 Task: Update the Trello board with detailed descriptions for each marketing campaign task.
Action: Mouse moved to (367, 29)
Screenshot: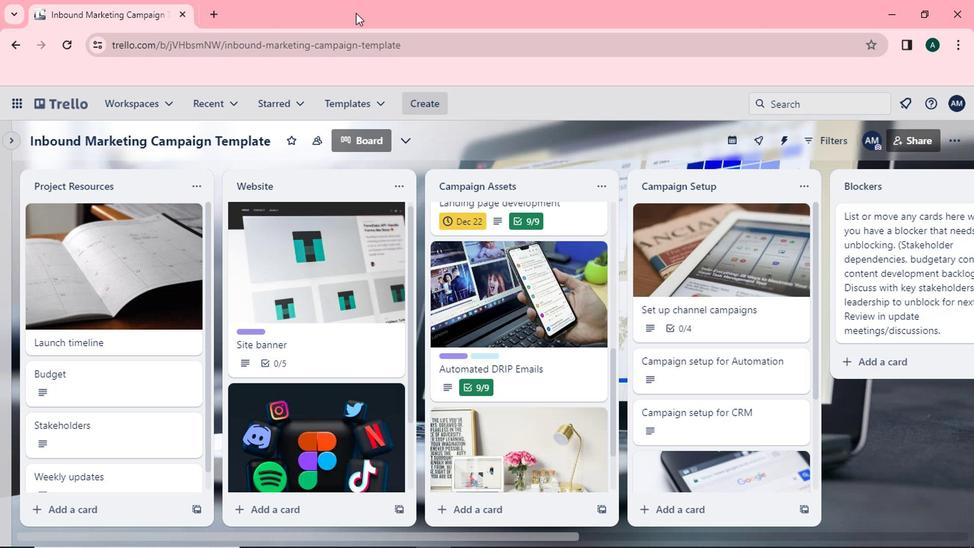 
Action: Key pressed <Key.f11>
Screenshot: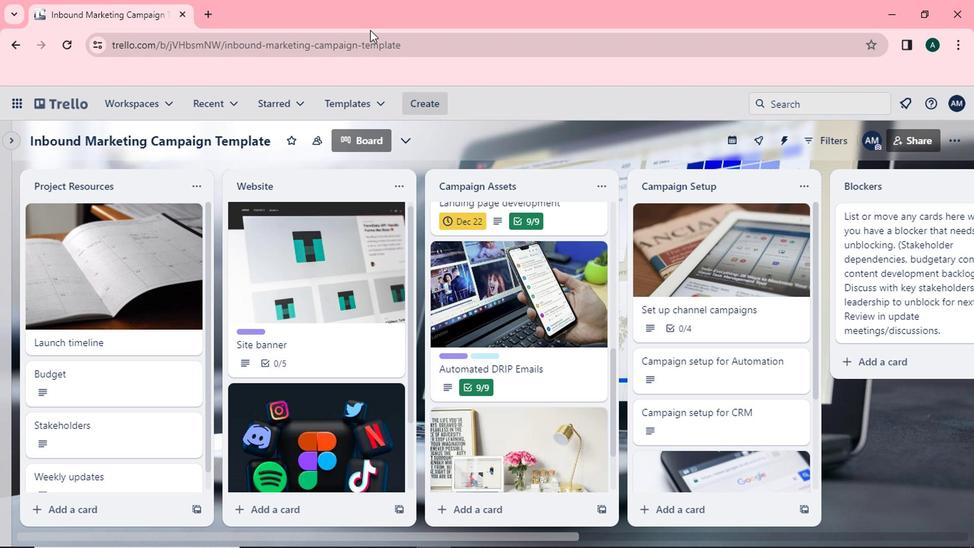
Action: Mouse moved to (450, 384)
Screenshot: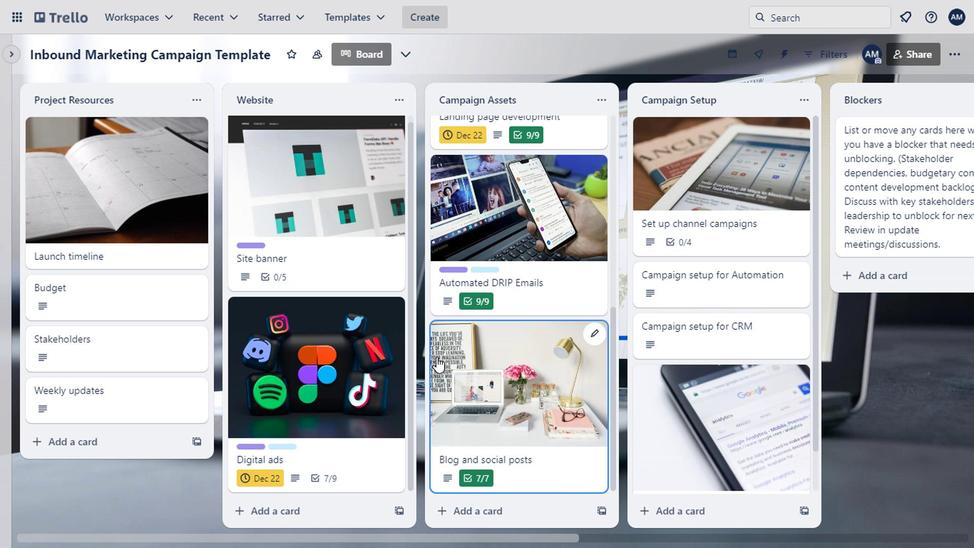 
Action: Mouse scrolled (450, 383) with delta (0, -1)
Screenshot: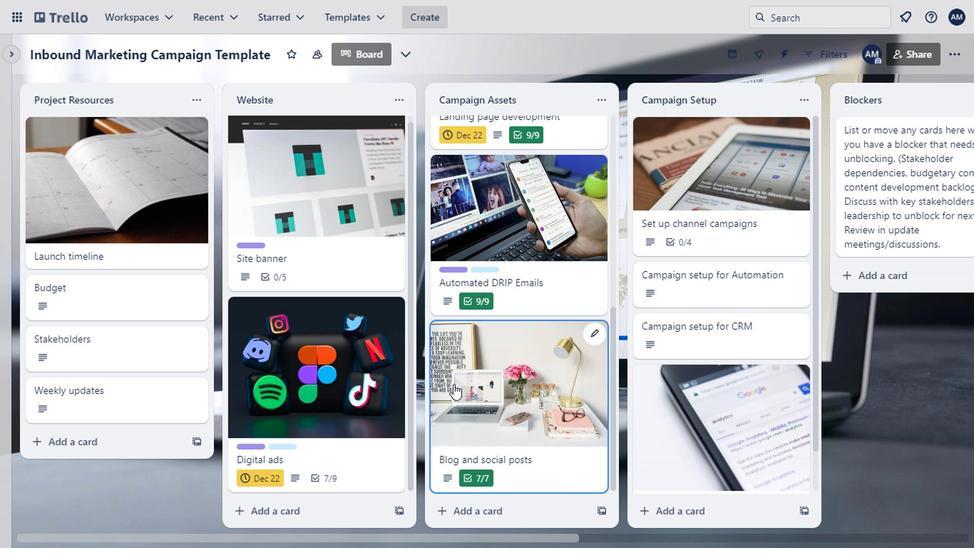 
Action: Mouse moved to (523, 410)
Screenshot: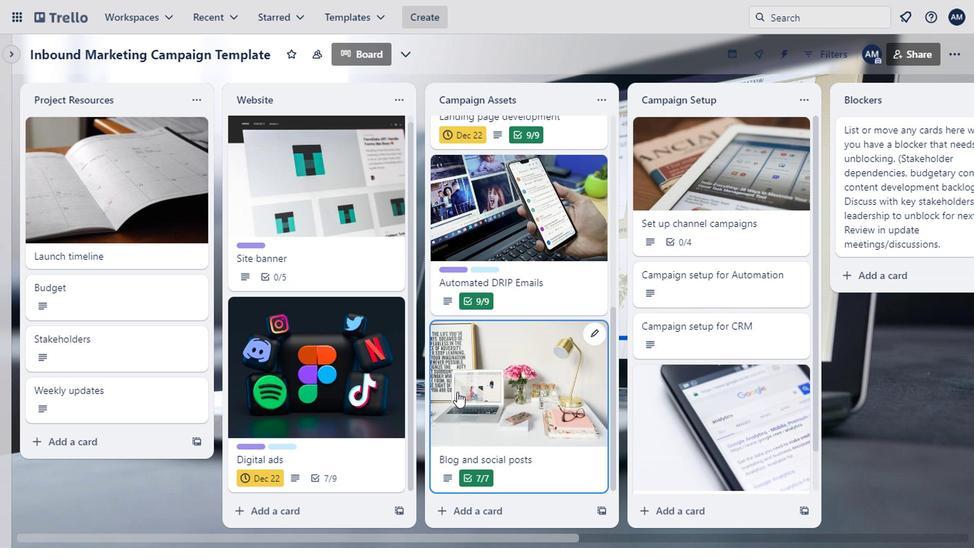 
Action: Mouse scrolled (523, 409) with delta (0, -1)
Screenshot: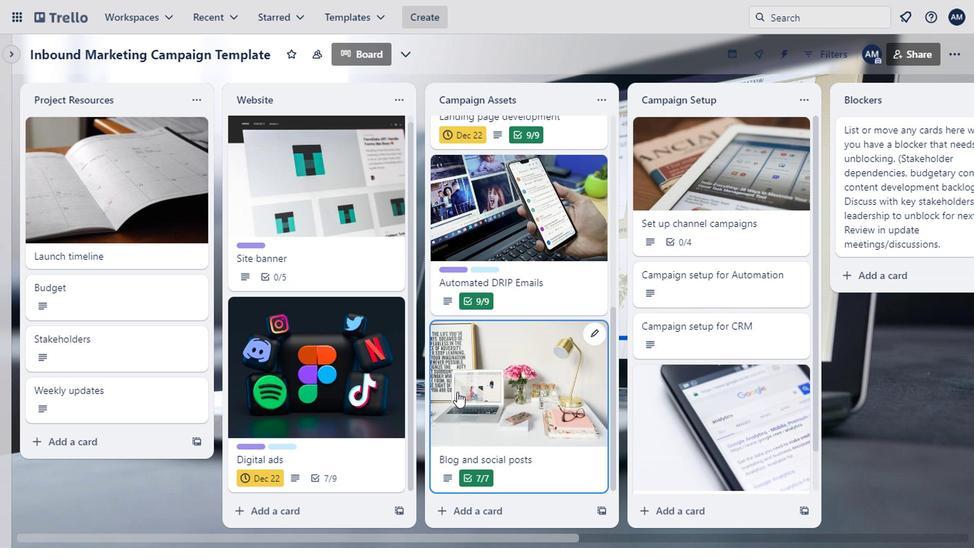 
Action: Mouse moved to (527, 419)
Screenshot: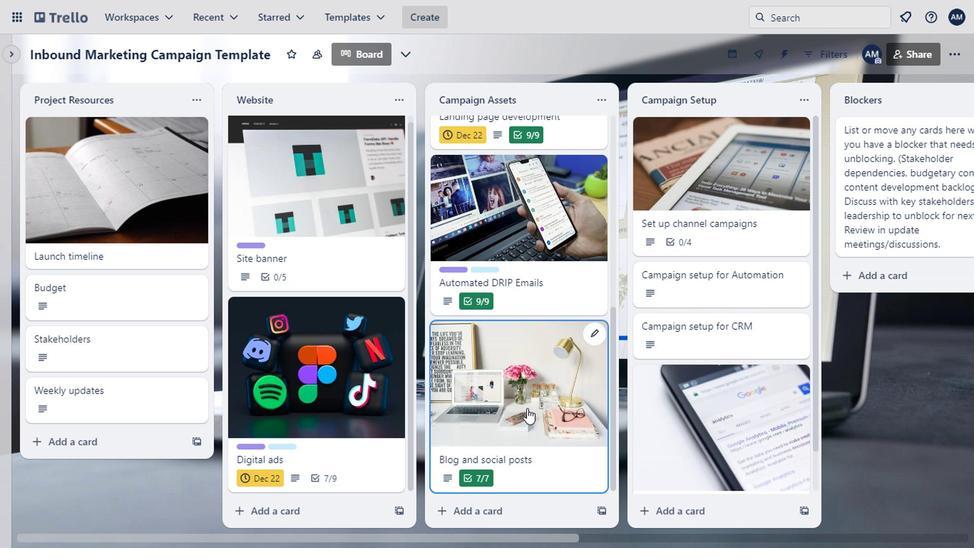 
Action: Mouse scrolled (527, 418) with delta (0, -1)
Screenshot: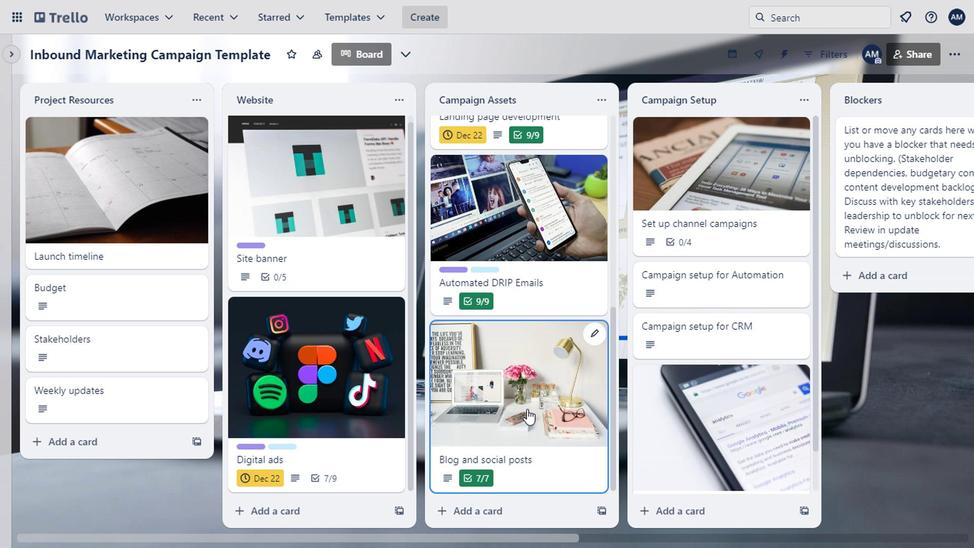 
Action: Mouse moved to (565, 289)
Screenshot: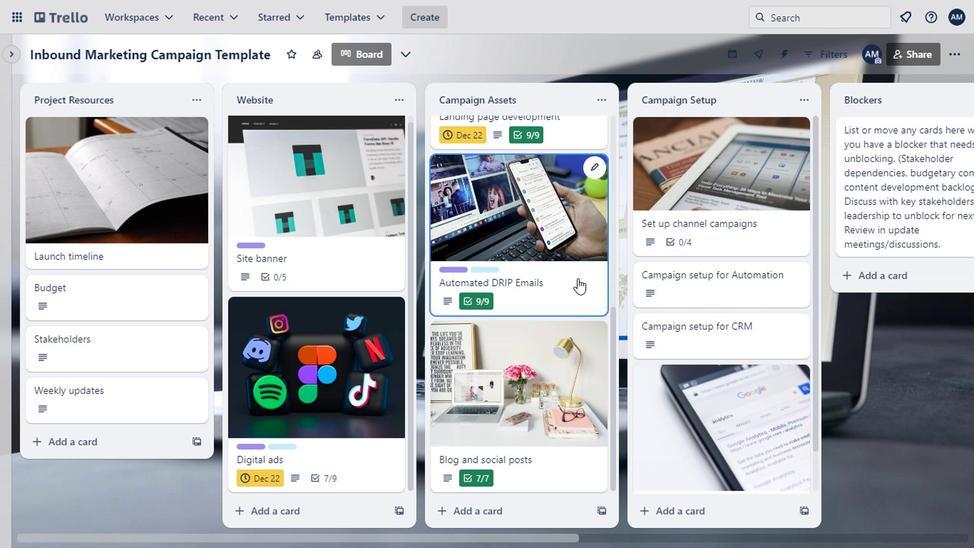 
Action: Mouse scrolled (565, 288) with delta (0, 0)
Screenshot: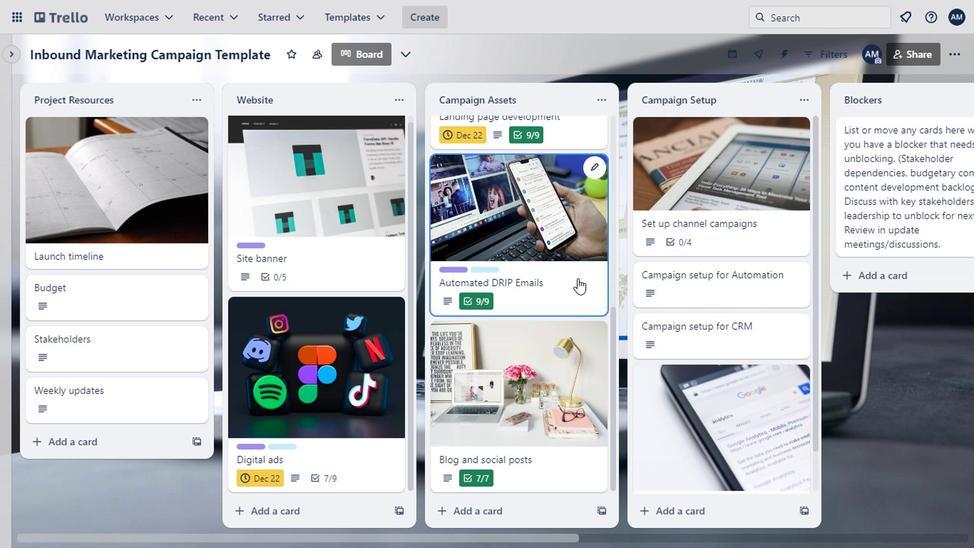 
Action: Mouse moved to (562, 294)
Screenshot: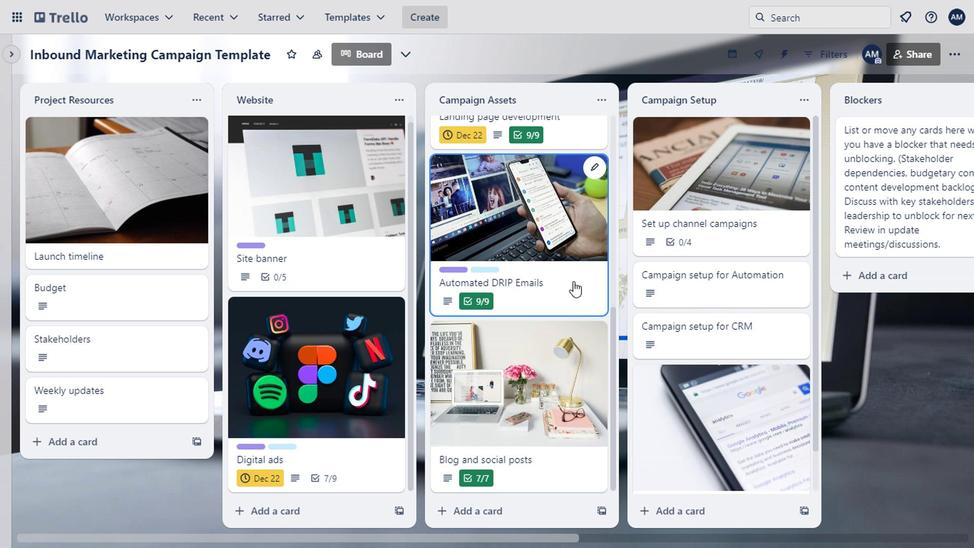 
Action: Mouse scrolled (562, 293) with delta (0, -1)
Screenshot: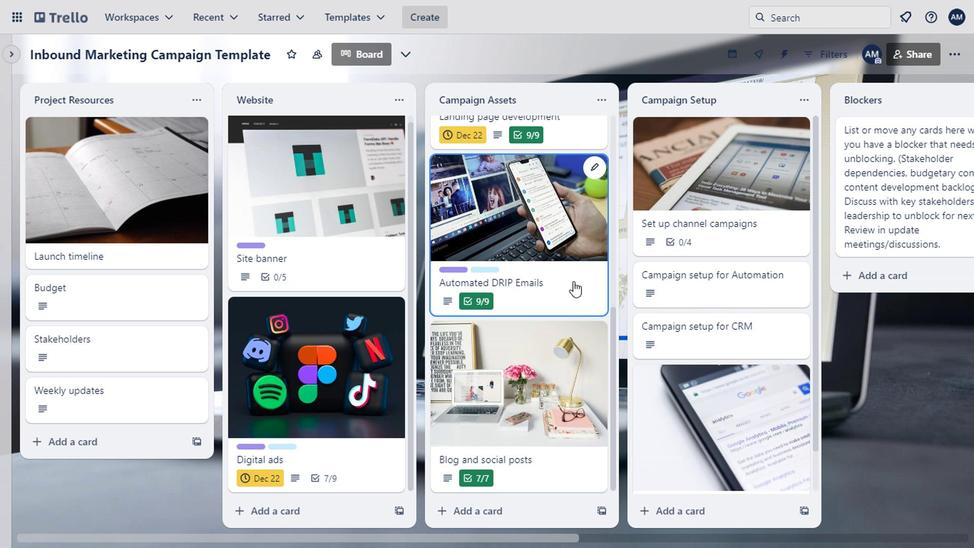 
Action: Mouse moved to (561, 296)
Screenshot: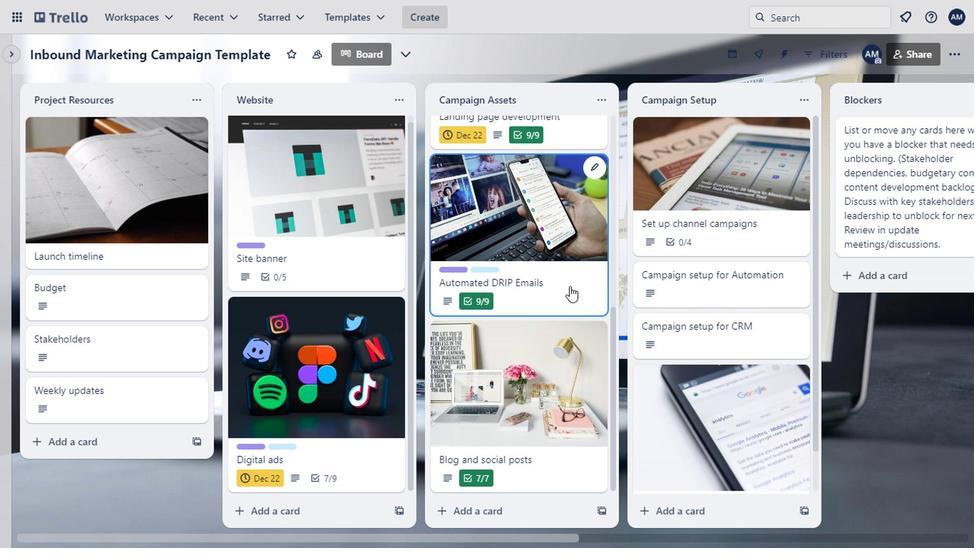 
Action: Mouse scrolled (561, 296) with delta (0, 0)
Screenshot: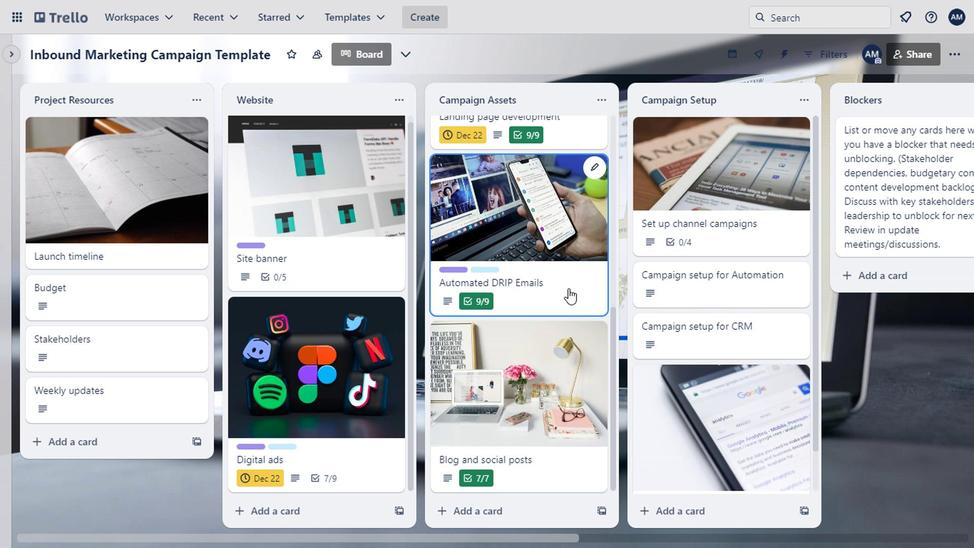 
Action: Mouse moved to (553, 289)
Screenshot: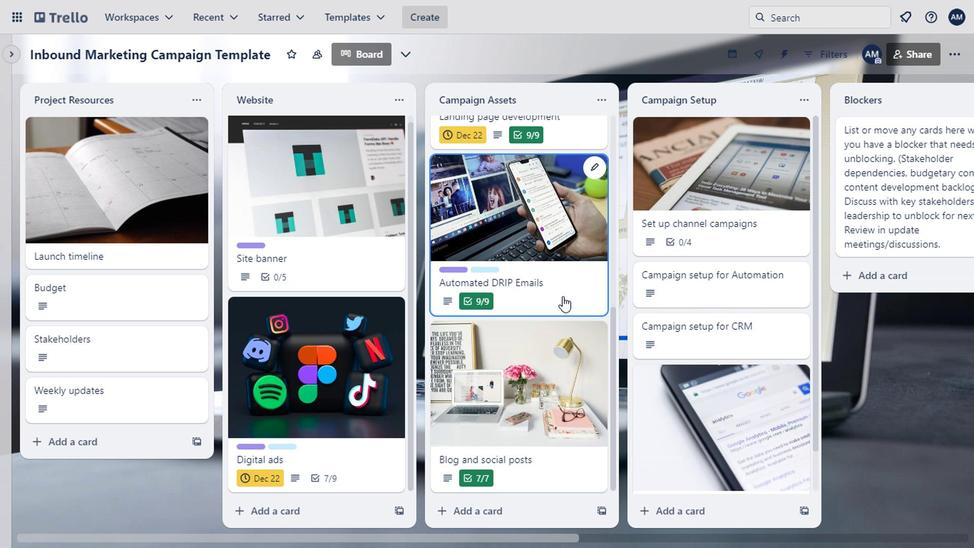 
Action: Mouse scrolled (553, 290) with delta (0, 1)
Screenshot: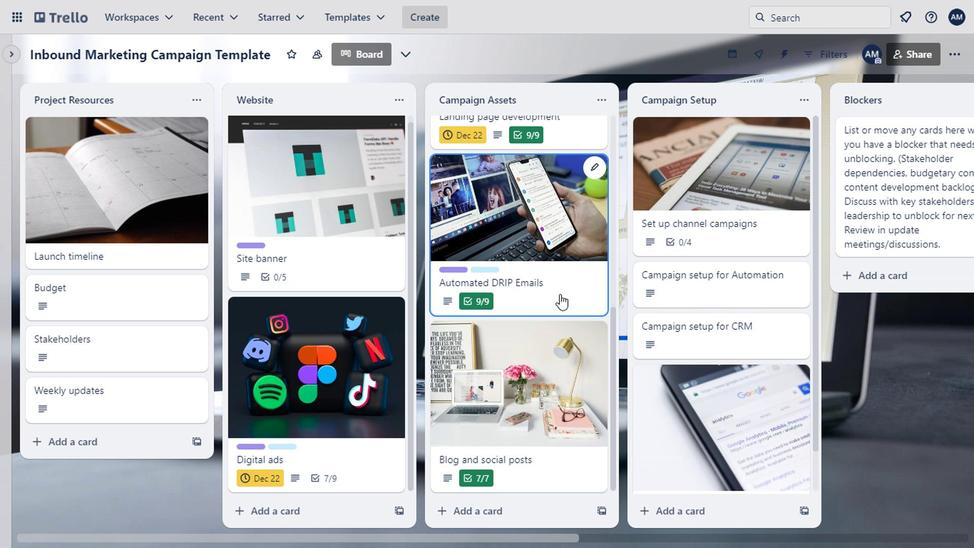 
Action: Mouse scrolled (553, 290) with delta (0, 1)
Screenshot: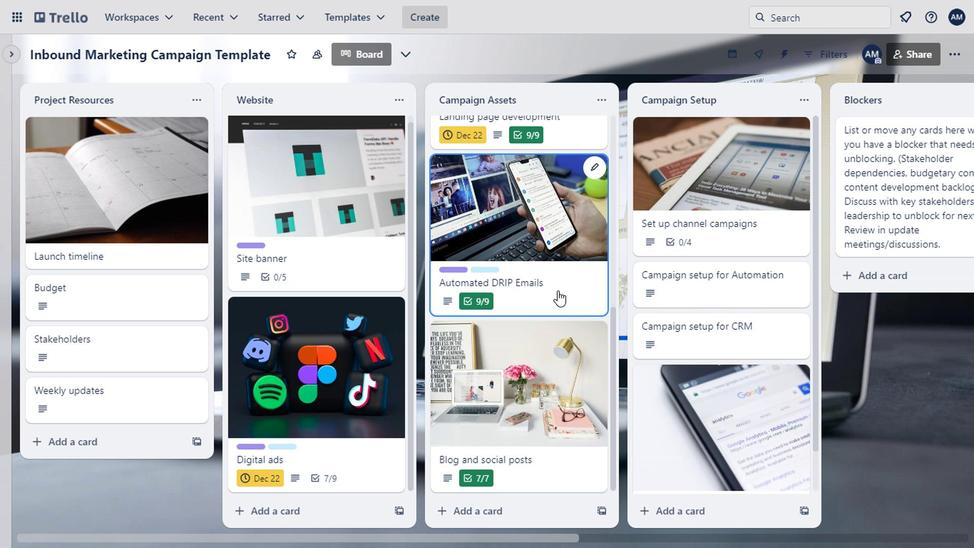 
Action: Mouse scrolled (553, 290) with delta (0, 1)
Screenshot: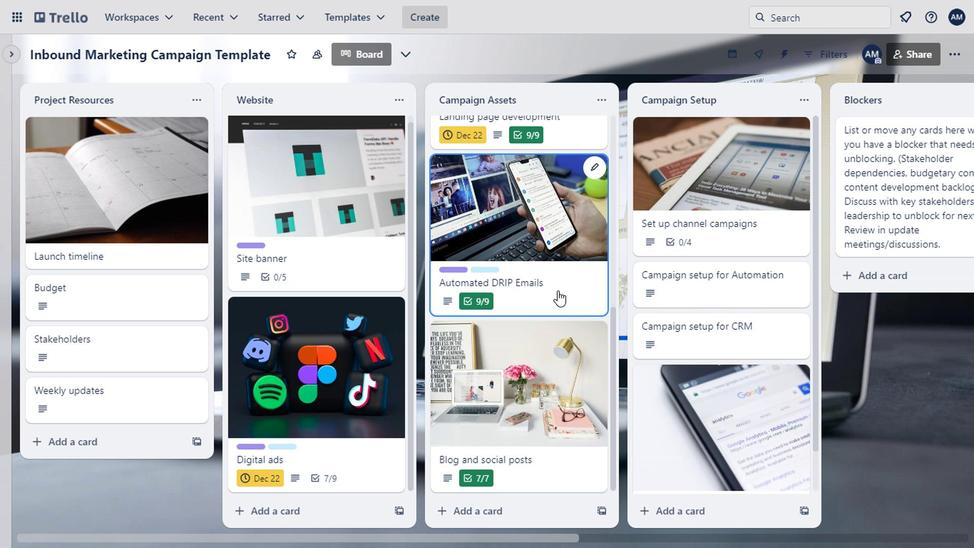 
Action: Mouse scrolled (553, 290) with delta (0, 1)
Screenshot: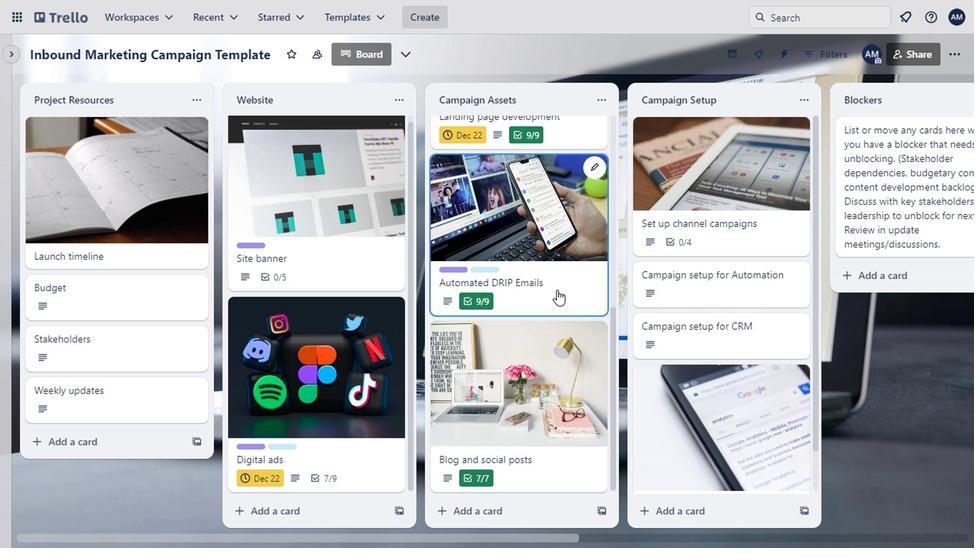 
Action: Mouse scrolled (553, 290) with delta (0, 1)
Screenshot: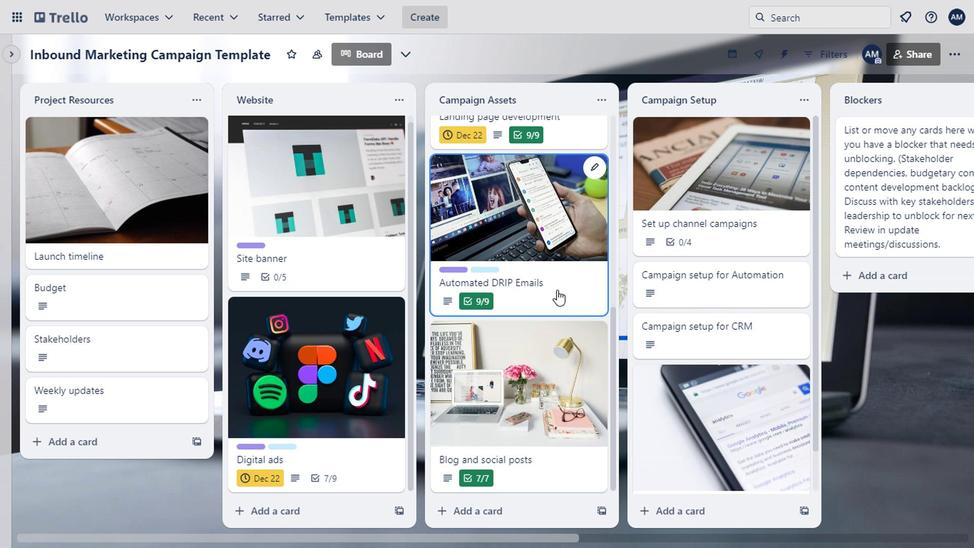 
Action: Mouse scrolled (553, 289) with delta (0, 0)
Screenshot: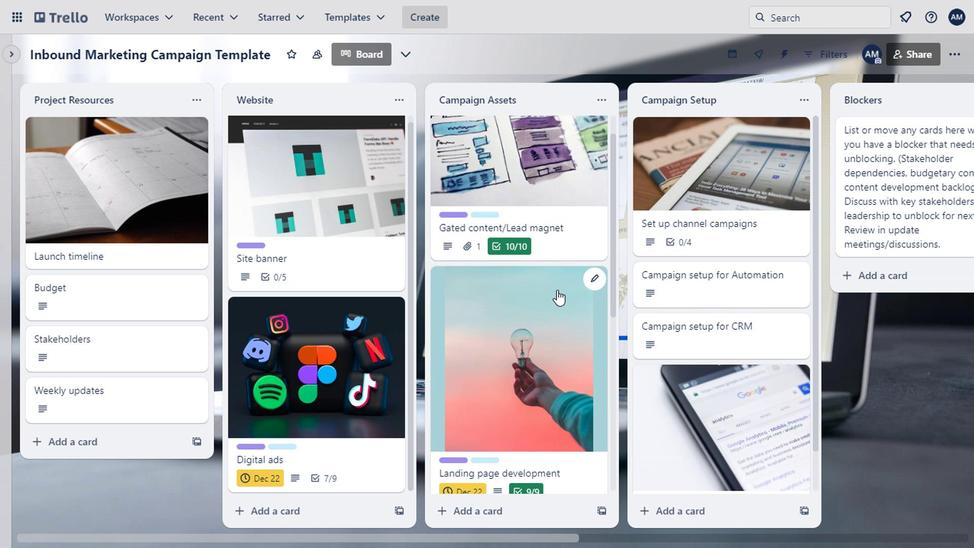 
Action: Mouse scrolled (553, 289) with delta (0, 0)
Screenshot: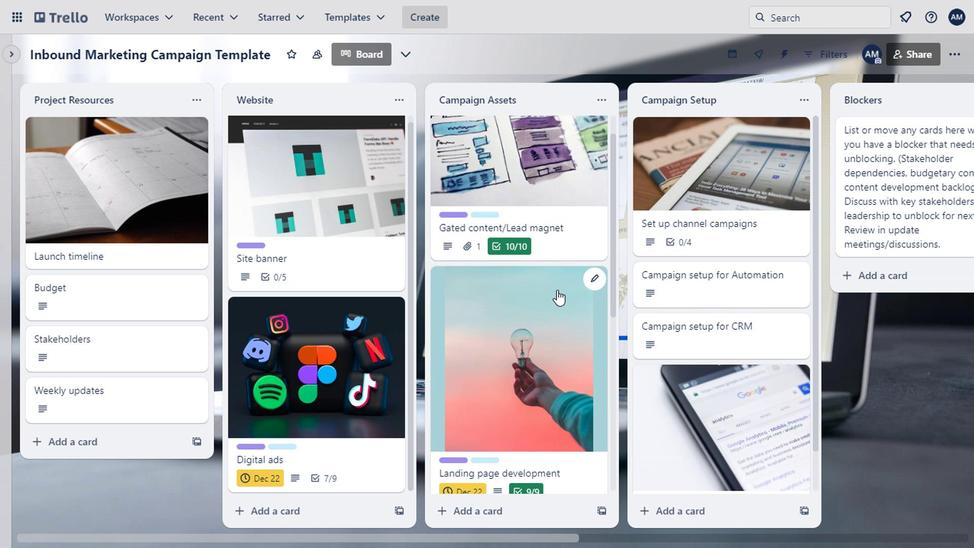 
Action: Mouse scrolled (553, 289) with delta (0, 0)
Screenshot: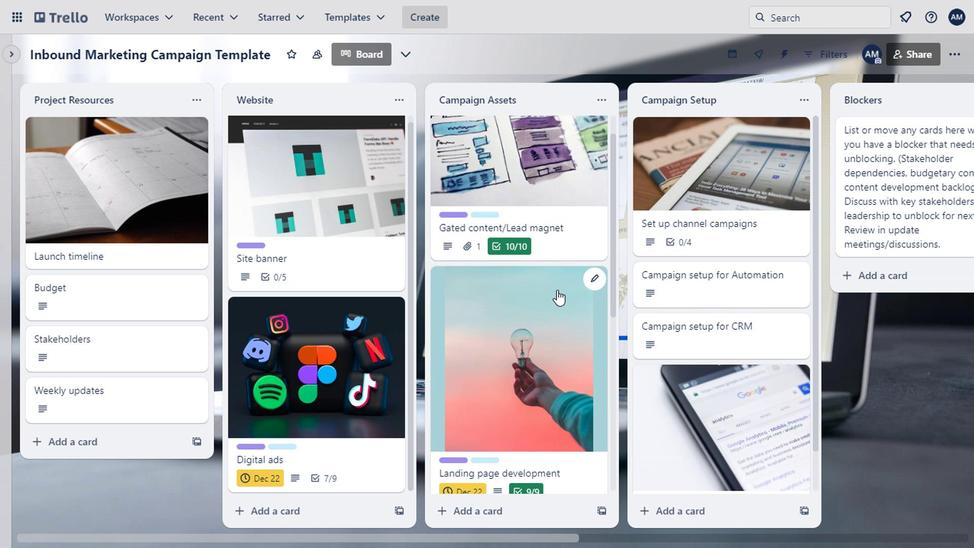 
Action: Mouse scrolled (553, 289) with delta (0, 0)
Screenshot: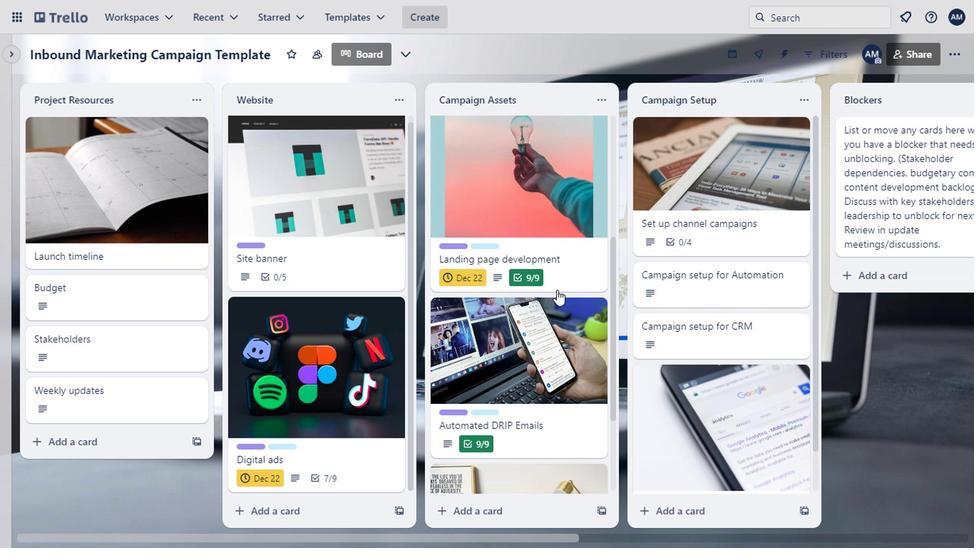
Action: Mouse scrolled (553, 289) with delta (0, 0)
Screenshot: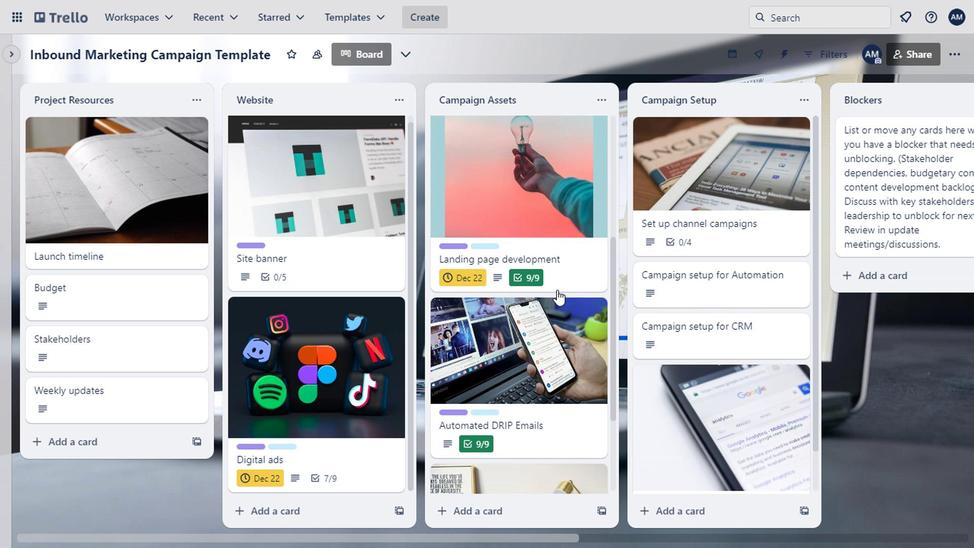 
Action: Mouse scrolled (553, 289) with delta (0, 0)
Screenshot: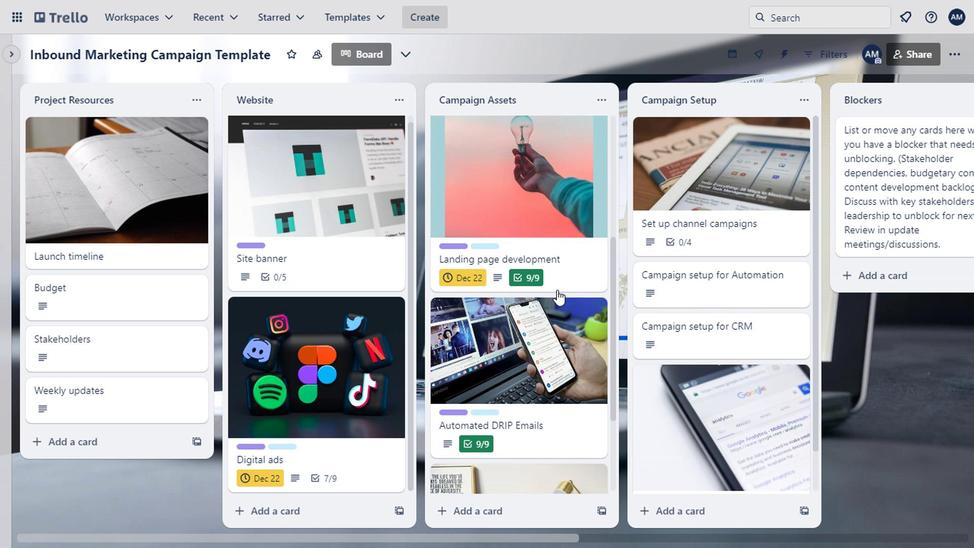 
Action: Mouse moved to (666, 214)
Screenshot: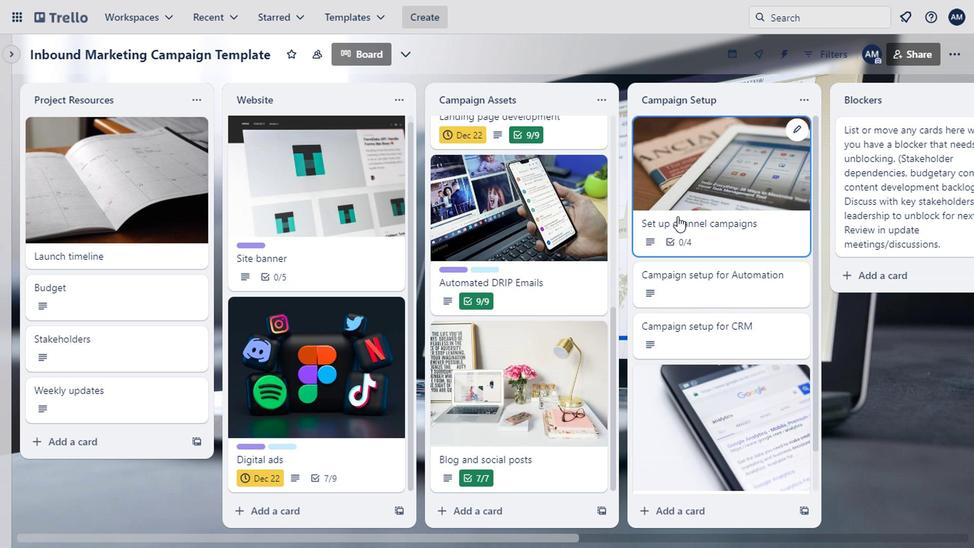 
Action: Mouse scrolled (666, 215) with delta (0, 1)
Screenshot: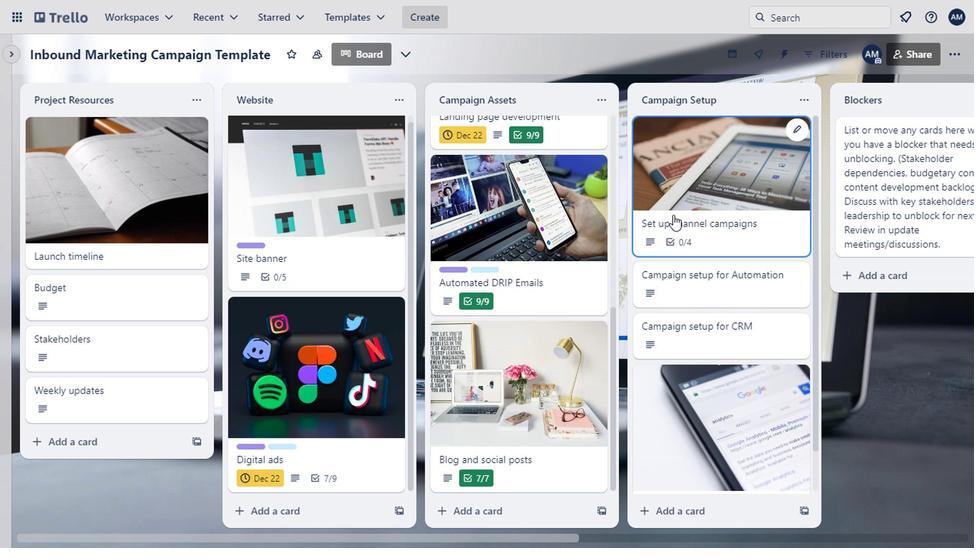 
Action: Mouse scrolled (666, 215) with delta (0, 1)
Screenshot: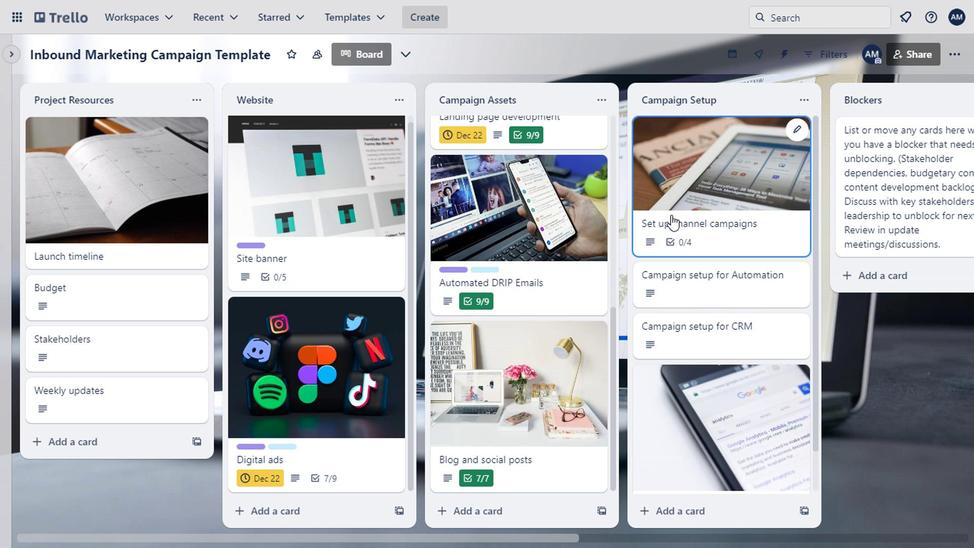 
Action: Mouse moved to (689, 184)
Screenshot: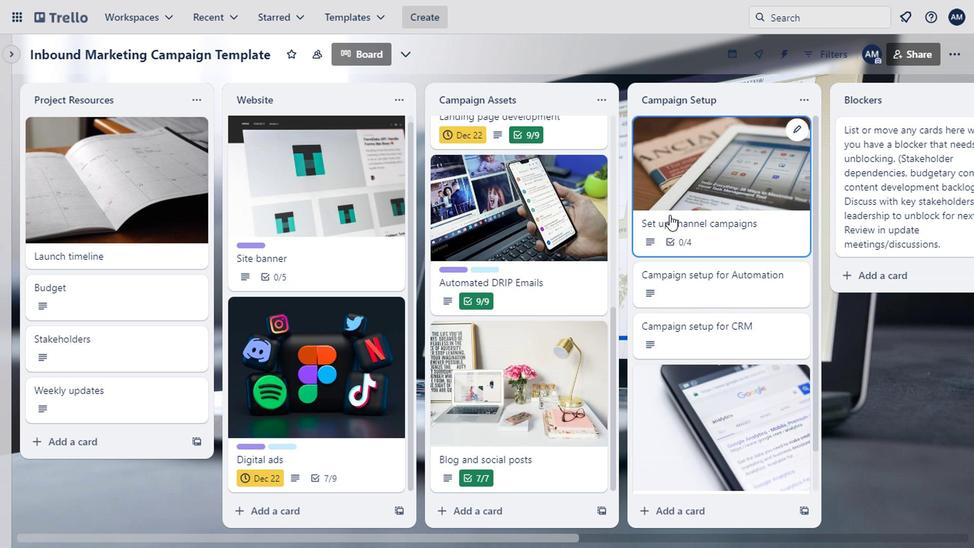 
Action: Mouse pressed left at (689, 184)
Screenshot: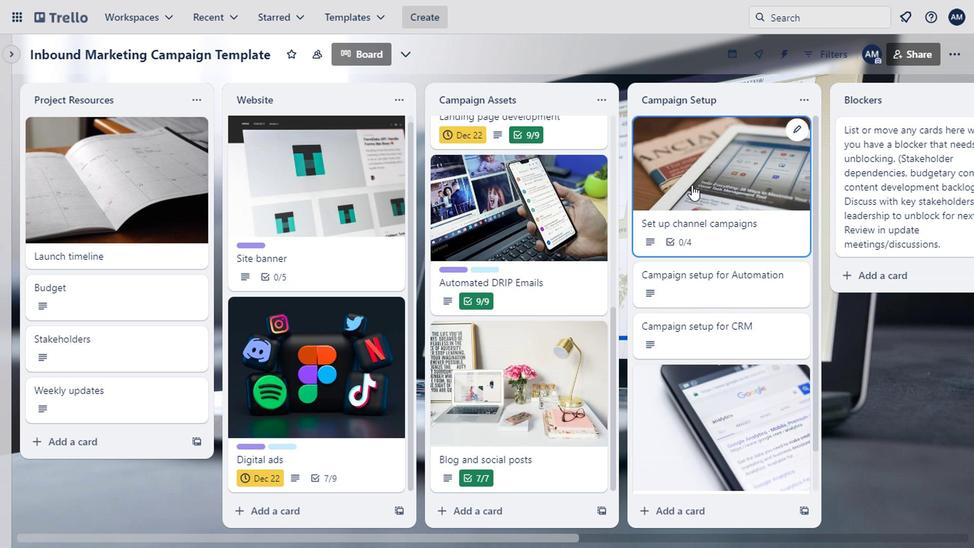
Action: Mouse moved to (360, 308)
Screenshot: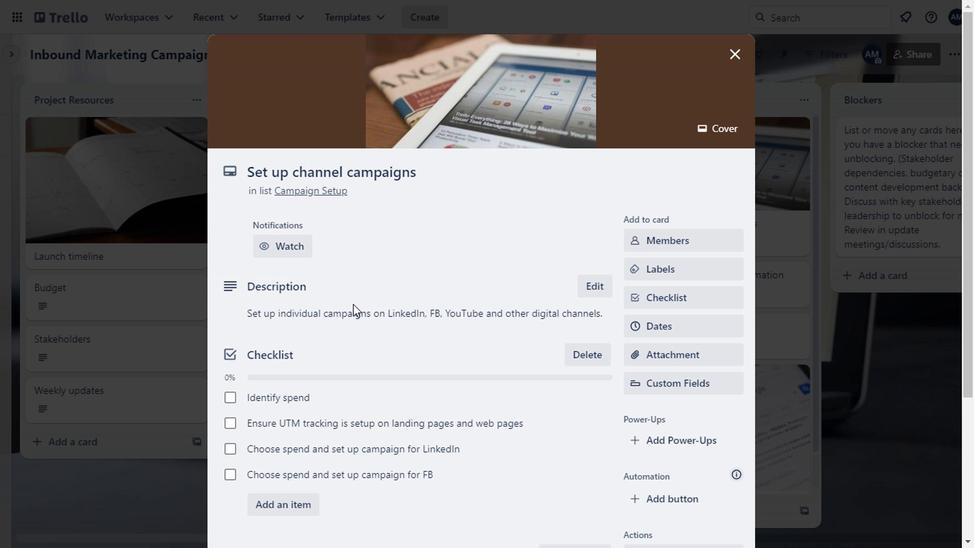 
Action: Mouse pressed left at (360, 308)
Screenshot: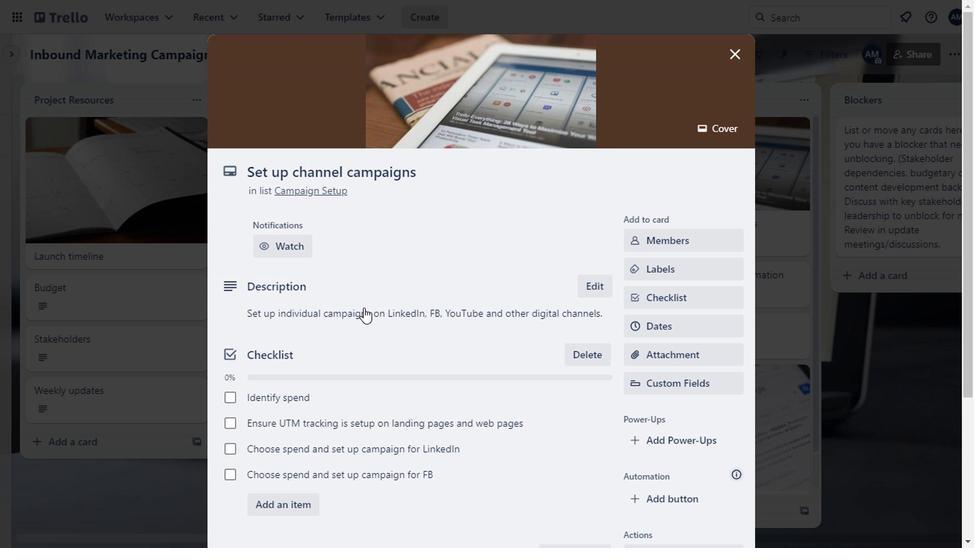
Action: Mouse moved to (345, 388)
Screenshot: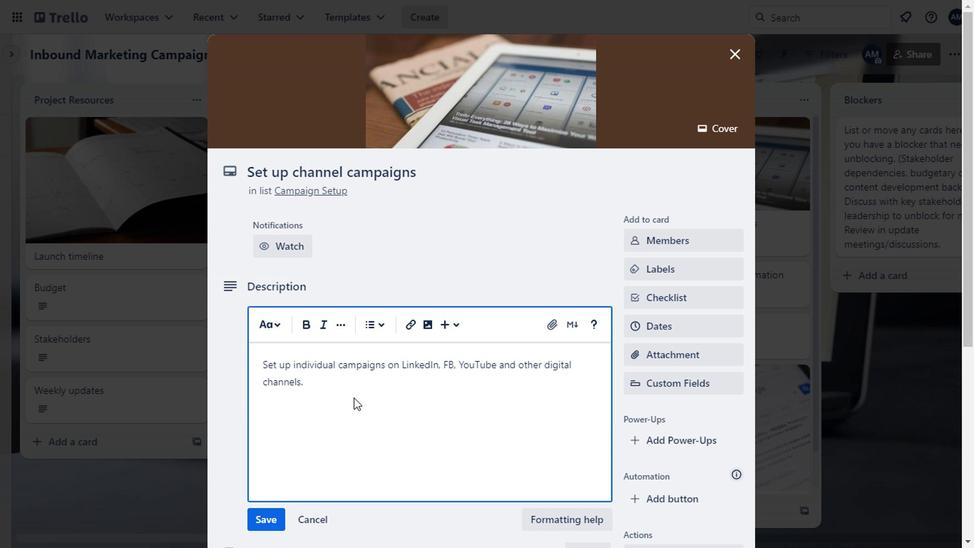 
Action: Mouse pressed left at (345, 388)
Screenshot: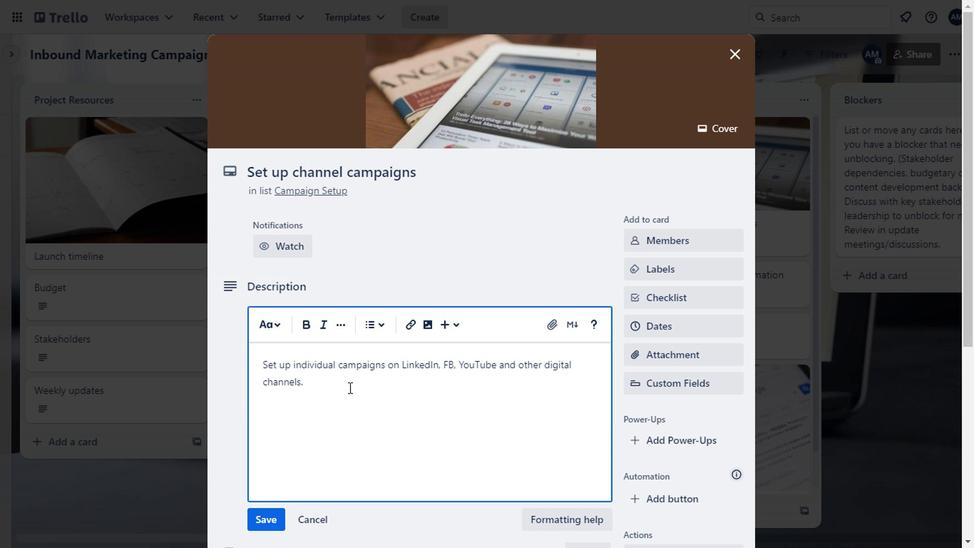 
Action: Key pressed <Key.space><Key.enter>marketing<Key.space>channels<Key.space>ae<Key.backspace>re<Key.space>the<Key.space>difrent<Key.space><Key.backspace><Key.backspace><Key.backspace><Key.backspace>reny<Key.backspace>t<Key.space><Key.backspace><Key.backspace><Key.backspace><Key.backspace><Key.backspace><Key.backspace><Key.backspace><Key.backspace>fi<Key.backspace><Key.backspace>ifferent<Key.space>platform<Key.space><Key.backspace>s<Key.space>that<Key.space>you<Key.space>can<Key.space>use<Key.space>to<Key.space>connect
Screenshot: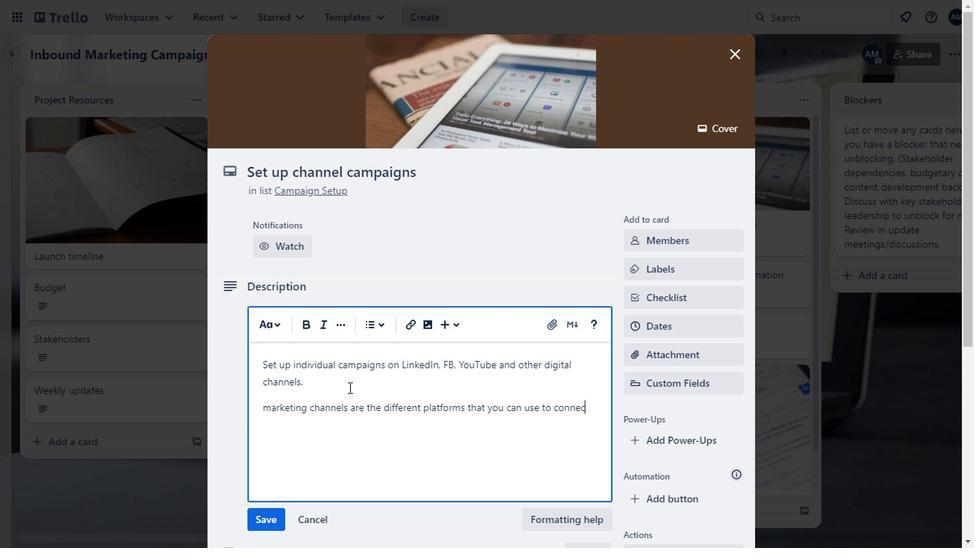 
Action: Mouse moved to (246, 522)
Screenshot: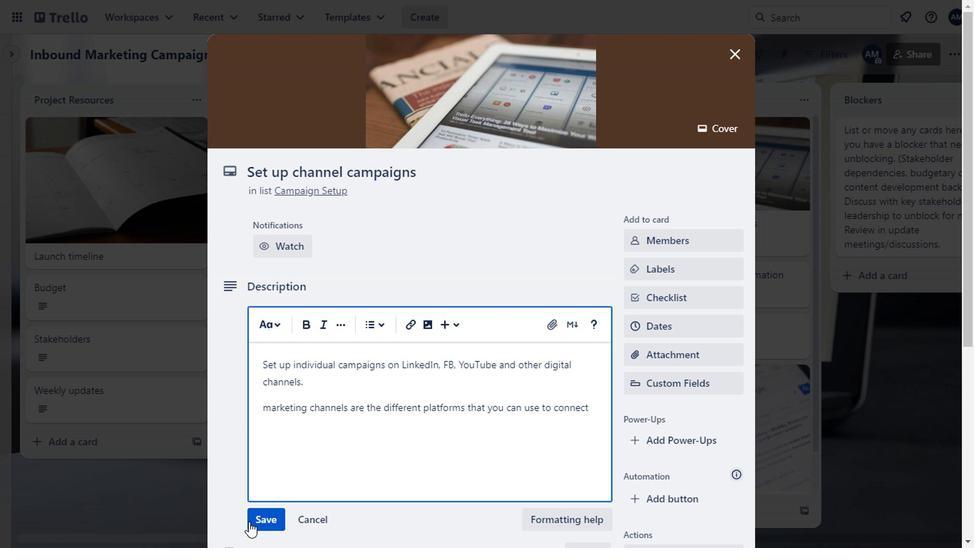 
Action: Mouse pressed left at (246, 522)
Screenshot: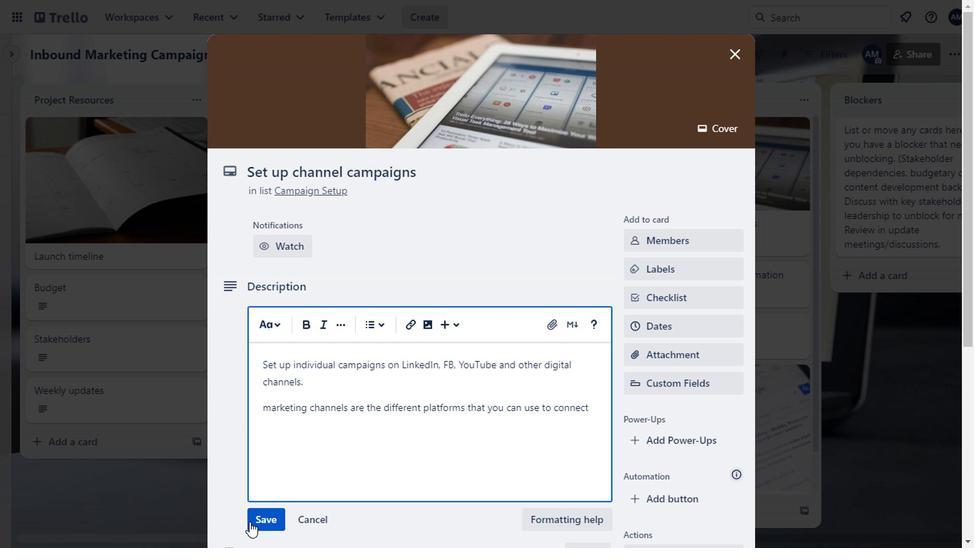 
Action: Mouse moved to (347, 375)
Screenshot: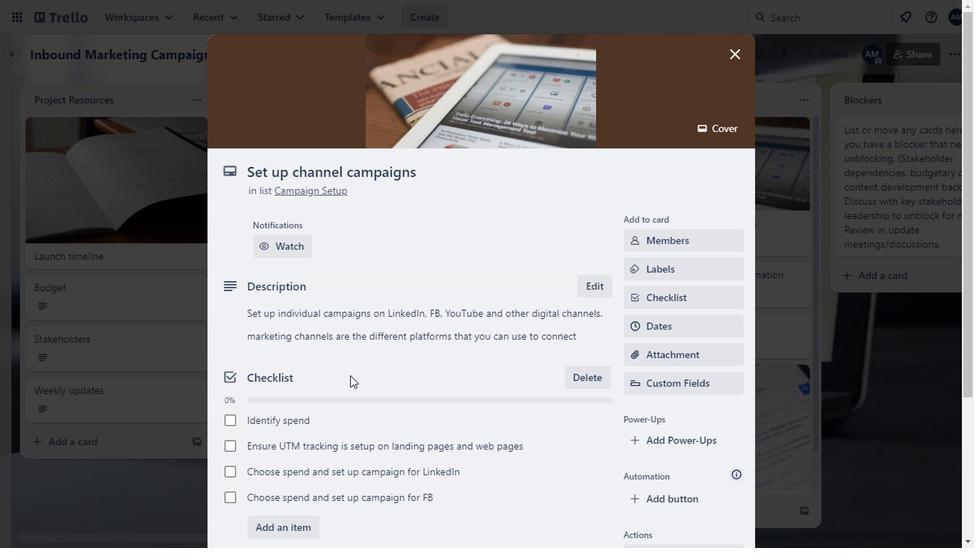 
Action: Mouse scrolled (347, 376) with delta (0, 1)
Screenshot: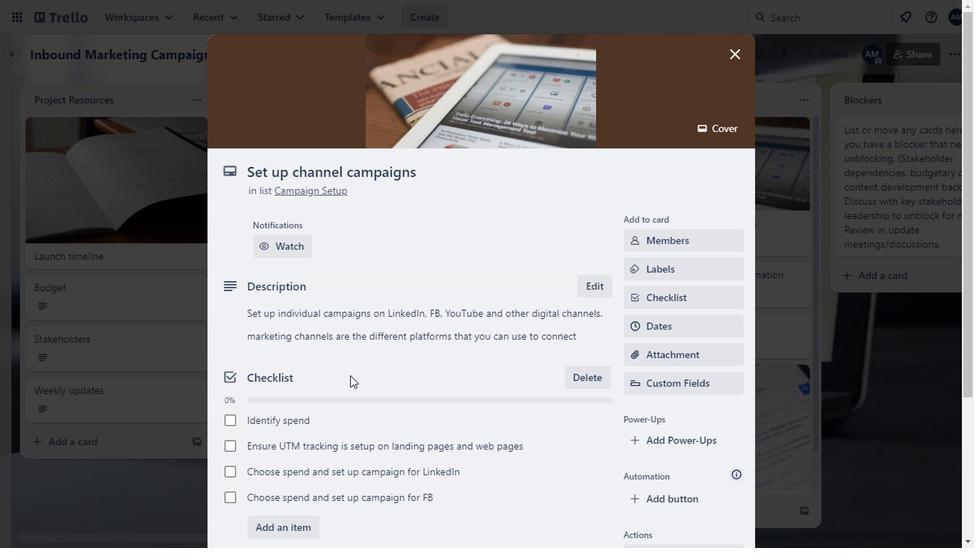 
Action: Mouse scrolled (347, 376) with delta (0, 1)
Screenshot: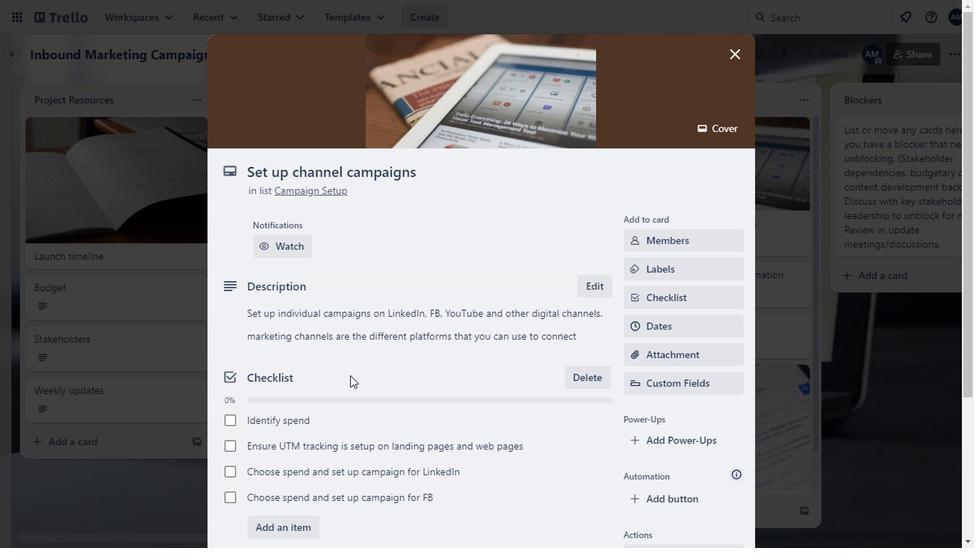 
Action: Mouse scrolled (347, 376) with delta (0, 1)
Screenshot: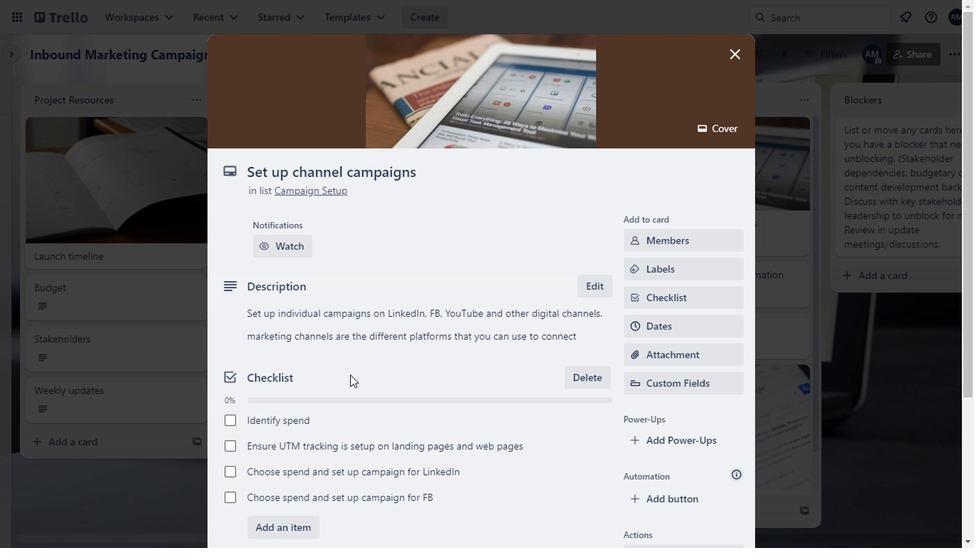 
Action: Mouse scrolled (347, 376) with delta (0, 1)
Screenshot: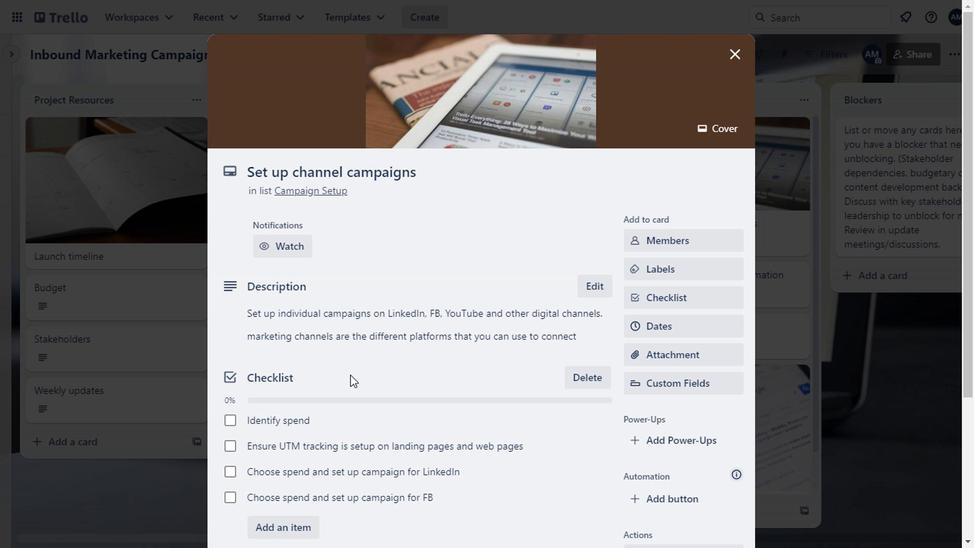 
Action: Mouse moved to (715, 121)
Screenshot: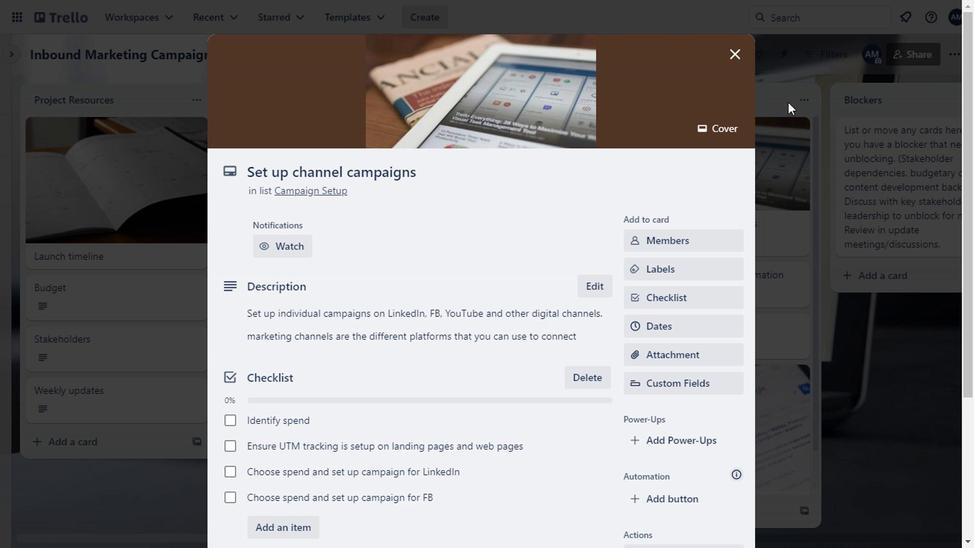 
Action: Mouse pressed left at (715, 121)
Screenshot: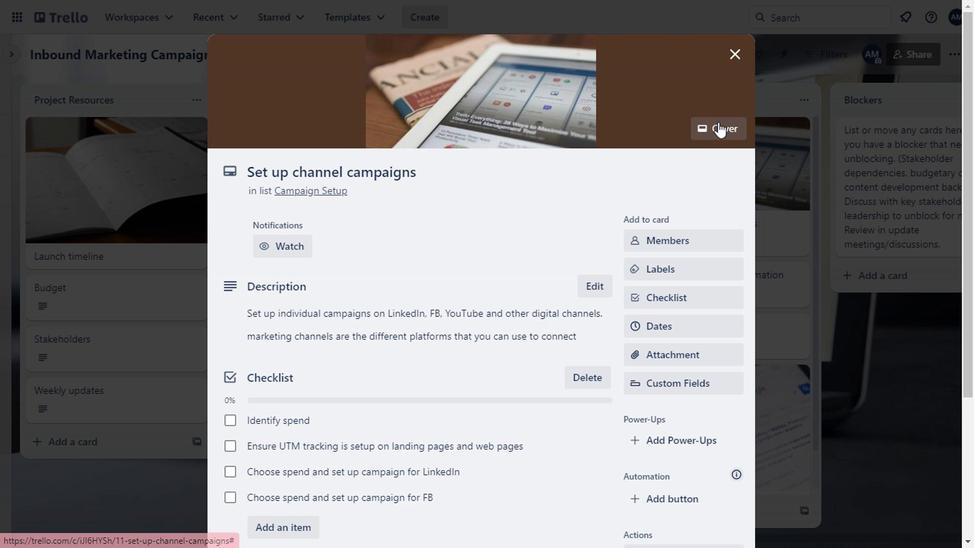 
Action: Mouse moved to (793, 433)
Screenshot: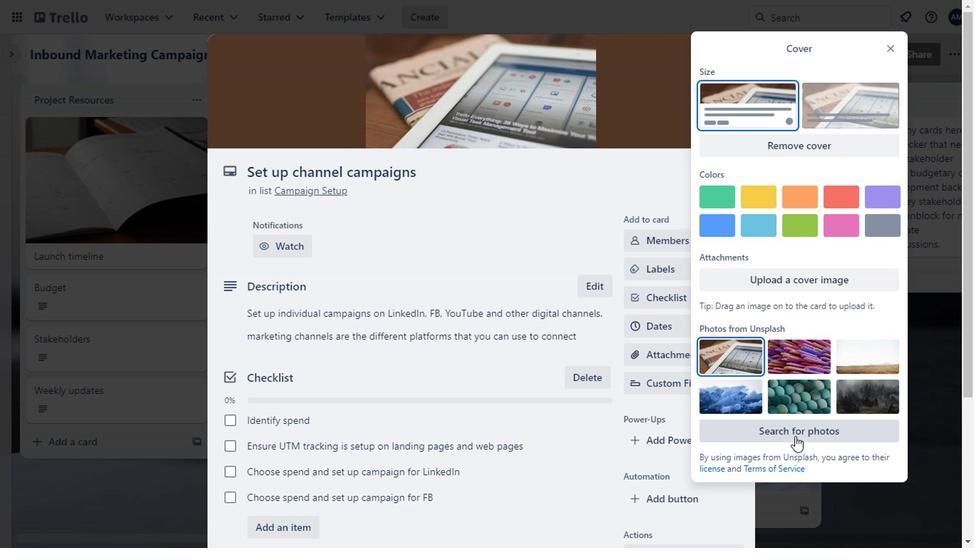 
Action: Mouse pressed left at (793, 433)
Screenshot: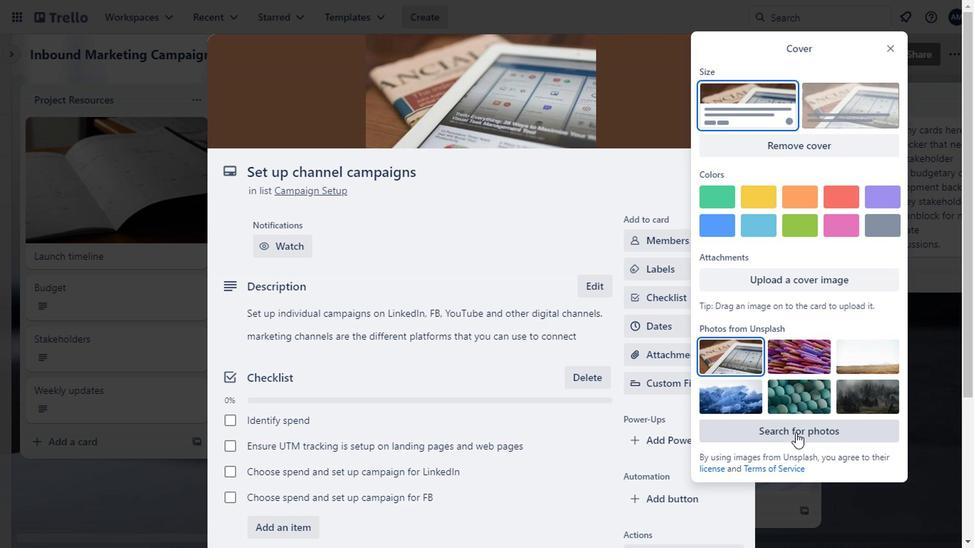 
Action: Mouse moved to (783, 82)
Screenshot: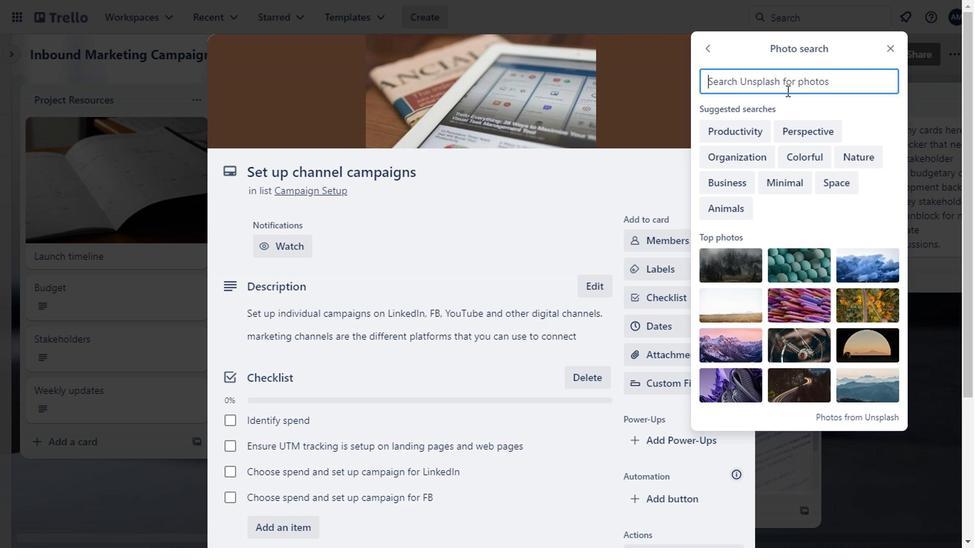 
Action: Mouse pressed left at (783, 82)
Screenshot: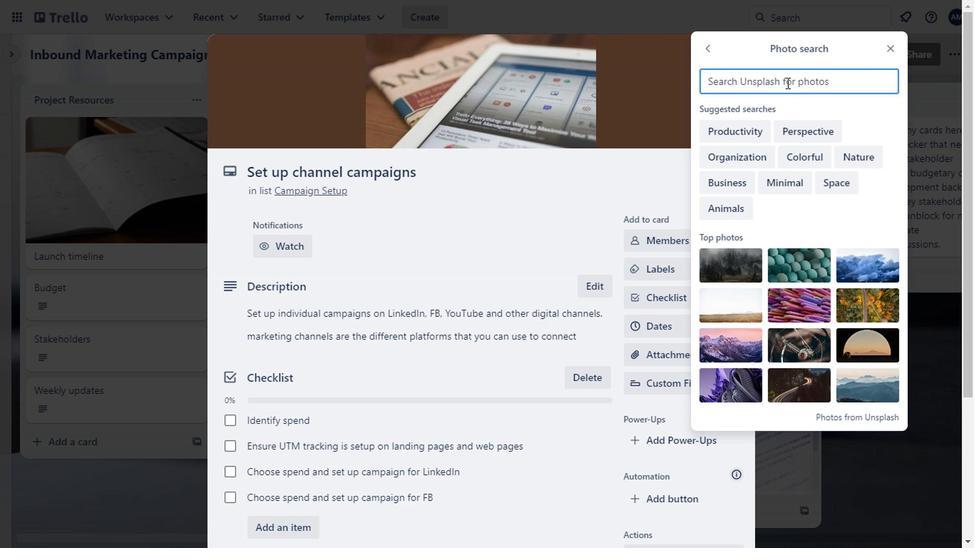 
Action: Key pressed campaign
Screenshot: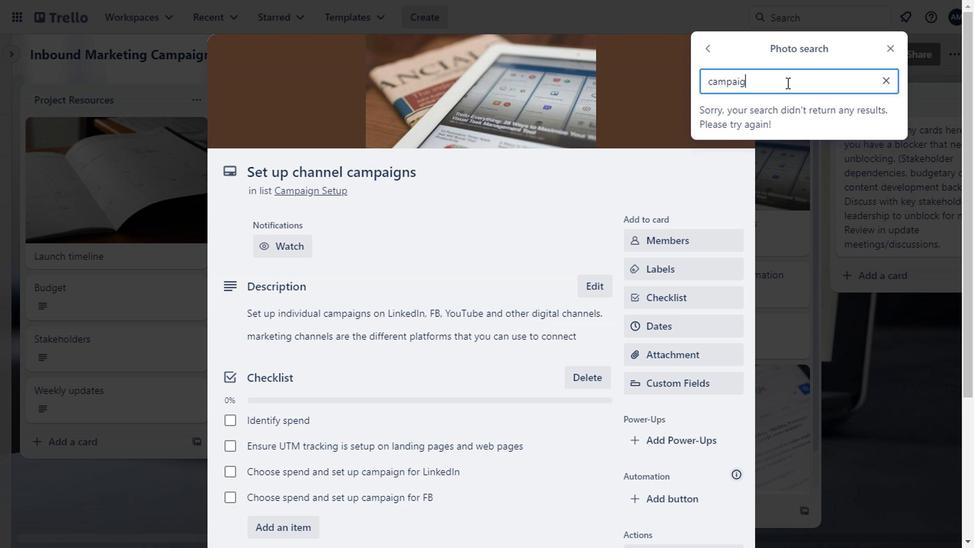 
Action: Mouse moved to (823, 383)
Screenshot: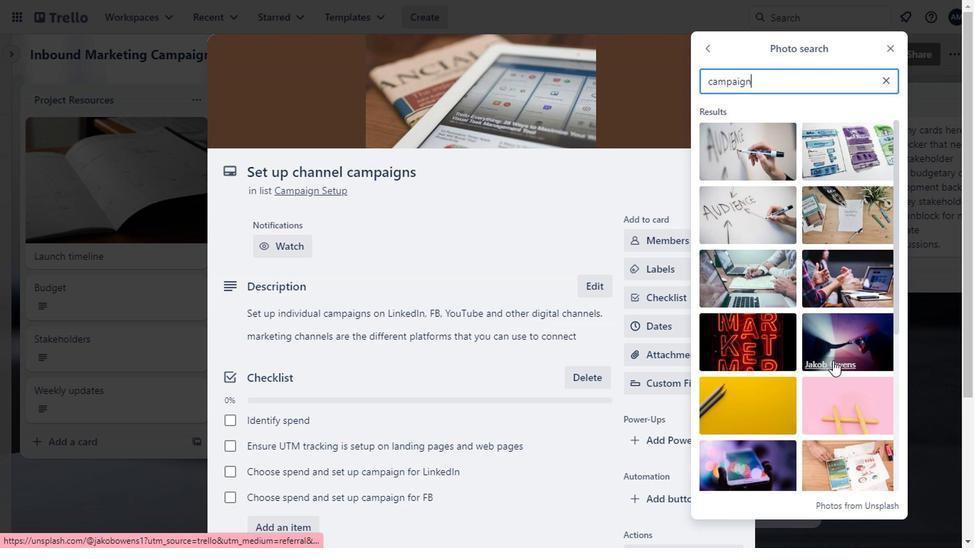 
Action: Mouse scrolled (823, 383) with delta (0, 0)
Screenshot: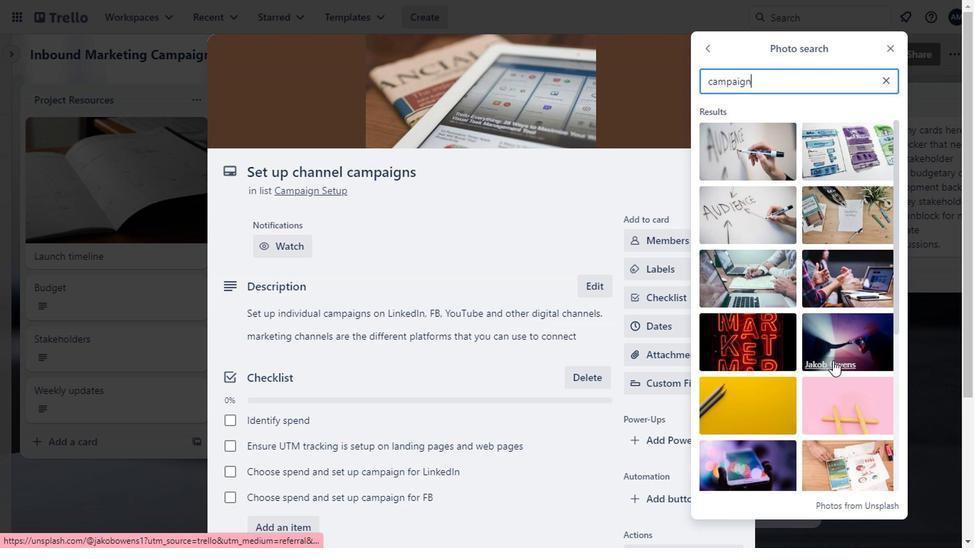 
Action: Mouse moved to (822, 385)
Screenshot: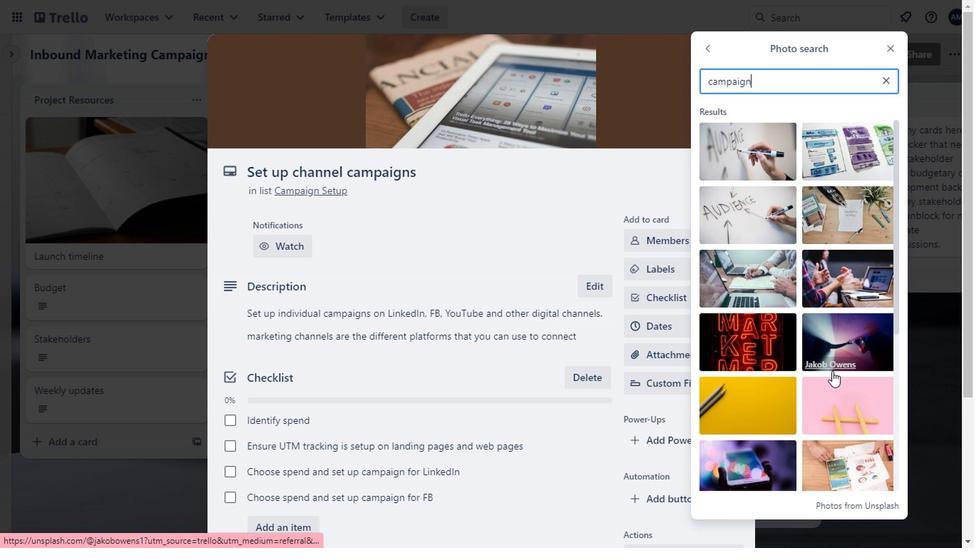 
Action: Mouse scrolled (822, 384) with delta (0, 0)
Screenshot: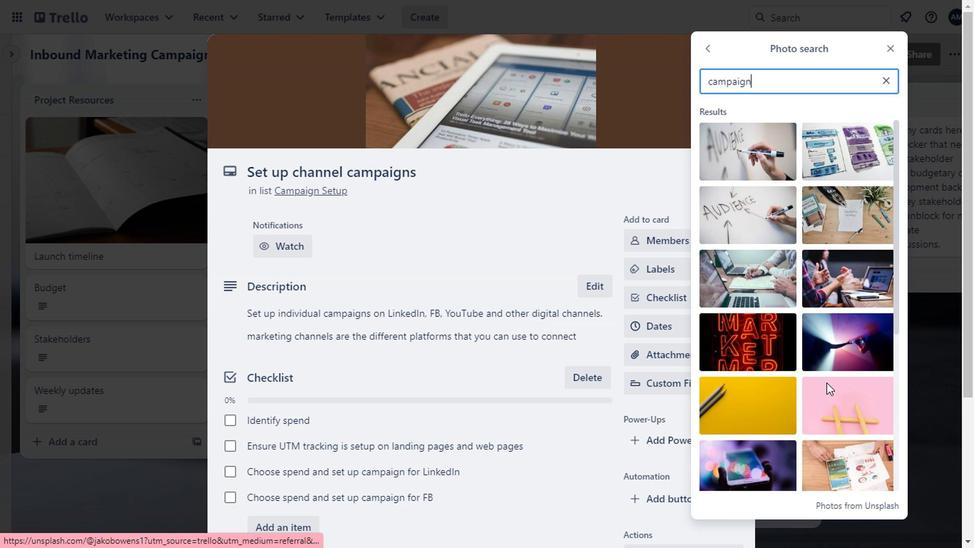 
Action: Mouse moved to (831, 318)
Screenshot: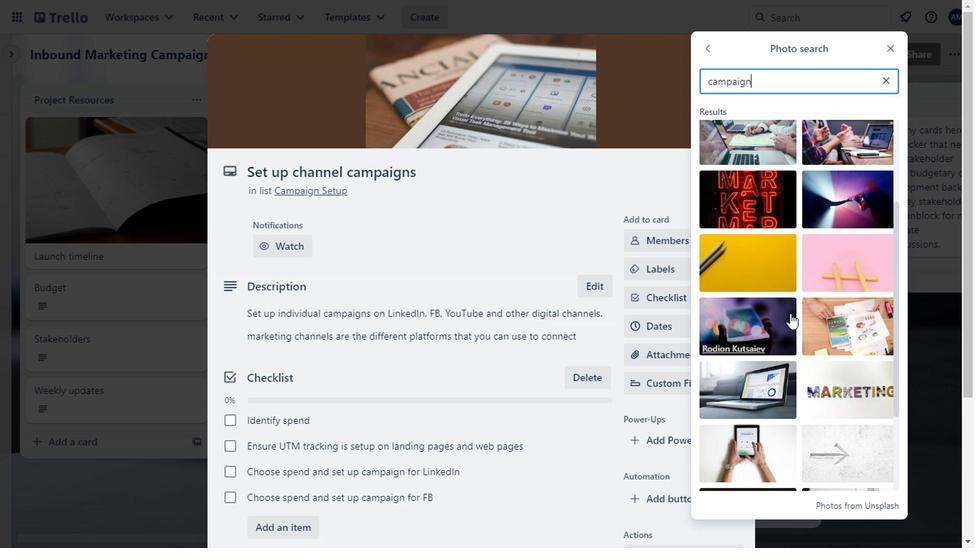 
Action: Mouse pressed left at (831, 318)
Screenshot: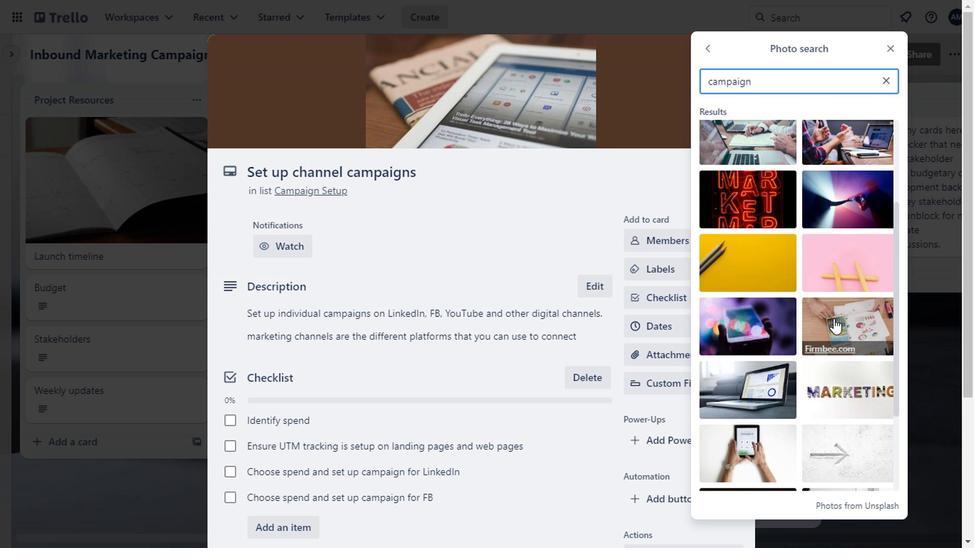 
Action: Mouse moved to (834, 378)
Screenshot: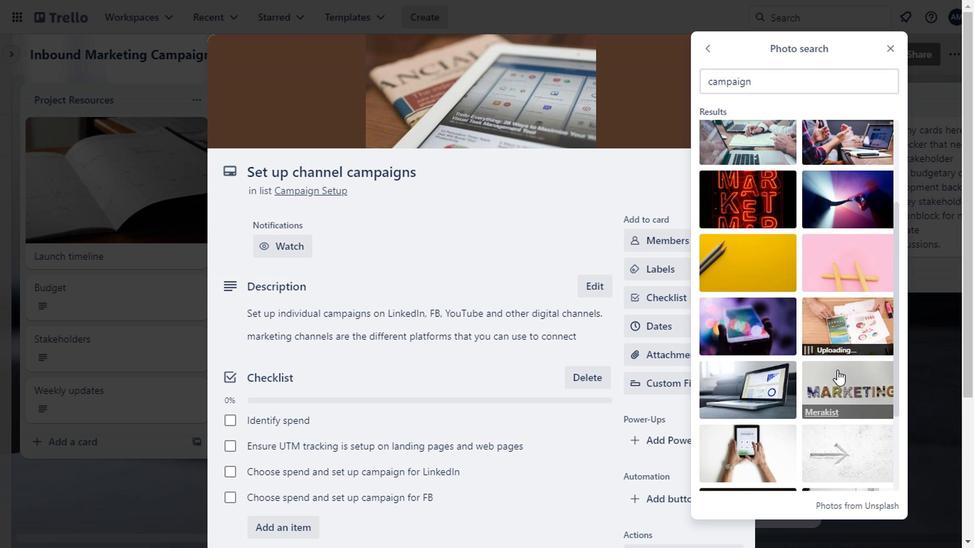 
Action: Mouse pressed left at (834, 378)
Screenshot: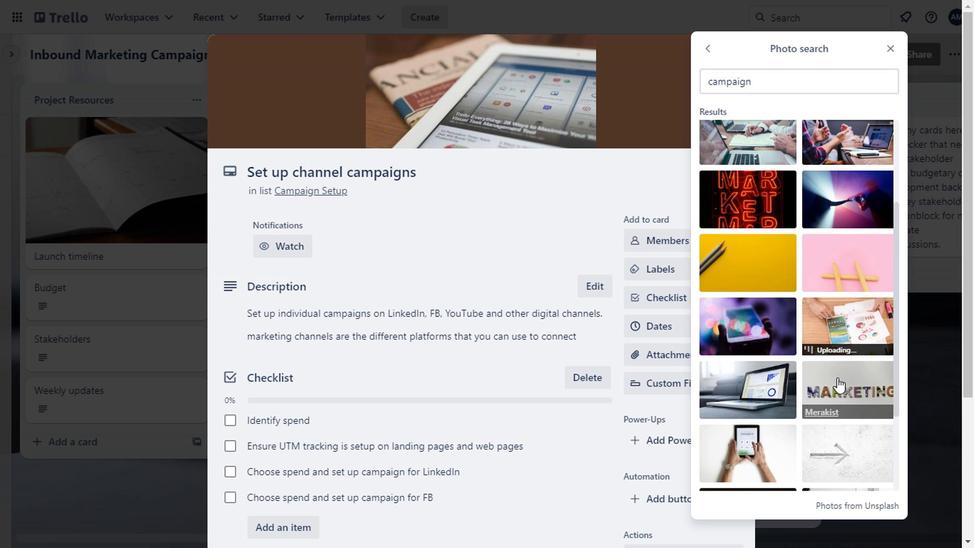 
Action: Mouse moved to (538, 320)
Screenshot: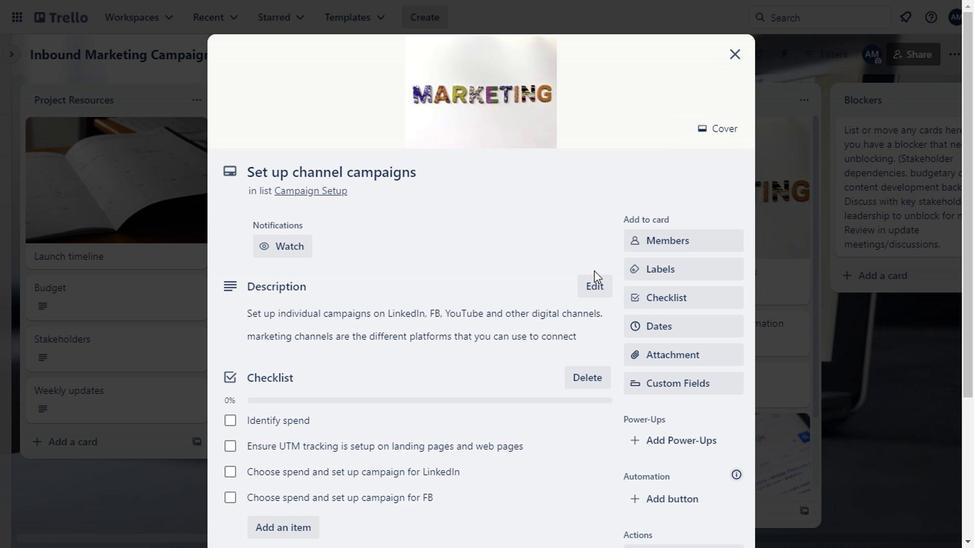 
Action: Mouse scrolled (538, 320) with delta (0, 0)
Screenshot: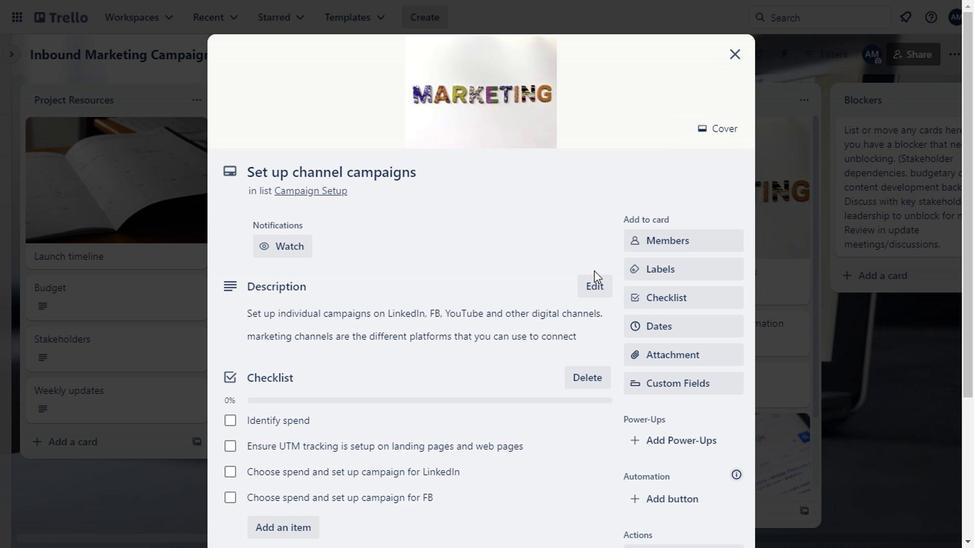 
Action: Mouse moved to (537, 320)
Screenshot: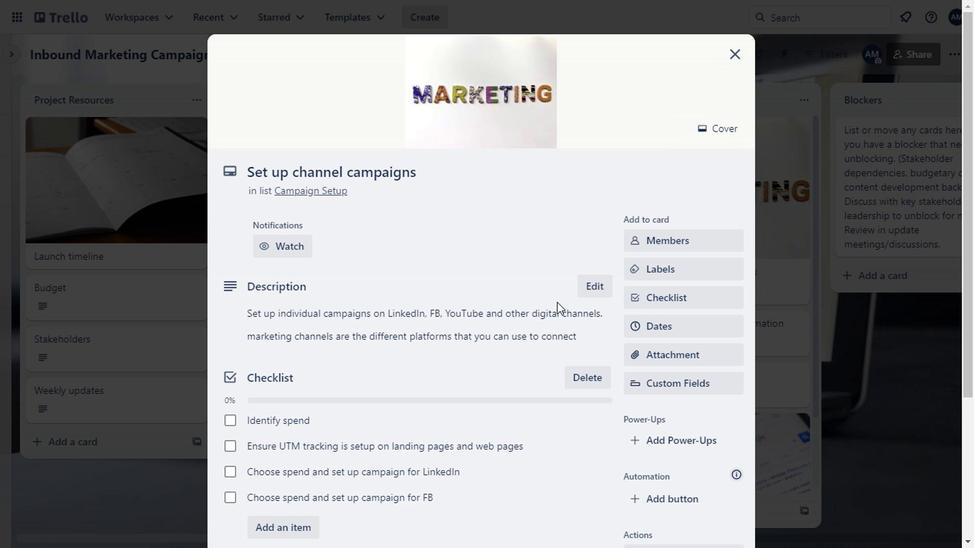 
Action: Mouse scrolled (537, 320) with delta (0, 0)
Screenshot: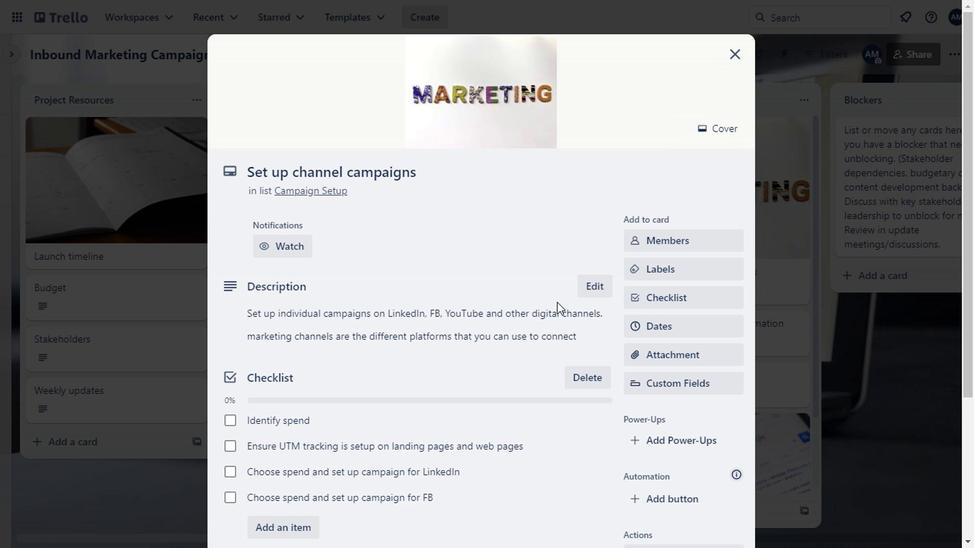 
Action: Mouse moved to (275, 390)
Screenshot: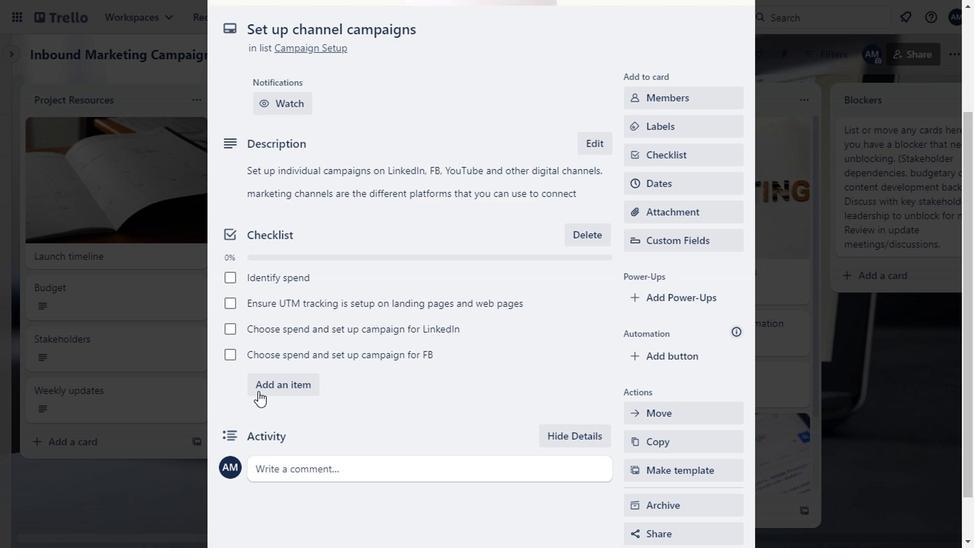 
Action: Mouse pressed left at (275, 390)
Screenshot: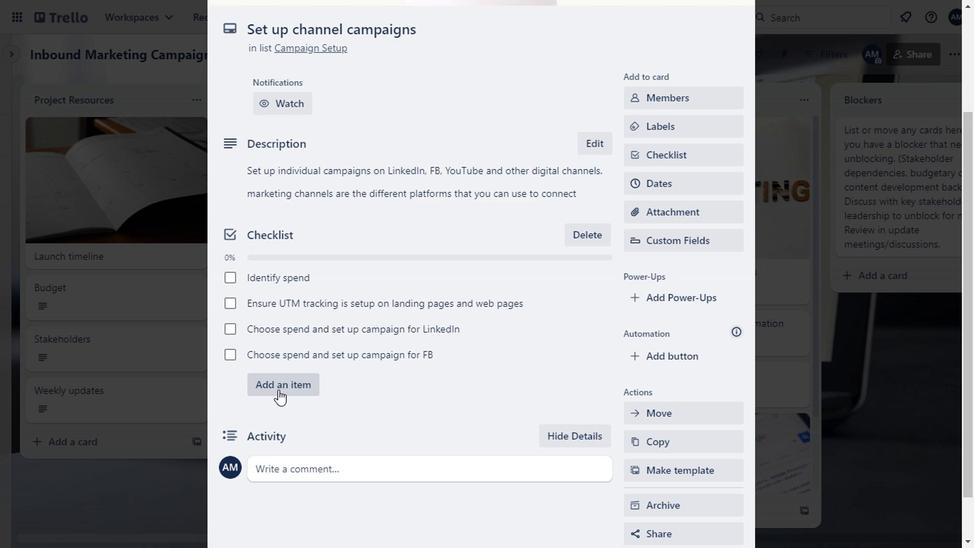 
Action: Key pressed gather<Key.space>yor<Key.backspace>ur<Key.space>parten<Key.backspace>rnet<Key.backspace>r<Key.space><Key.backspace><Key.backspace><Key.backspace><Key.backspace><Key.backspace><Key.backspace>ner<Key.space><Key.backspace><Key.backspace><Key.backspace><Key.backspace><Key.backspace><Key.backspace><Key.backspace><Key.backspace>internal<Key.space>team<Key.enter>
Screenshot: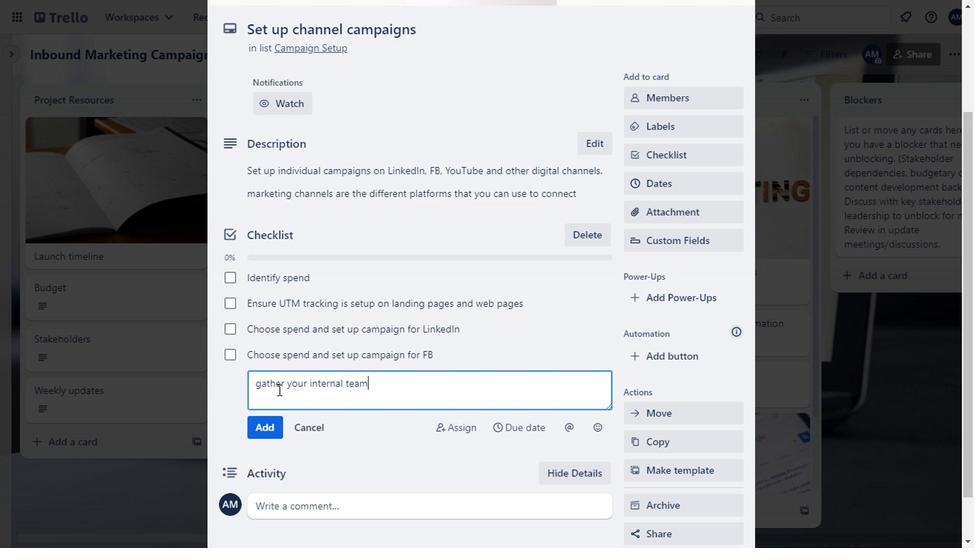 
Action: Mouse moved to (229, 383)
Screenshot: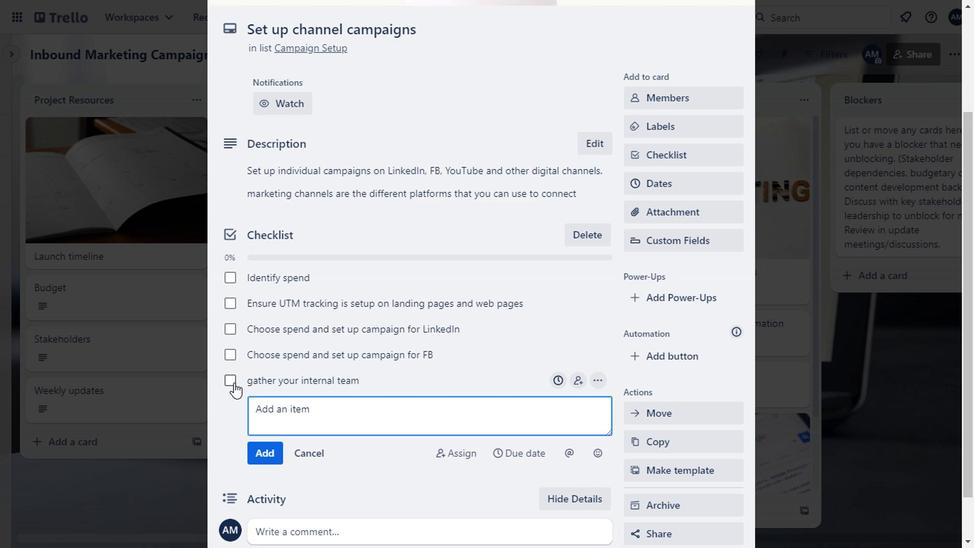 
Action: Mouse pressed left at (229, 383)
Screenshot: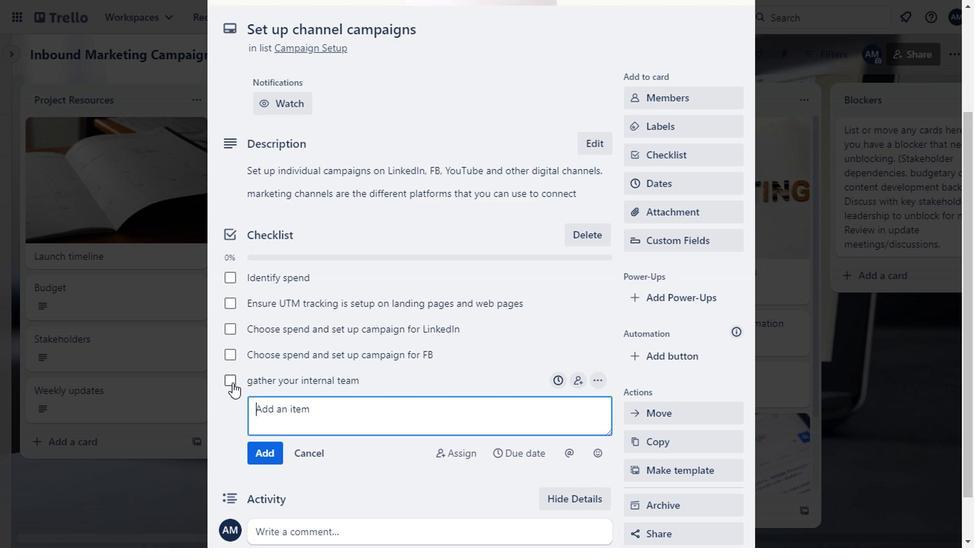 
Action: Mouse moved to (224, 361)
Screenshot: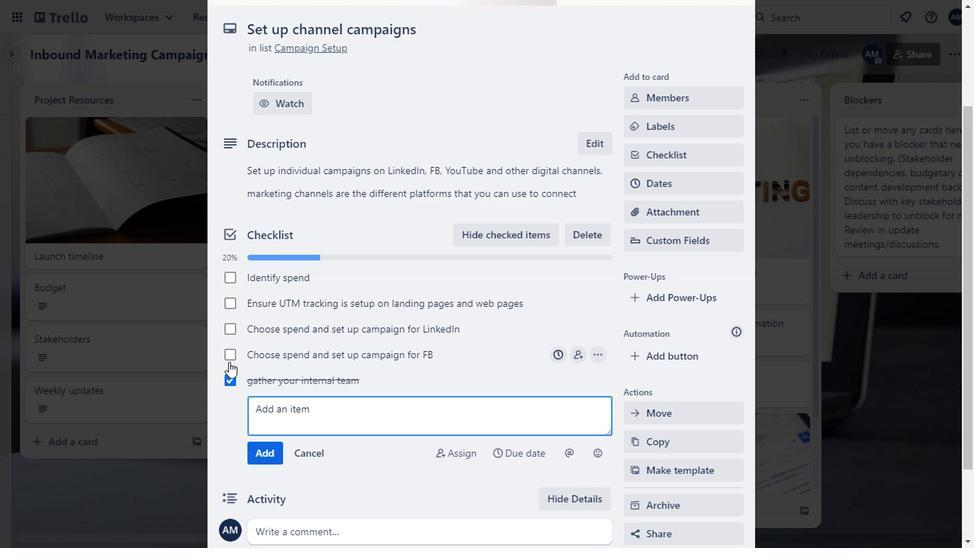 
Action: Mouse pressed left at (224, 361)
Screenshot: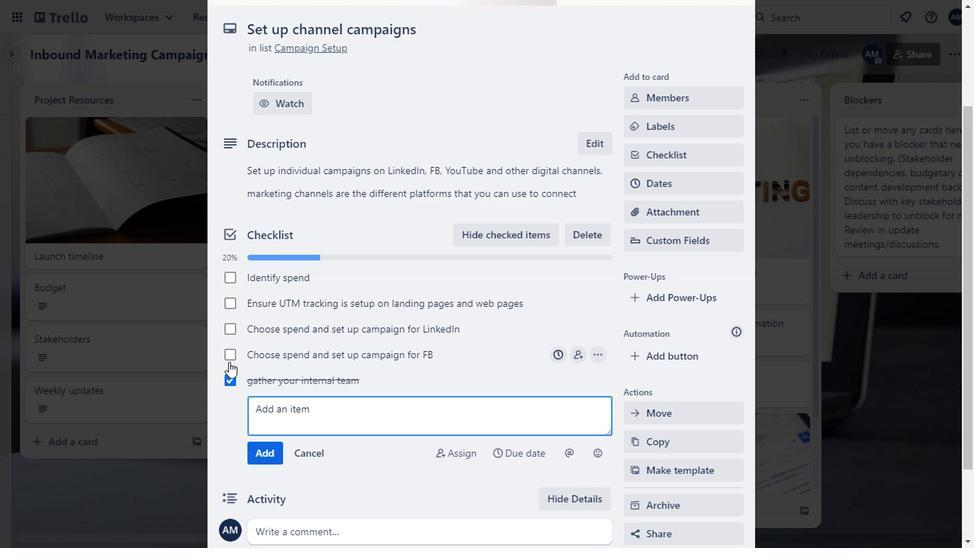 
Action: Mouse moved to (228, 325)
Screenshot: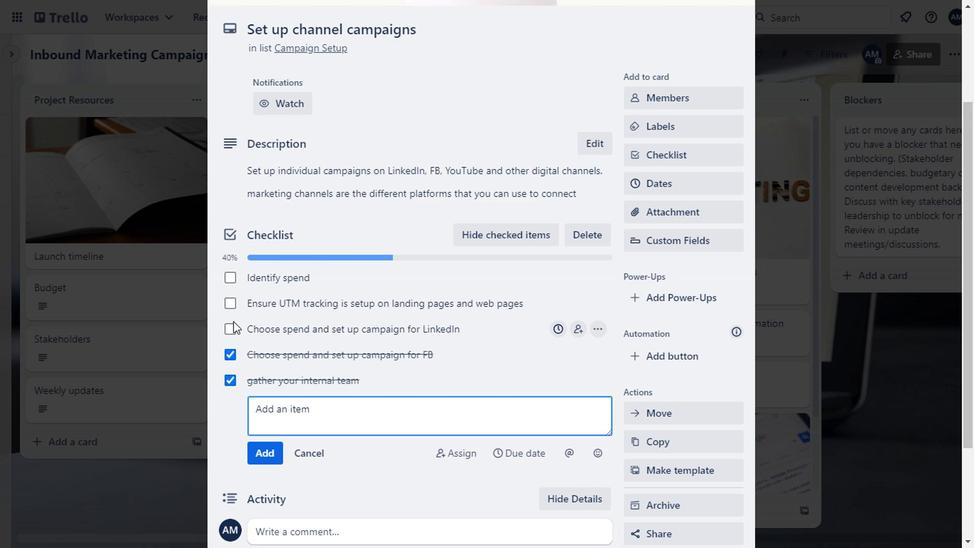 
Action: Mouse pressed left at (228, 325)
Screenshot: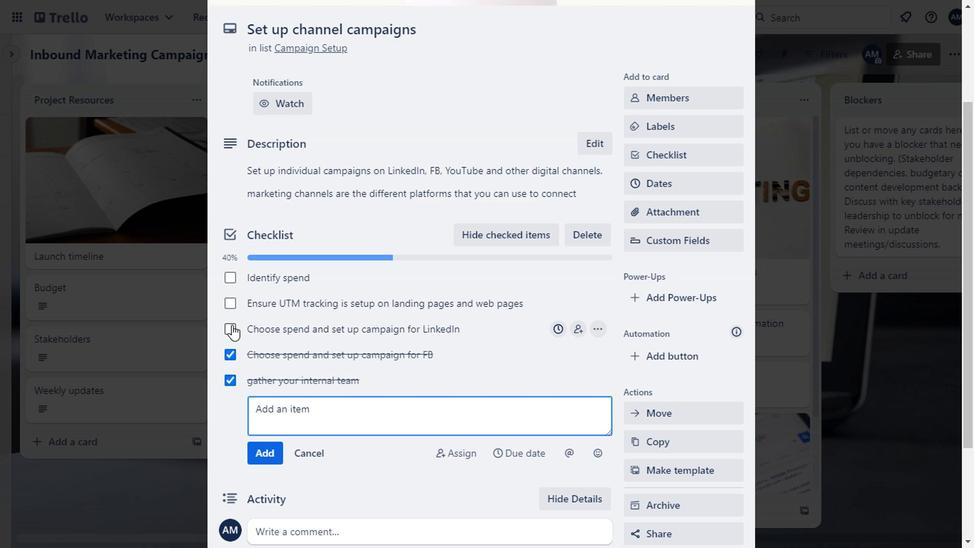 
Action: Mouse moved to (221, 305)
Screenshot: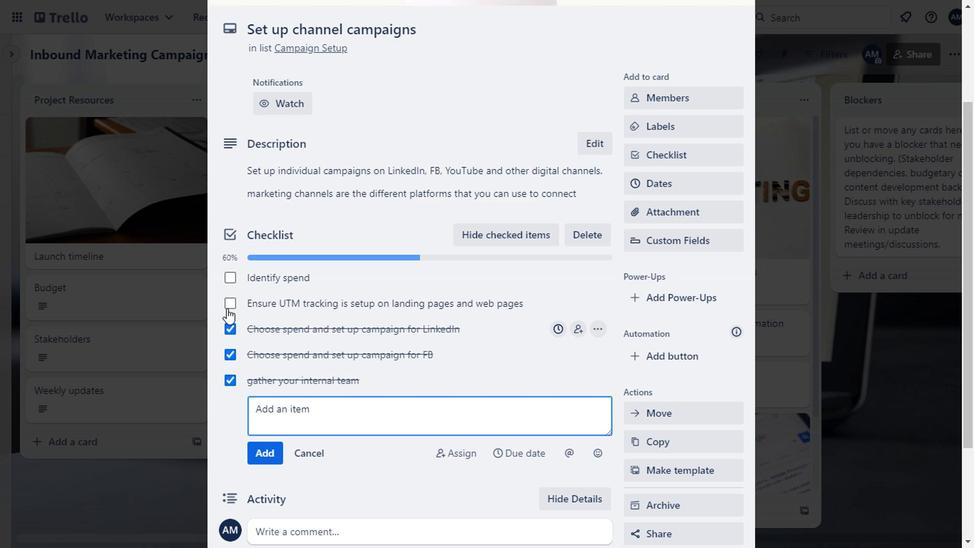 
Action: Mouse pressed left at (221, 305)
Screenshot: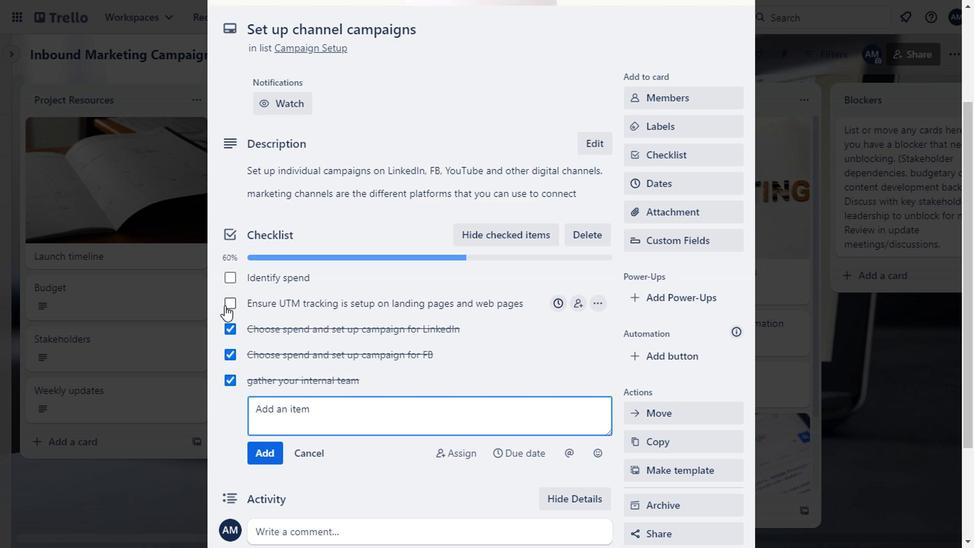 
Action: Mouse moved to (225, 280)
Screenshot: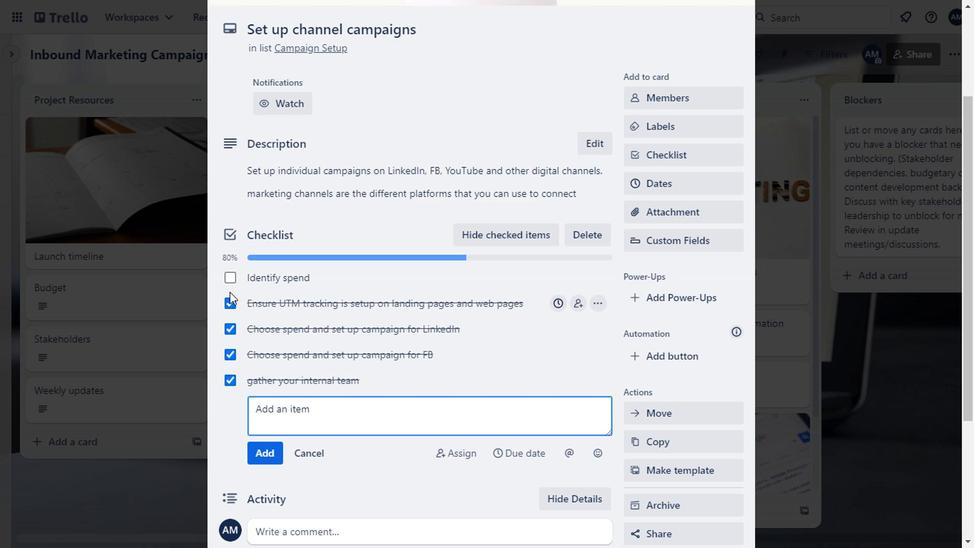 
Action: Mouse pressed left at (225, 280)
Screenshot: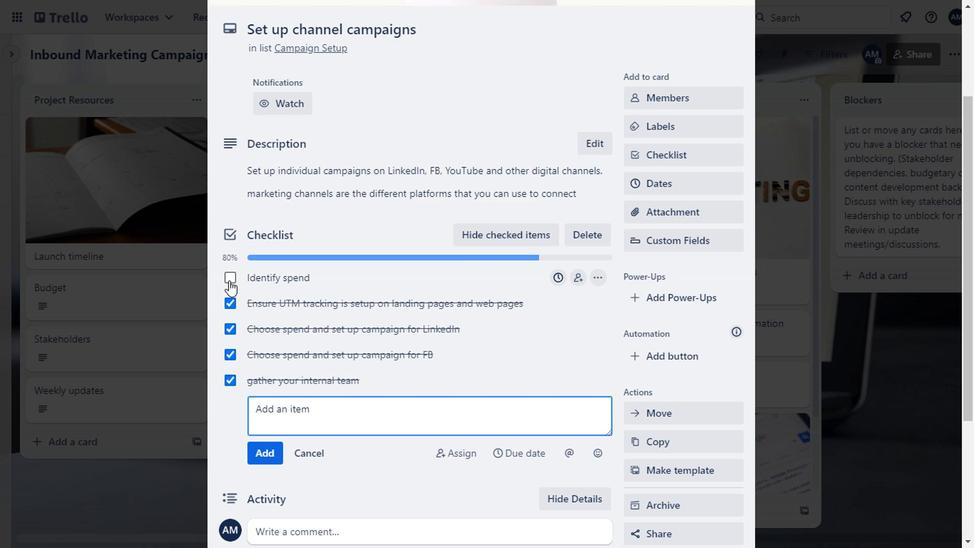 
Action: Mouse moved to (283, 425)
Screenshot: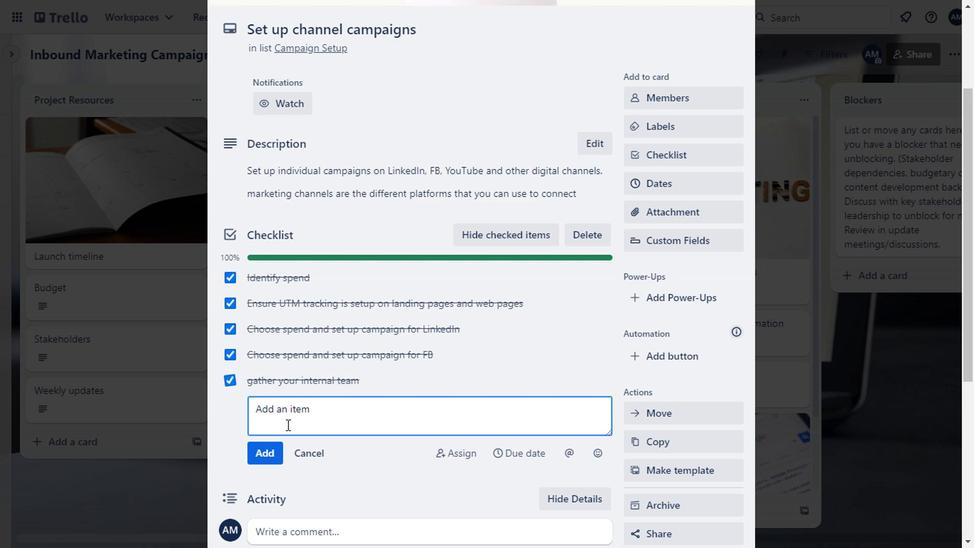 
Action: Mouse pressed left at (283, 425)
Screenshot: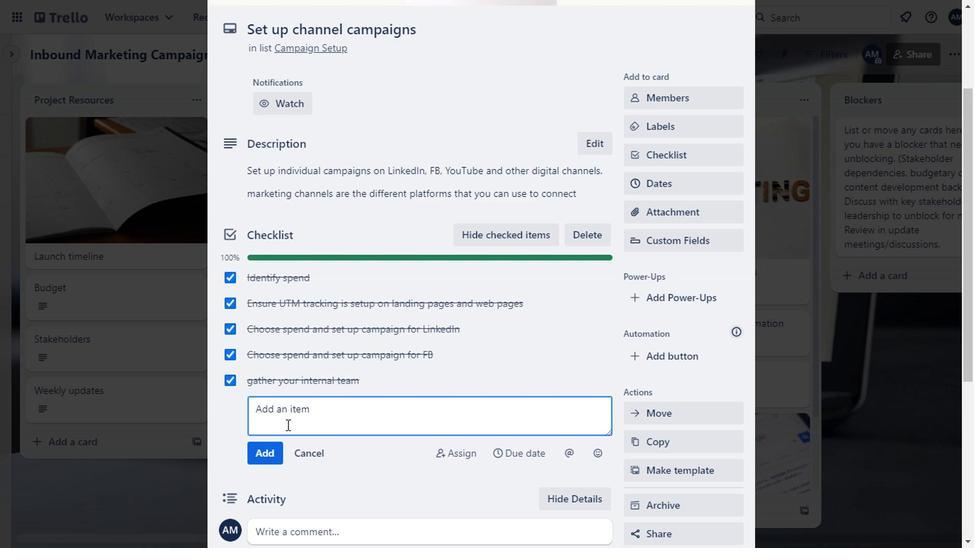 
Action: Mouse moved to (270, 455)
Screenshot: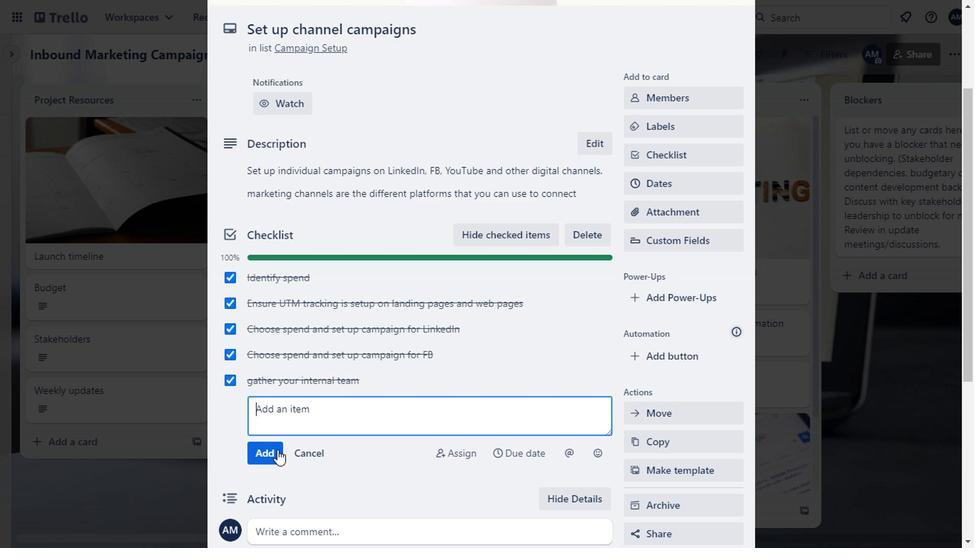 
Action: Mouse pressed left at (270, 455)
Screenshot: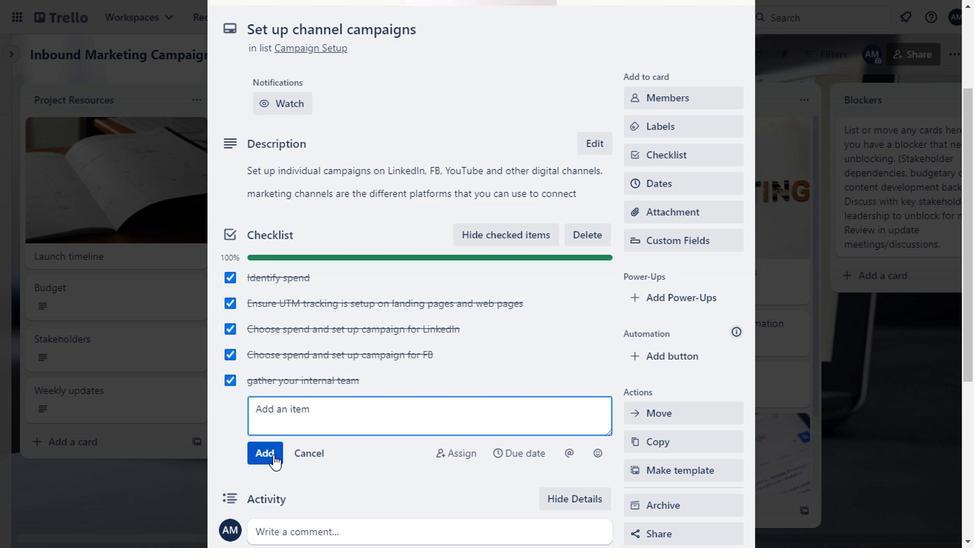 
Action: Mouse moved to (661, 127)
Screenshot: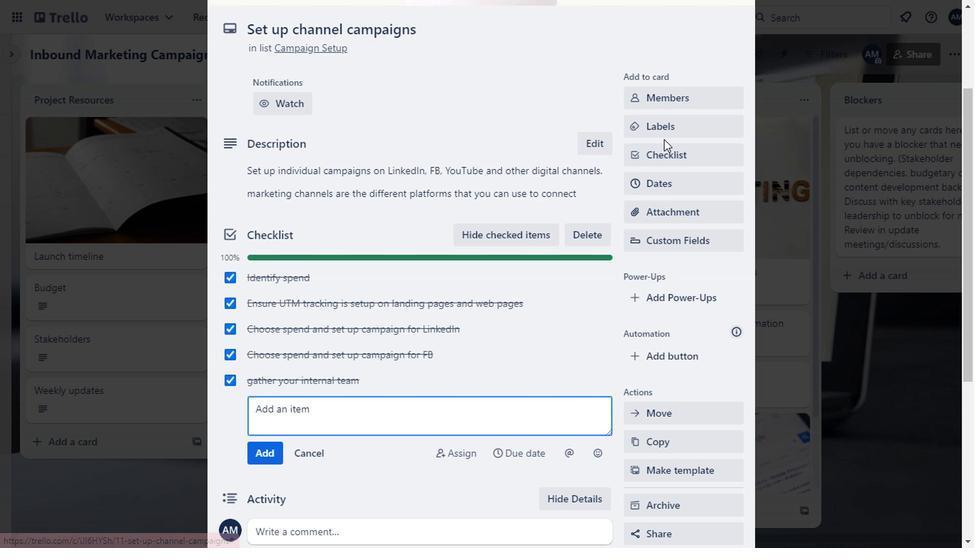 
Action: Mouse pressed left at (661, 127)
Screenshot: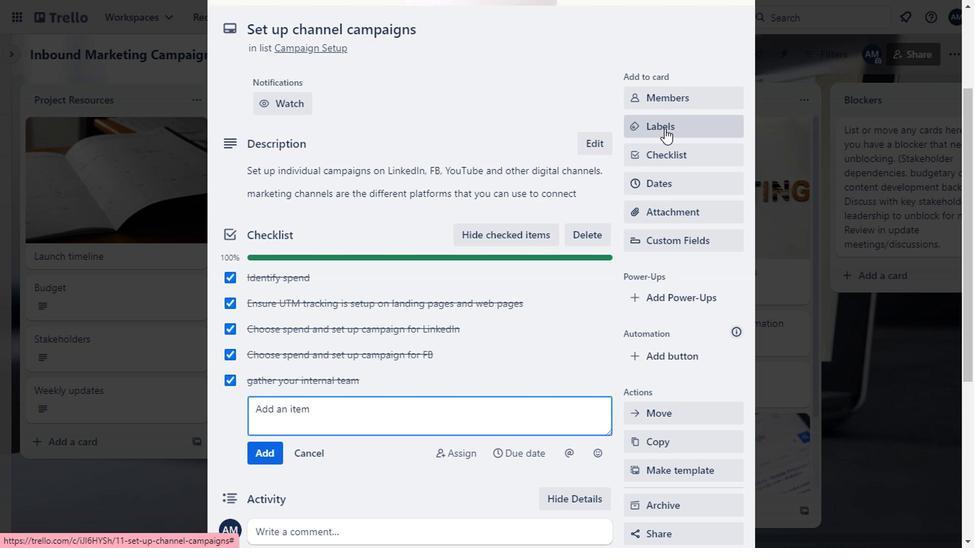 
Action: Mouse moved to (636, 350)
Screenshot: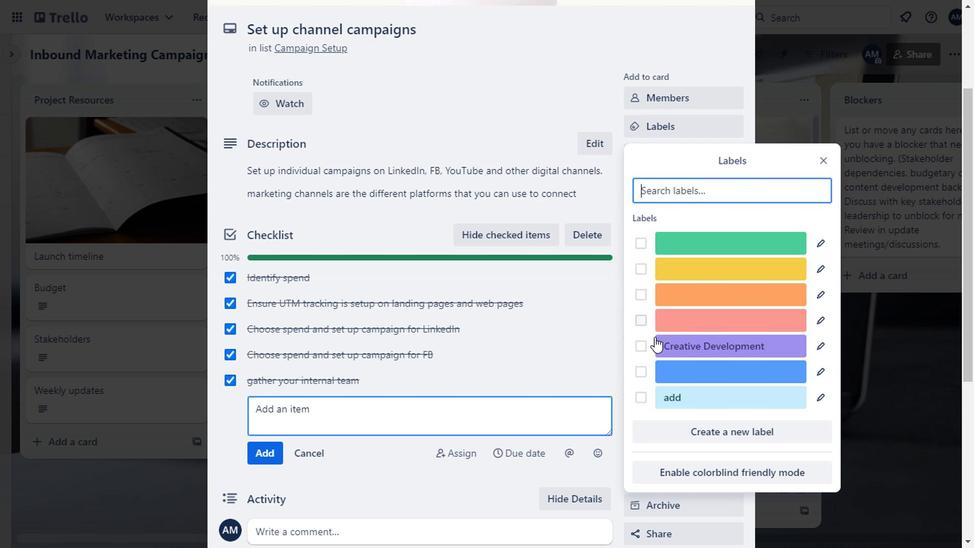 
Action: Mouse pressed left at (636, 350)
Screenshot: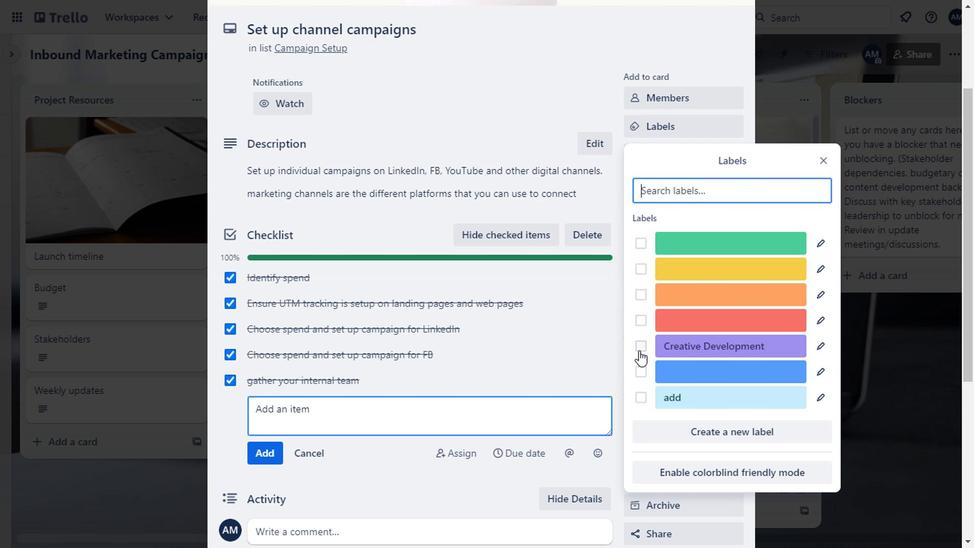 
Action: Mouse moved to (631, 398)
Screenshot: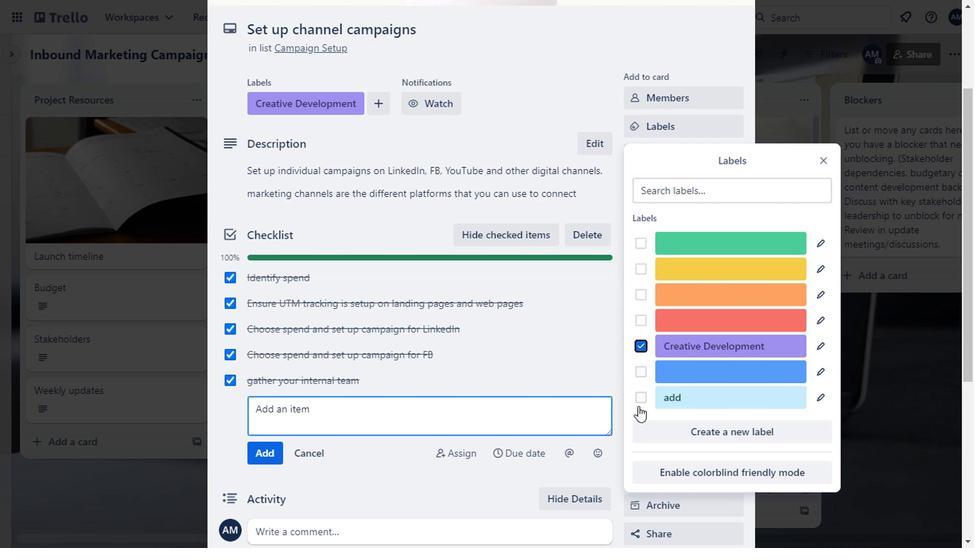 
Action: Mouse pressed left at (631, 398)
Screenshot: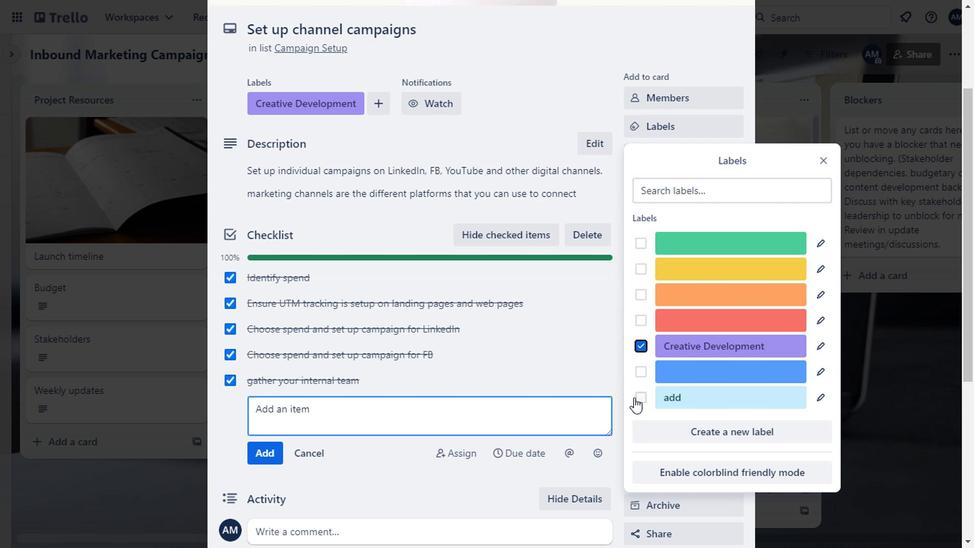 
Action: Mouse moved to (638, 344)
Screenshot: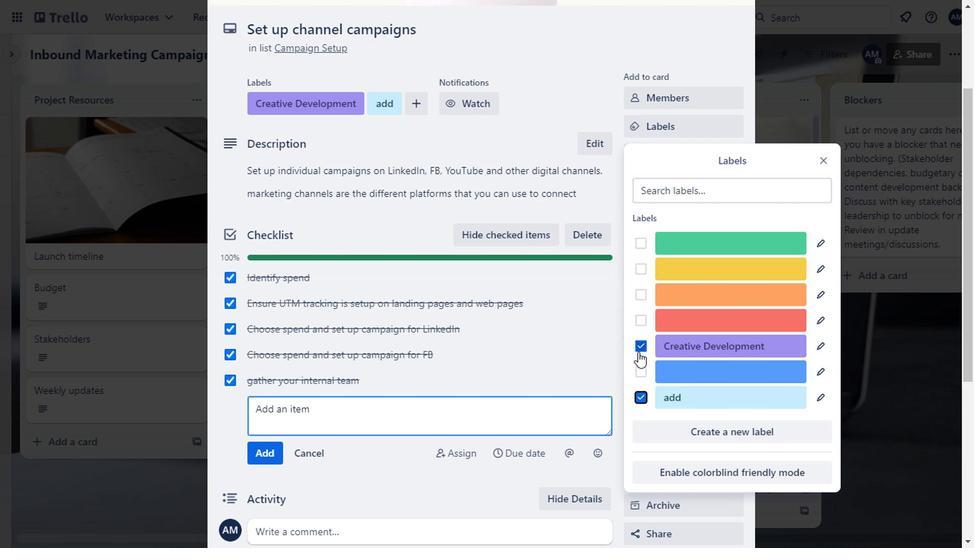 
Action: Mouse pressed left at (638, 344)
Screenshot: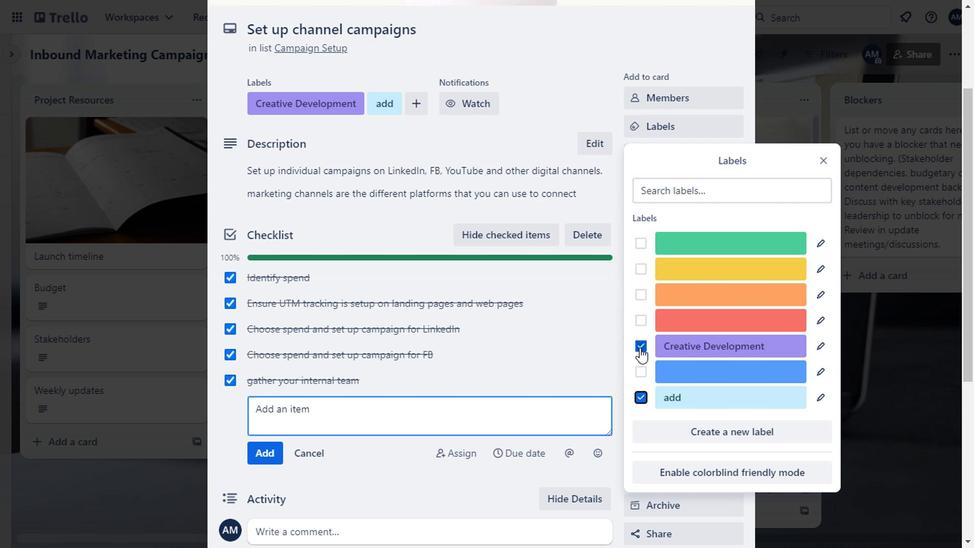 
Action: Mouse moved to (819, 376)
Screenshot: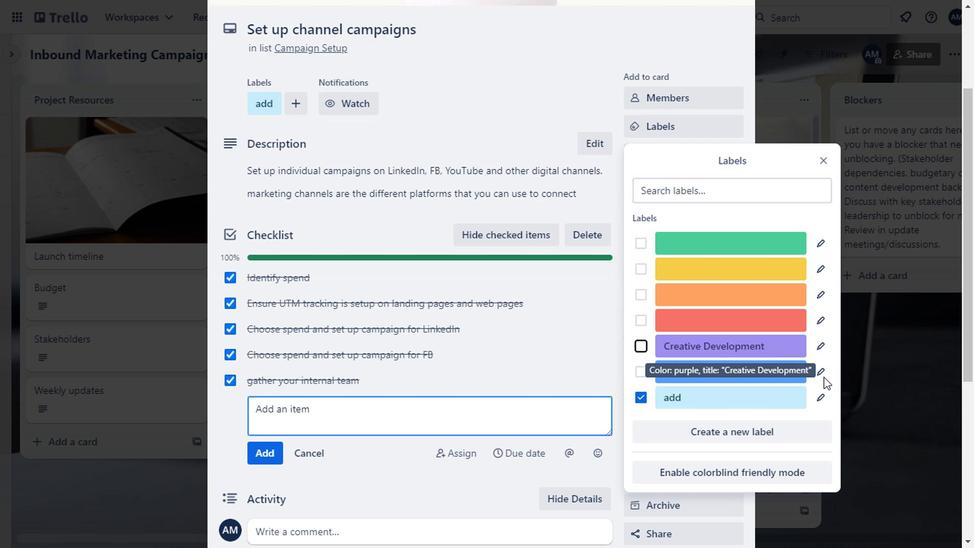 
Action: Mouse pressed left at (819, 376)
Screenshot: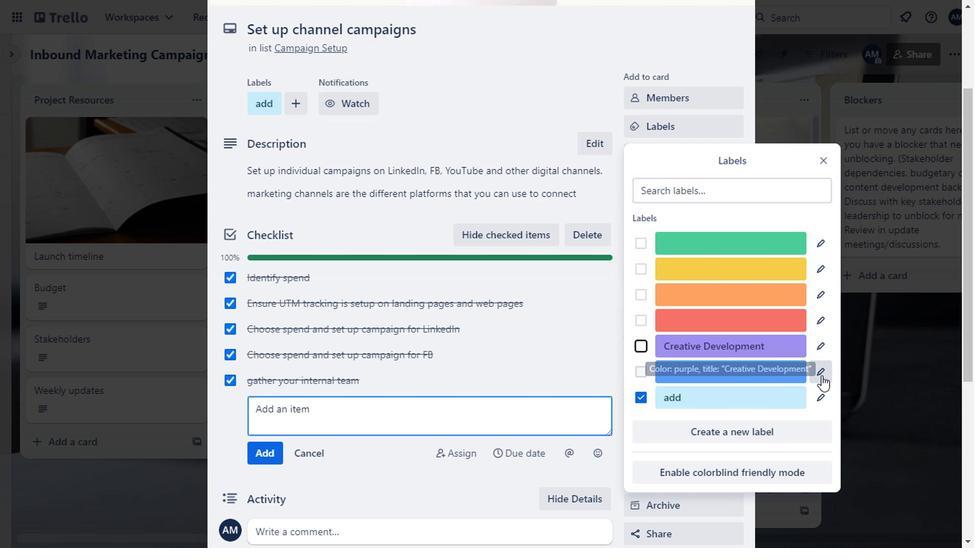 
Action: Mouse moved to (703, 257)
Screenshot: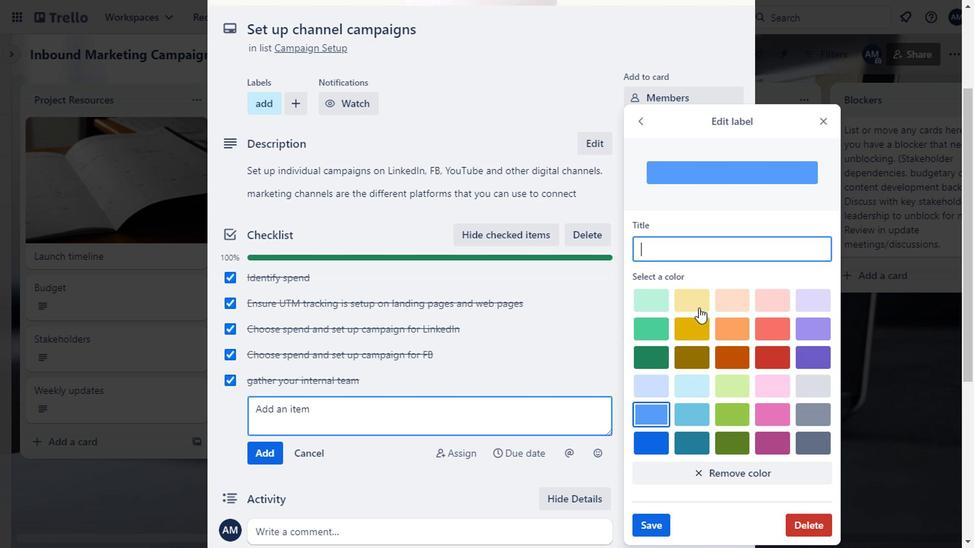 
Action: Key pressed chennel<Key.enter>
Screenshot: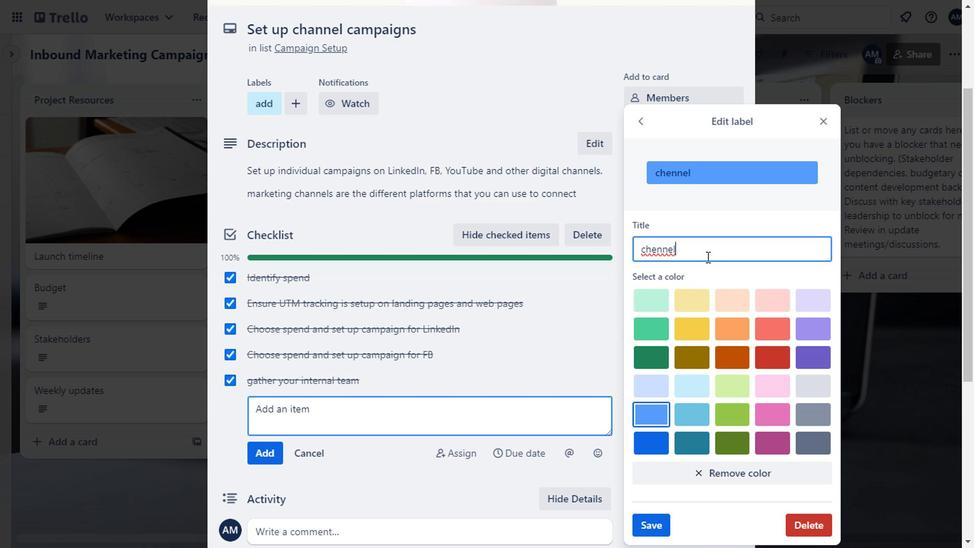 
Action: Mouse moved to (643, 372)
Screenshot: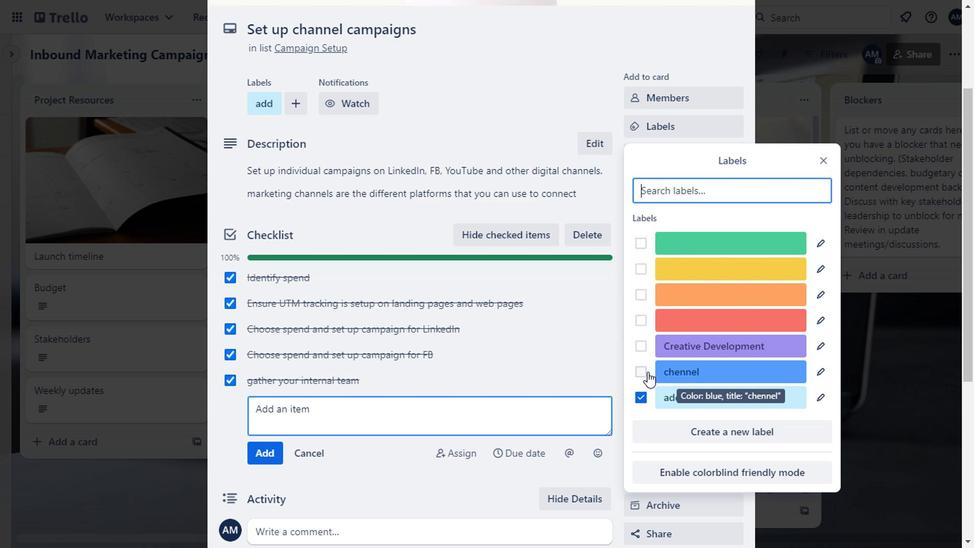 
Action: Mouse pressed left at (643, 372)
Screenshot: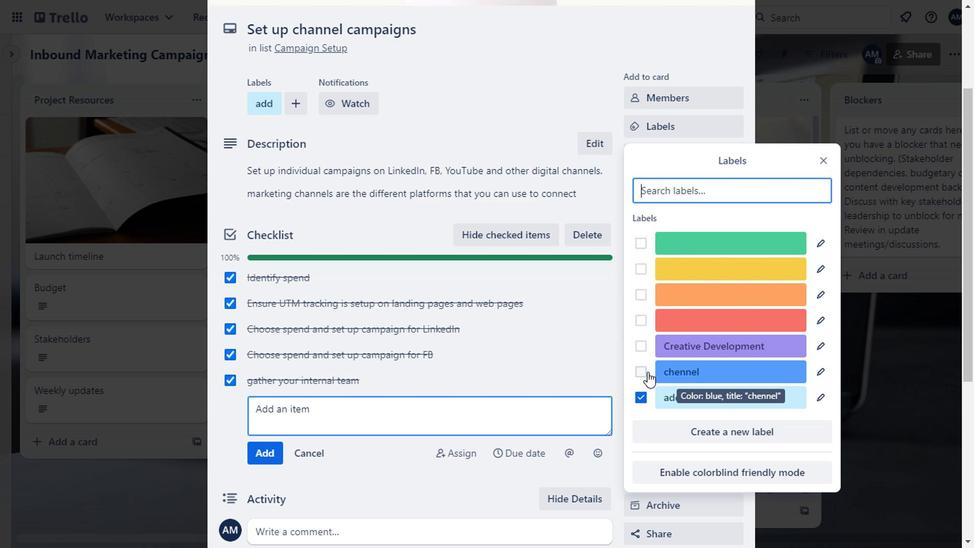
Action: Mouse moved to (828, 150)
Screenshot: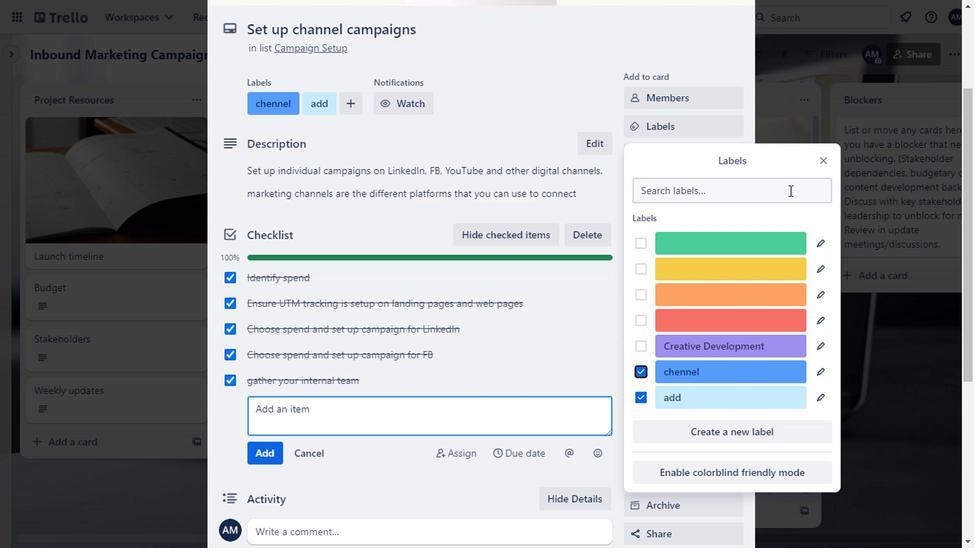
Action: Mouse pressed left at (828, 150)
Screenshot: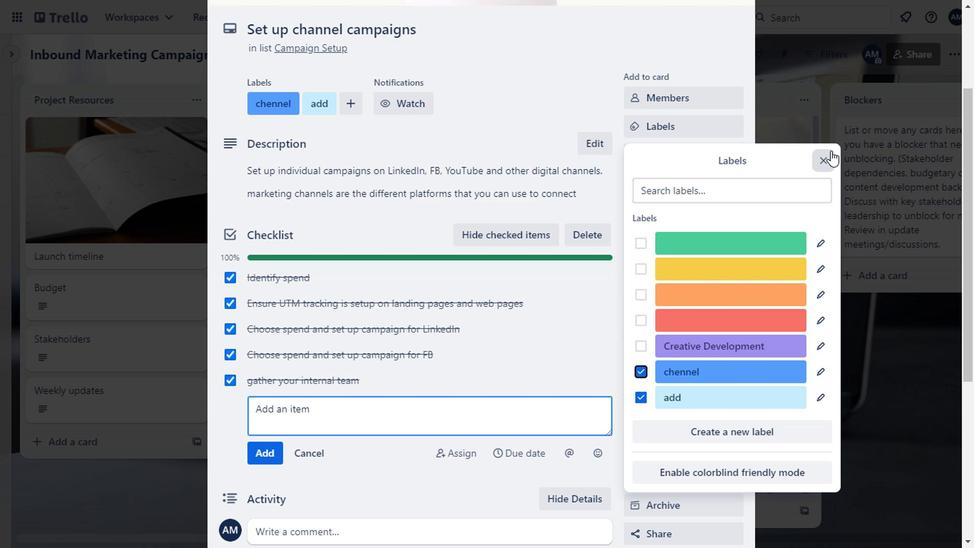 
Action: Mouse moved to (501, 291)
Screenshot: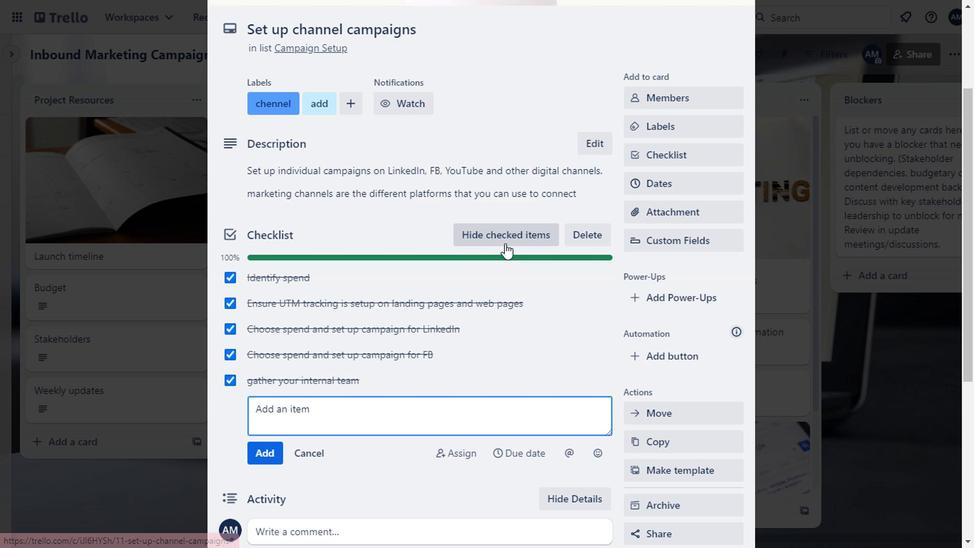 
Action: Mouse scrolled (501, 290) with delta (0, 0)
Screenshot: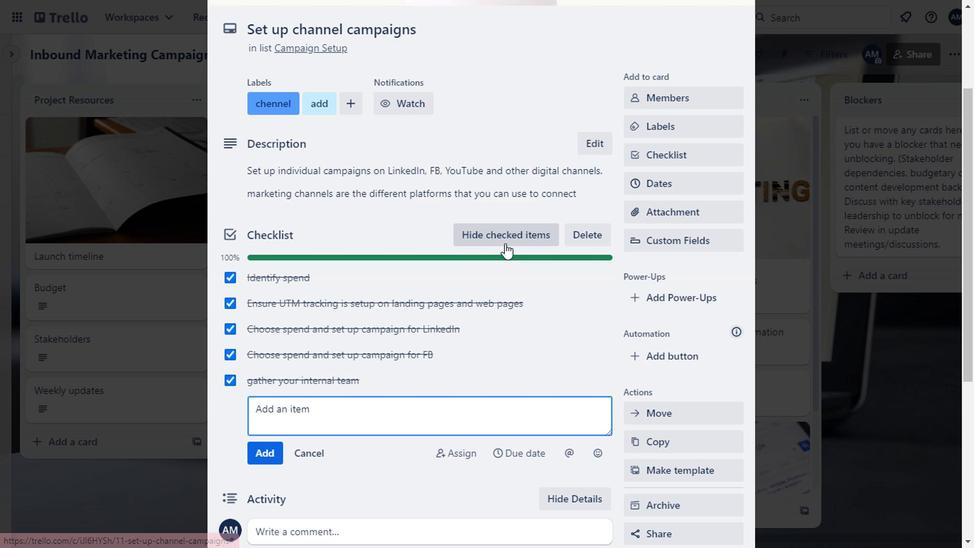 
Action: Mouse scrolled (501, 290) with delta (0, 0)
Screenshot: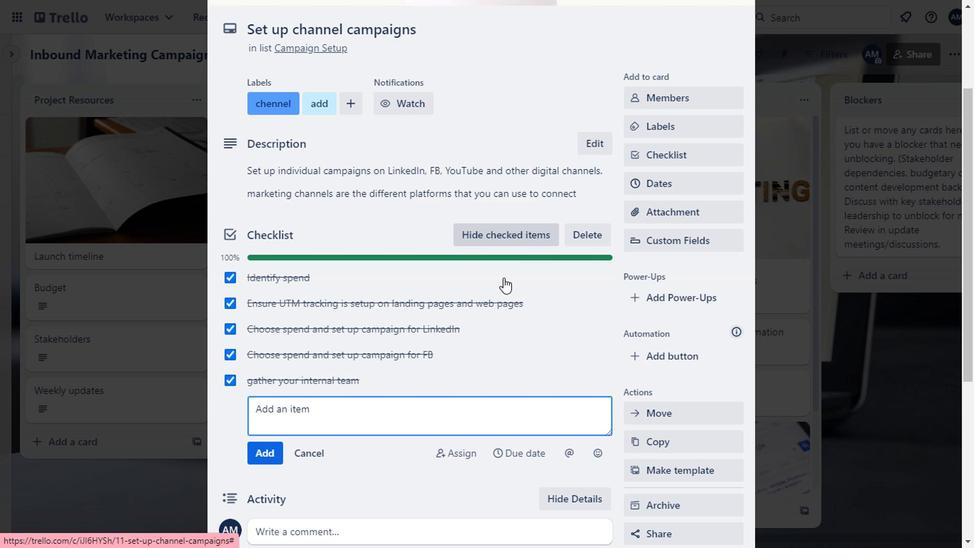 
Action: Mouse scrolled (501, 290) with delta (0, 0)
Screenshot: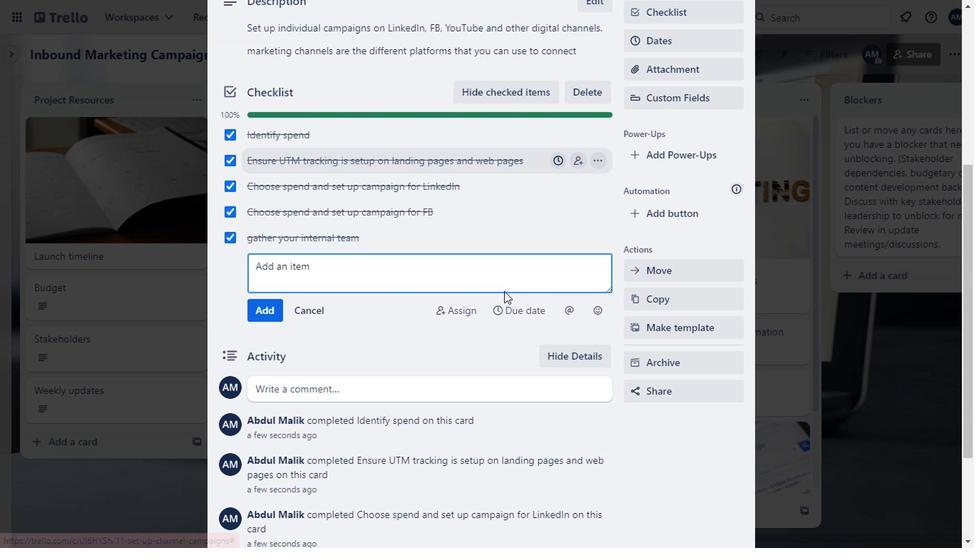 
Action: Mouse scrolled (501, 290) with delta (0, 0)
Screenshot: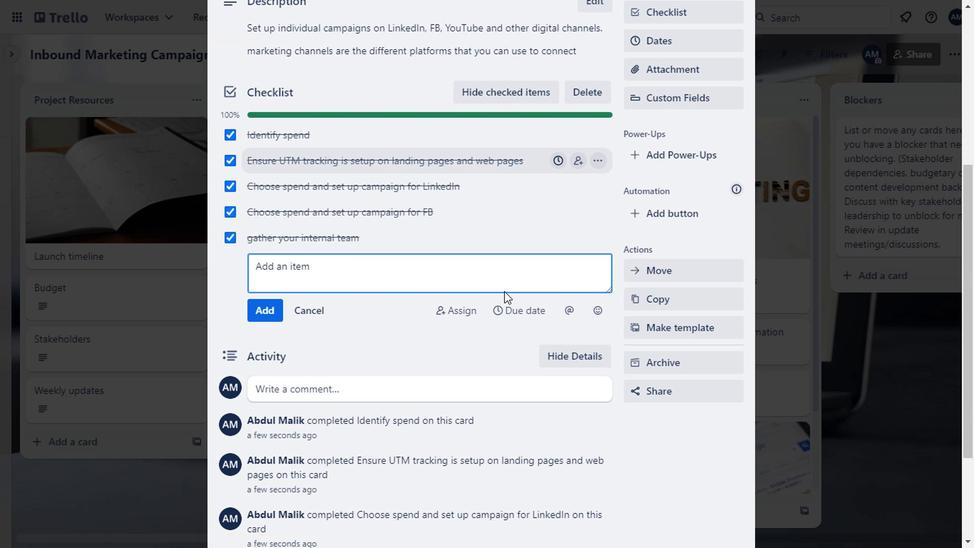 
Action: Mouse moved to (501, 286)
Screenshot: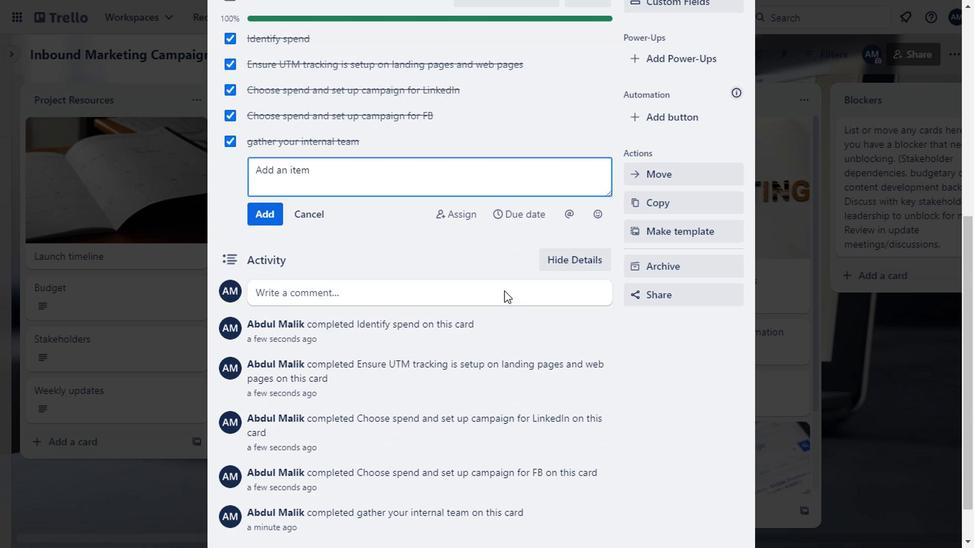 
Action: Mouse scrolled (501, 287) with delta (0, 1)
Screenshot: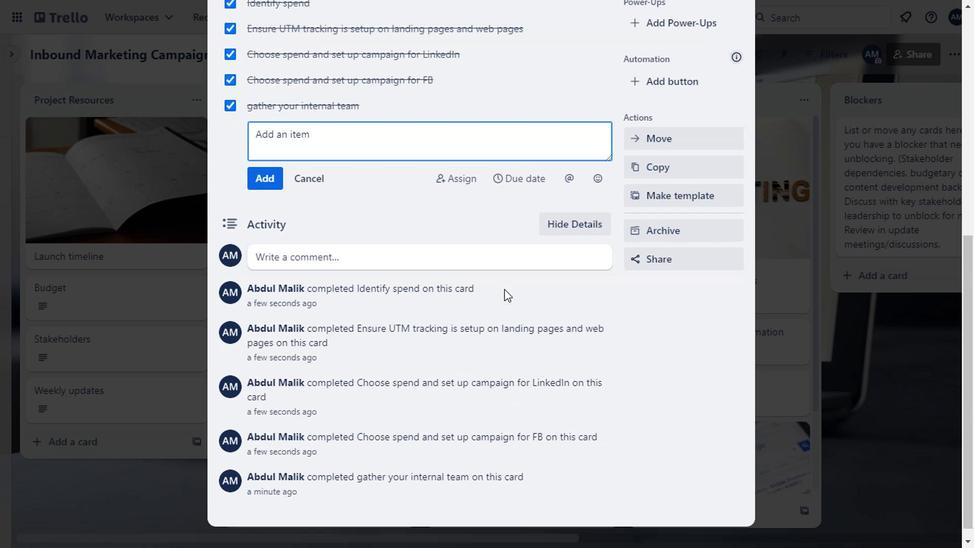 
Action: Mouse scrolled (501, 287) with delta (0, 1)
Screenshot: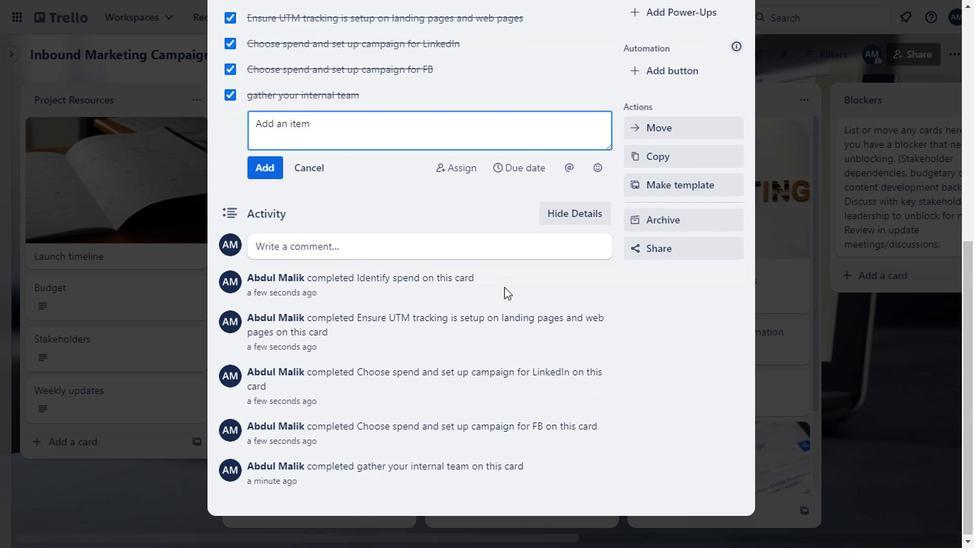 
Action: Mouse scrolled (501, 287) with delta (0, 1)
Screenshot: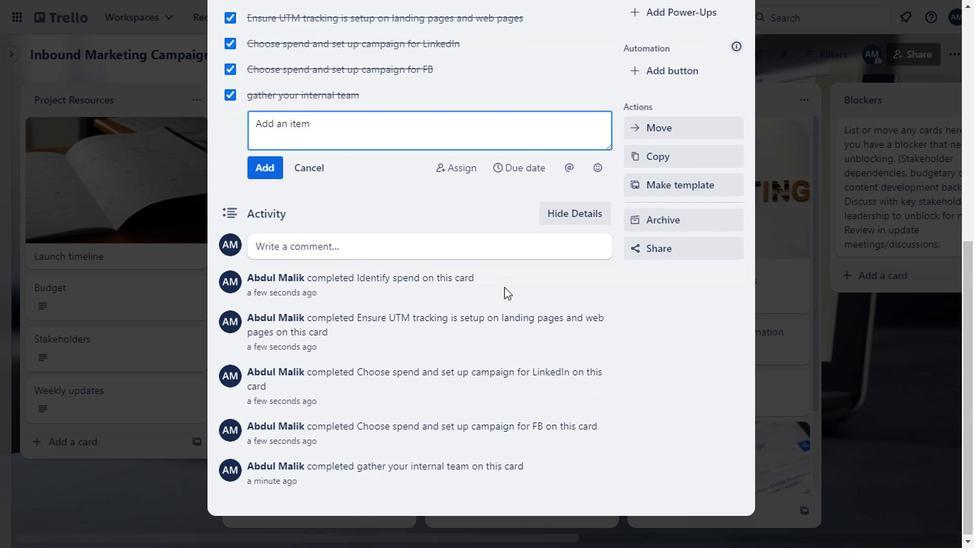 
Action: Mouse scrolled (501, 287) with delta (0, 1)
Screenshot: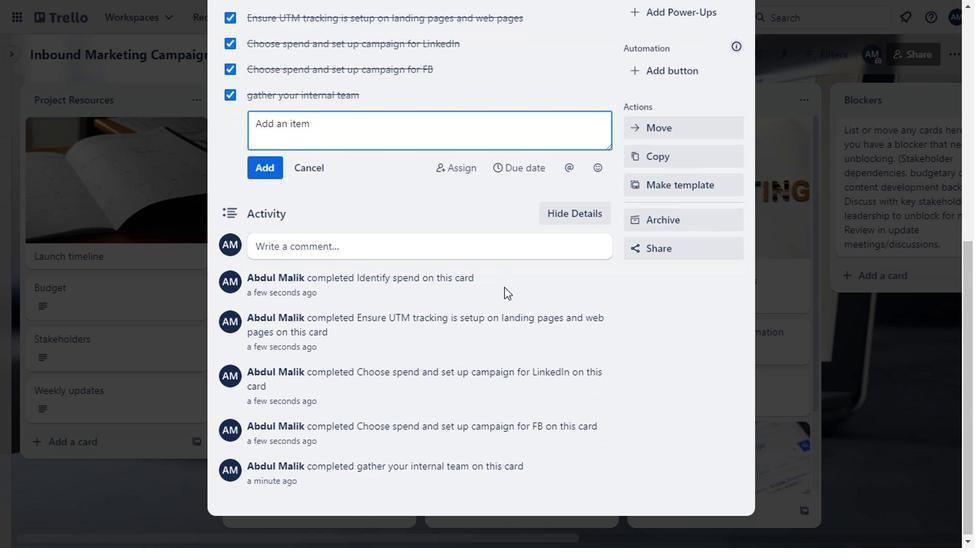 
Action: Mouse scrolled (501, 287) with delta (0, 1)
Screenshot: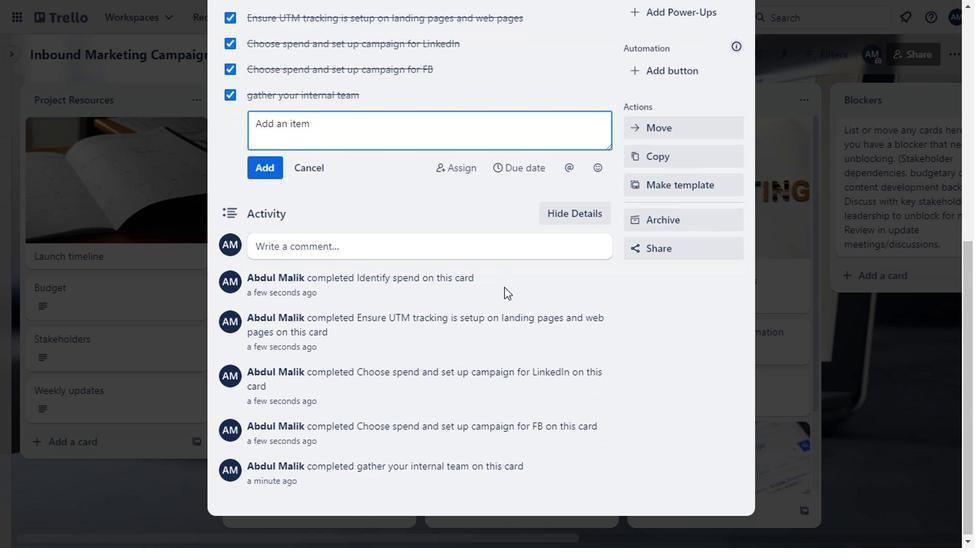 
Action: Mouse moved to (669, 76)
Screenshot: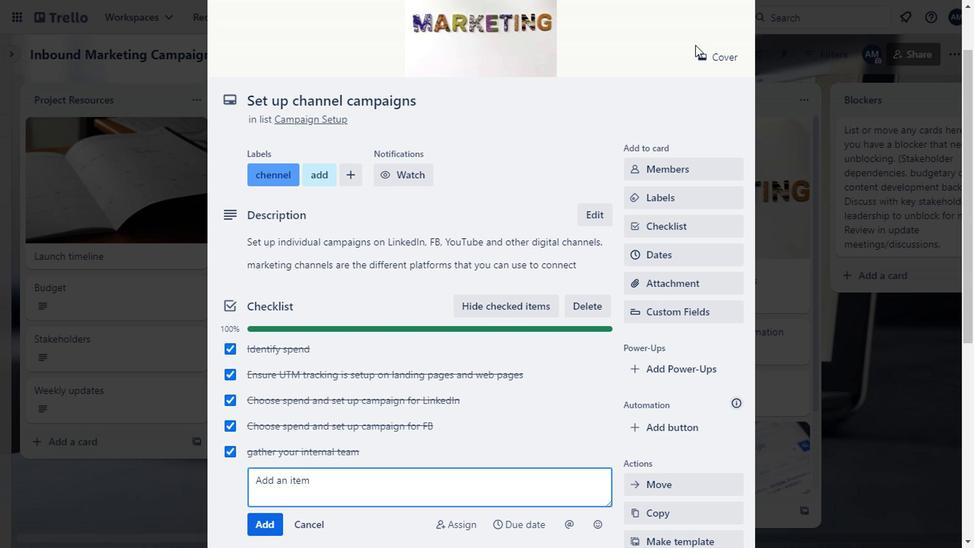 
Action: Mouse scrolled (669, 77) with delta (0, 0)
Screenshot: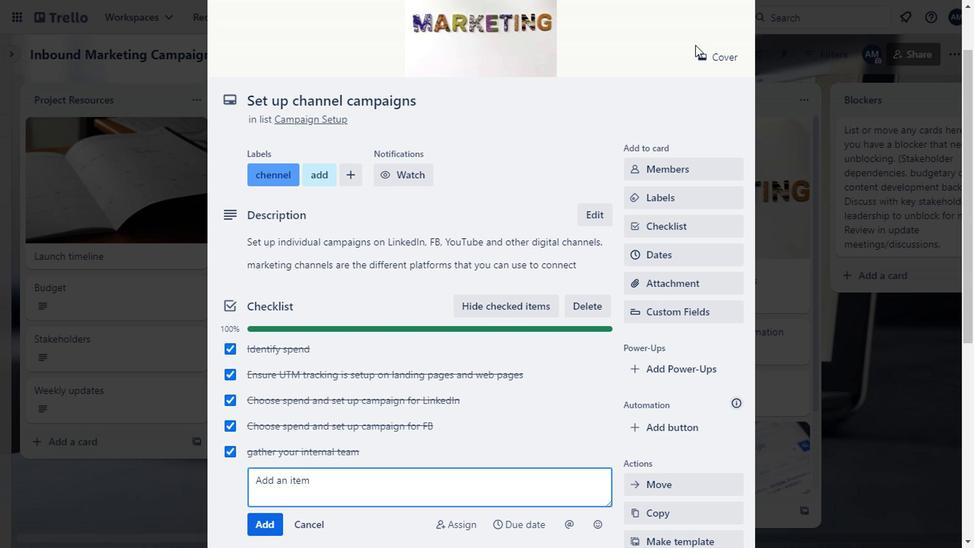 
Action: Mouse moved to (669, 77)
Screenshot: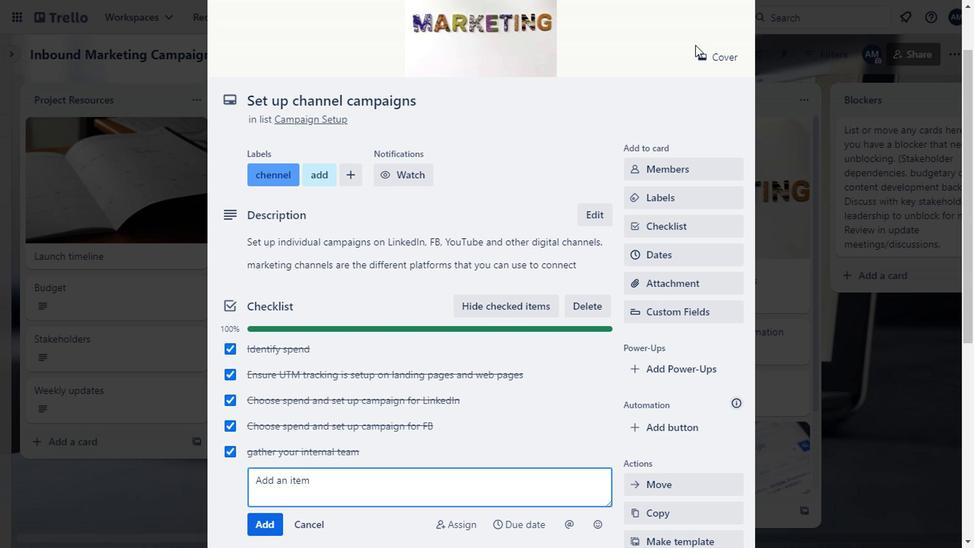 
Action: Mouse scrolled (669, 78) with delta (0, 1)
Screenshot: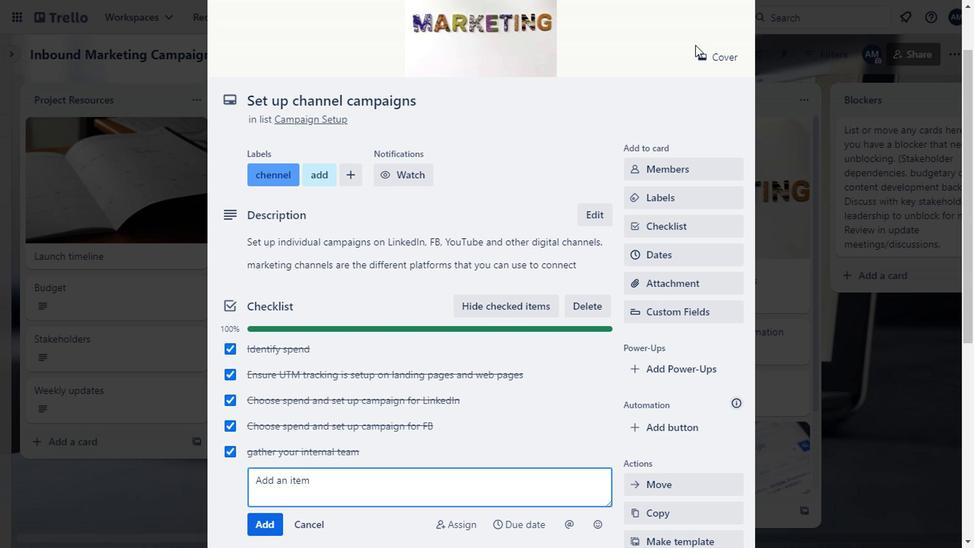 
Action: Mouse moved to (669, 77)
Screenshot: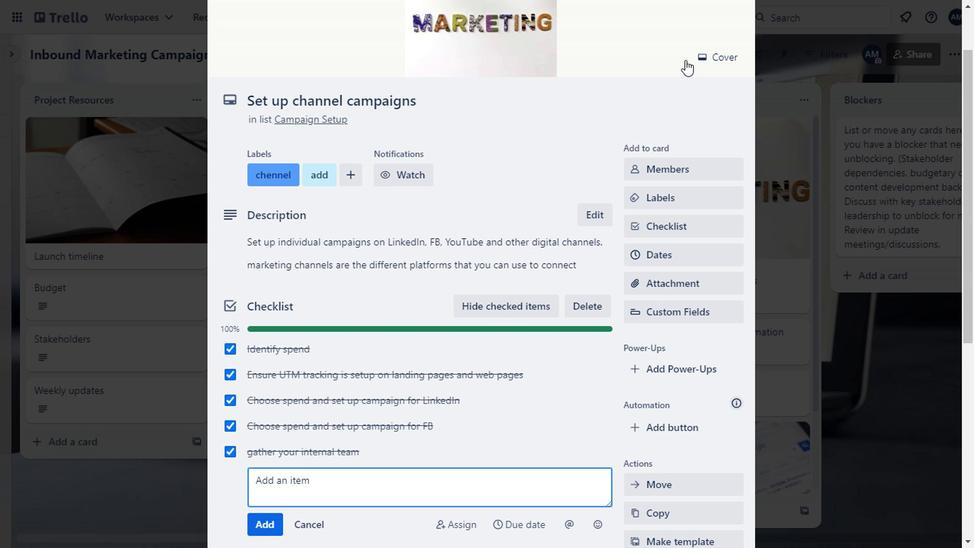 
Action: Mouse scrolled (669, 78) with delta (0, 1)
Screenshot: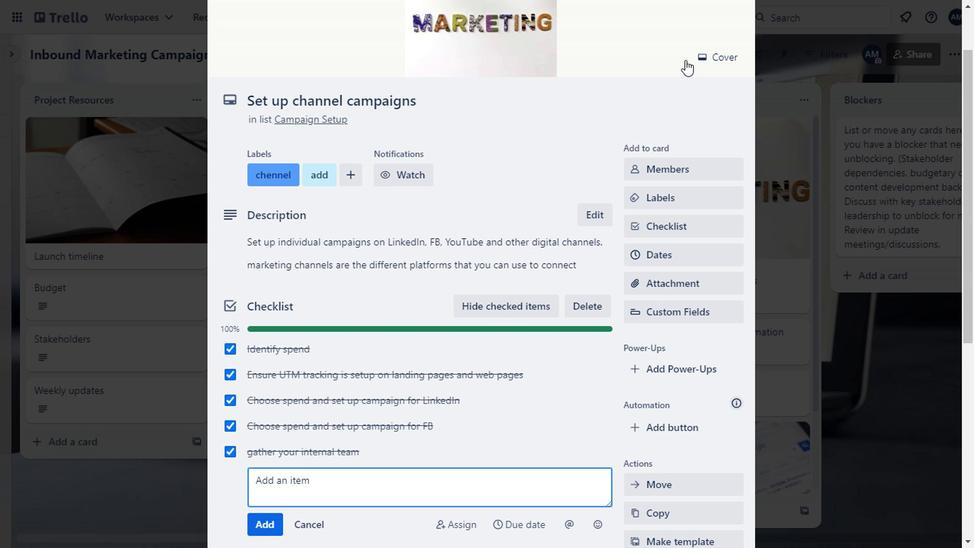 
Action: Mouse moved to (668, 78)
Screenshot: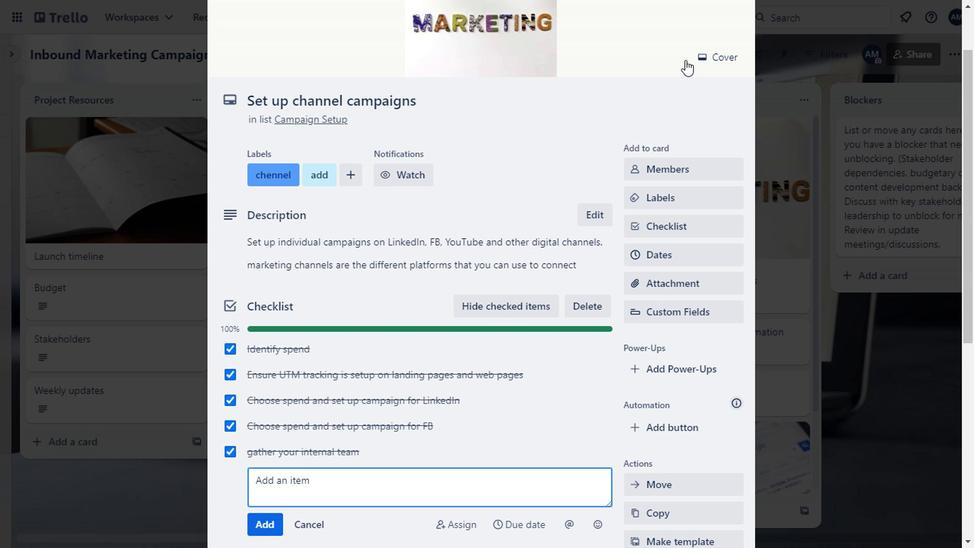 
Action: Mouse scrolled (668, 78) with delta (0, 0)
Screenshot: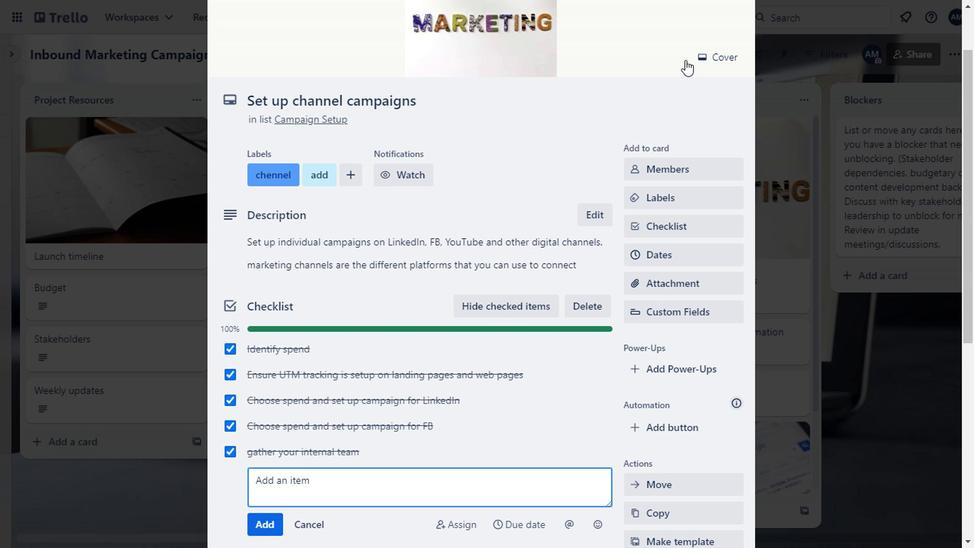
Action: Mouse scrolled (668, 78) with delta (0, 0)
Screenshot: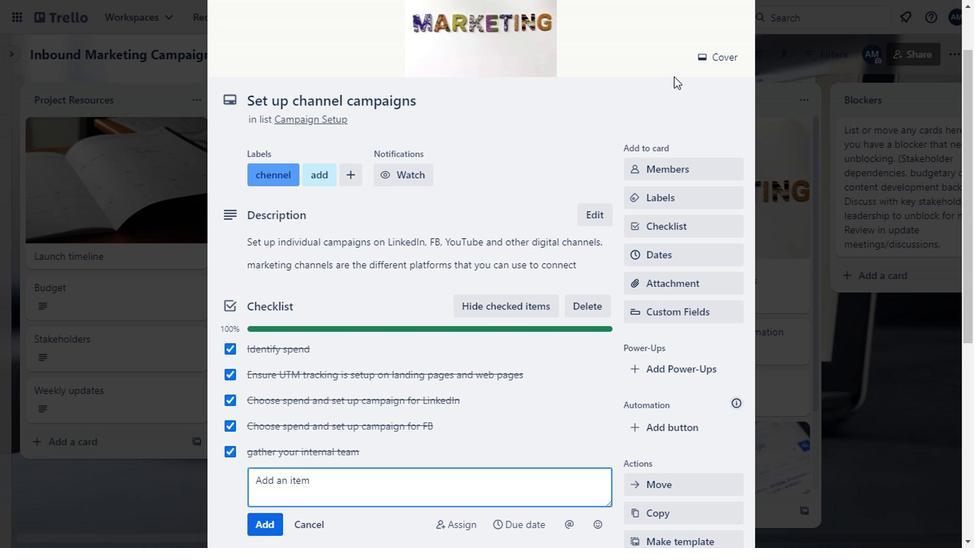
Action: Mouse moved to (724, 55)
Screenshot: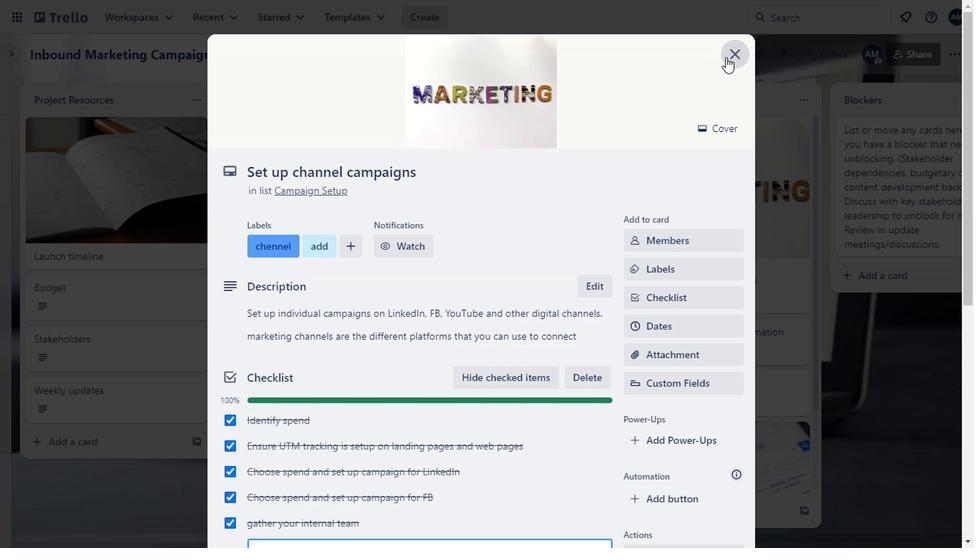 
Action: Mouse pressed left at (724, 55)
Screenshot: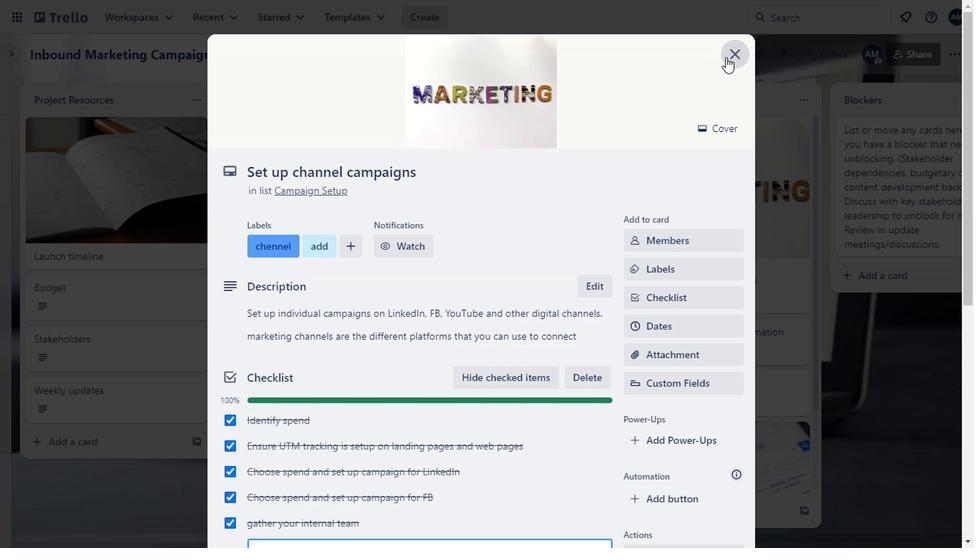 
Action: Mouse moved to (506, 256)
Screenshot: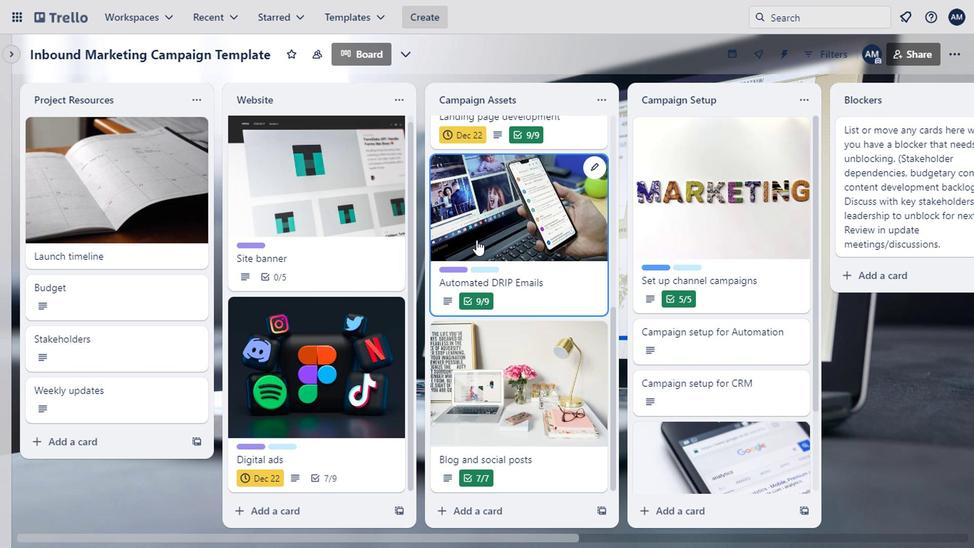 
Action: Mouse scrolled (506, 255) with delta (0, 0)
Screenshot: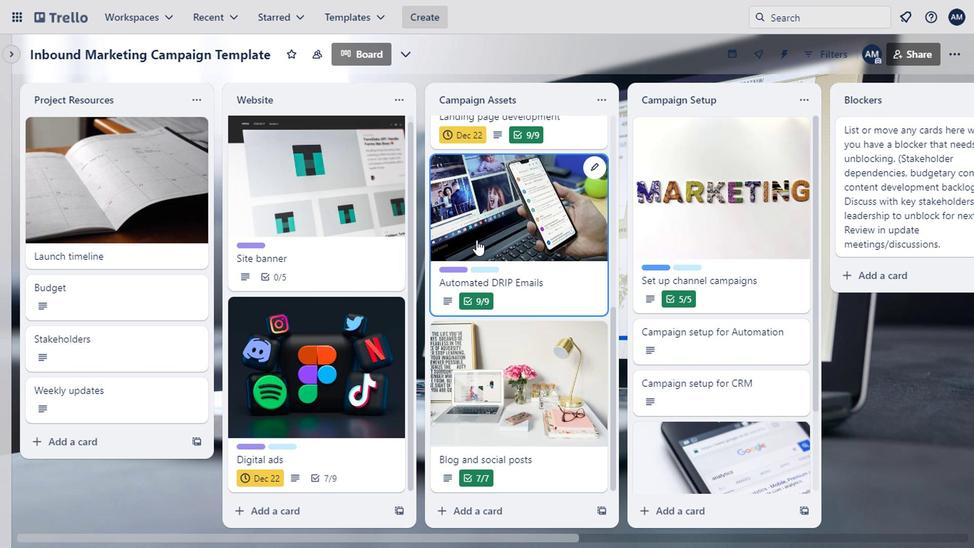 
Action: Mouse moved to (528, 272)
Screenshot: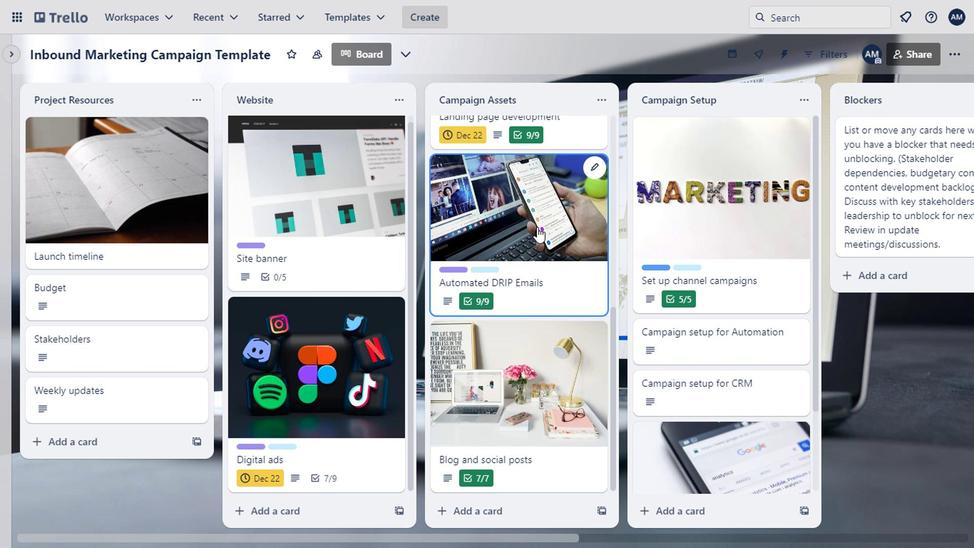 
Action: Mouse scrolled (528, 271) with delta (0, 0)
Screenshot: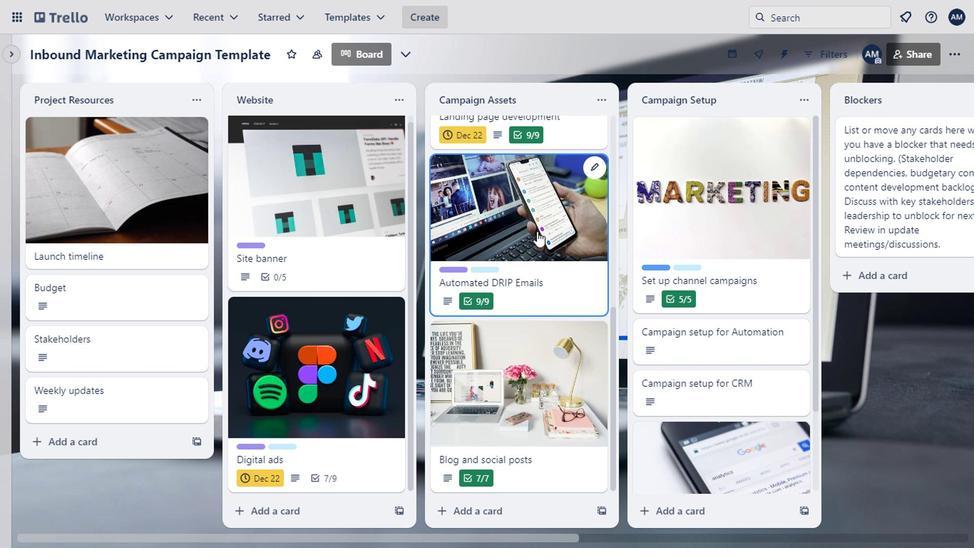 
Action: Mouse scrolled (528, 271) with delta (0, 0)
Screenshot: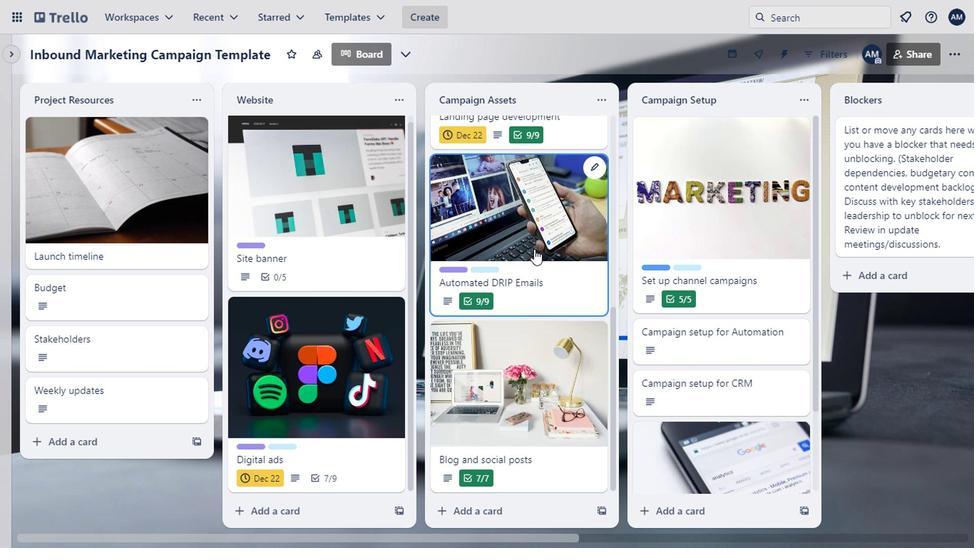 
Action: Mouse moved to (664, 343)
Screenshot: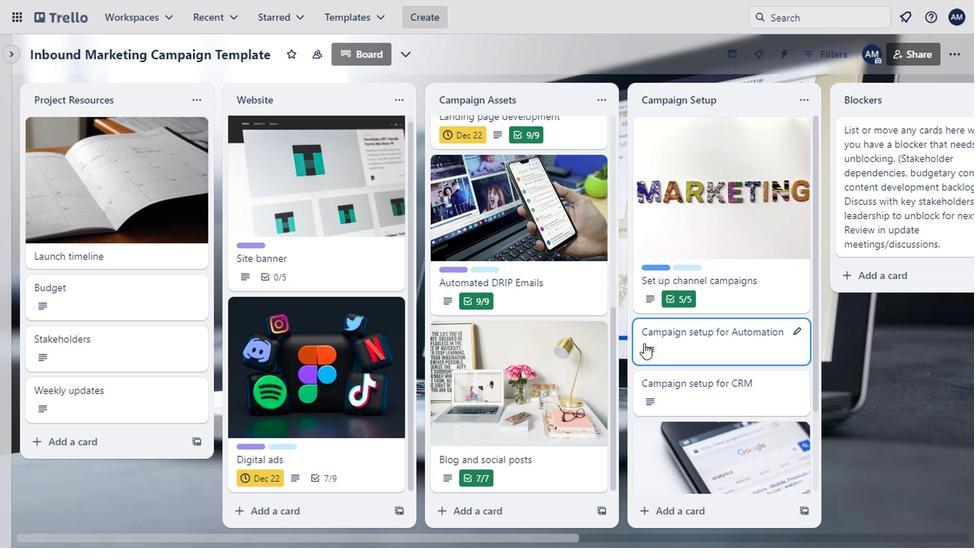 
Action: Mouse pressed left at (664, 343)
Screenshot: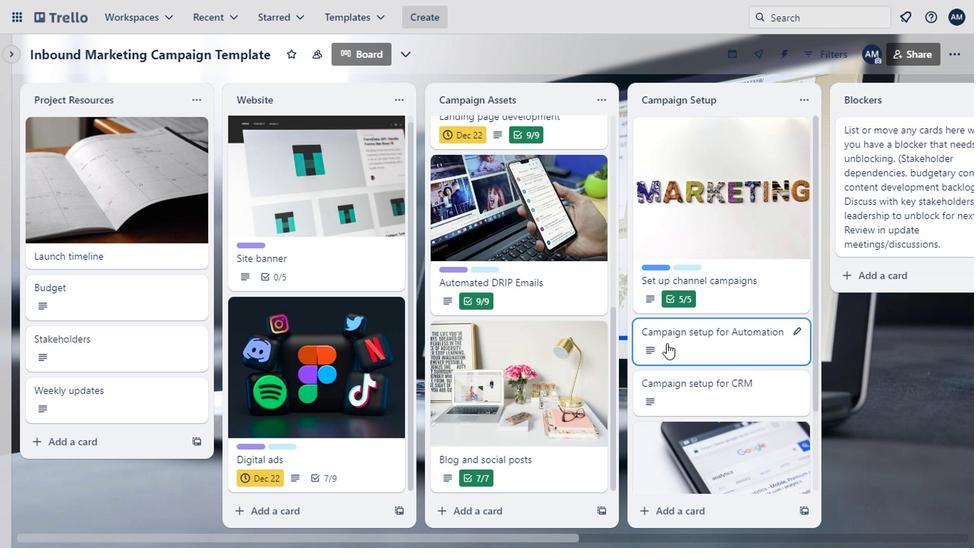 
Action: Mouse moved to (682, 347)
Screenshot: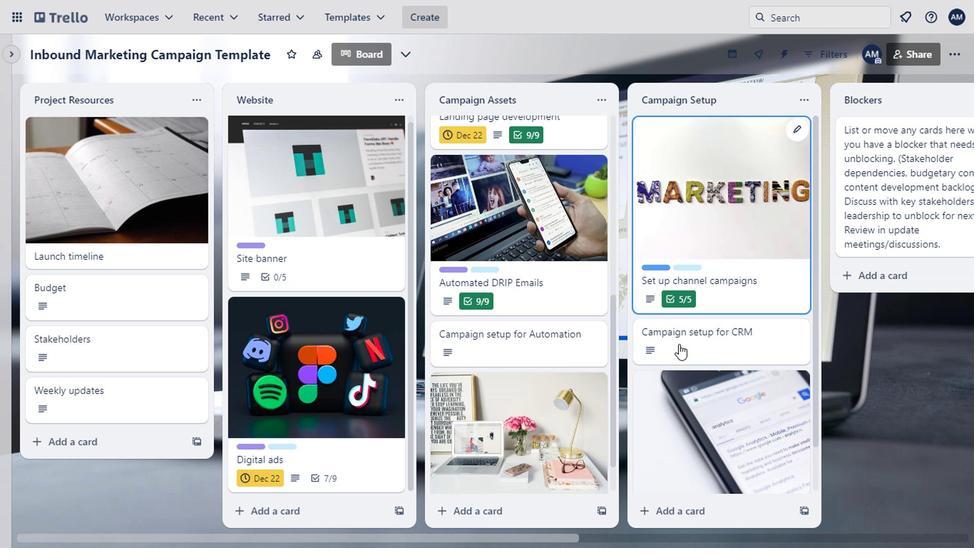 
Action: Mouse pressed left at (682, 347)
Screenshot: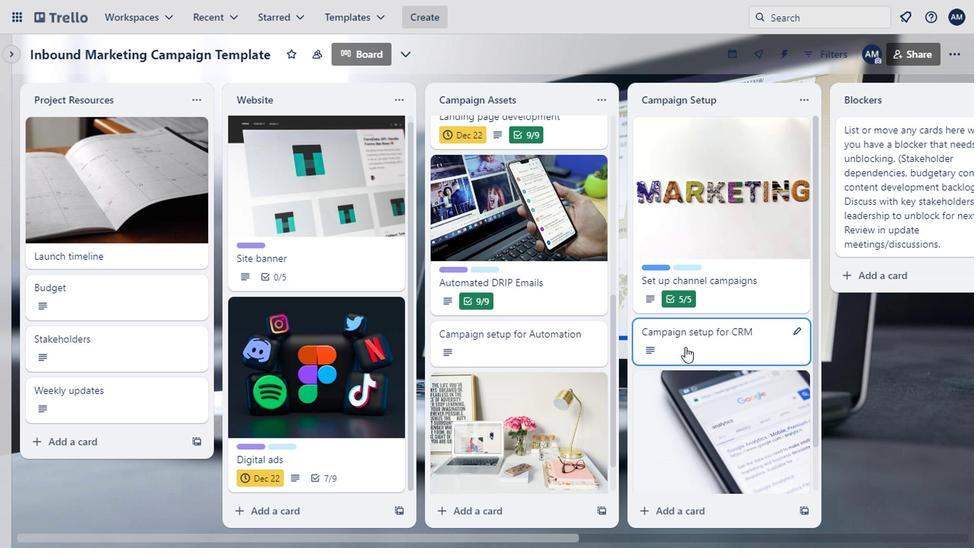 
Action: Mouse moved to (692, 407)
Screenshot: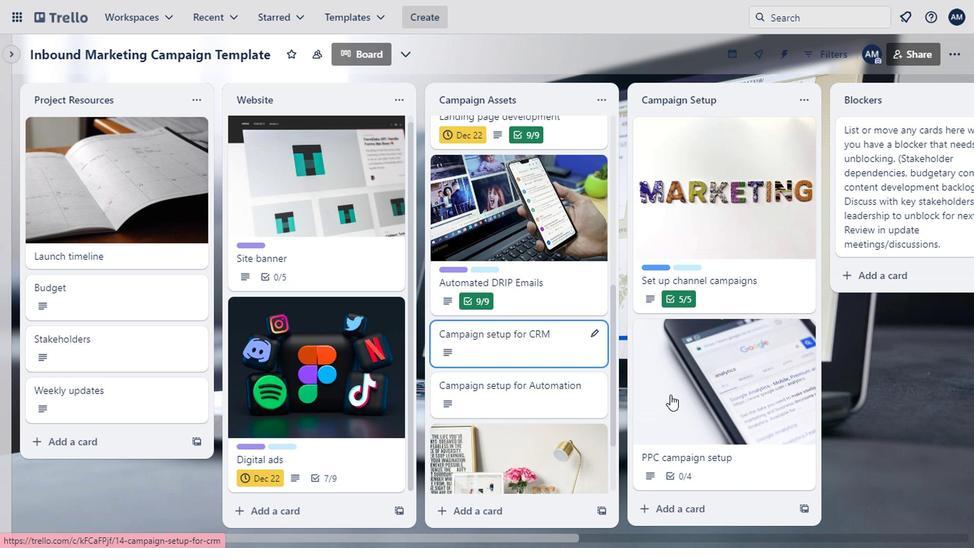 
Action: Mouse scrolled (692, 406) with delta (0, -1)
Screenshot: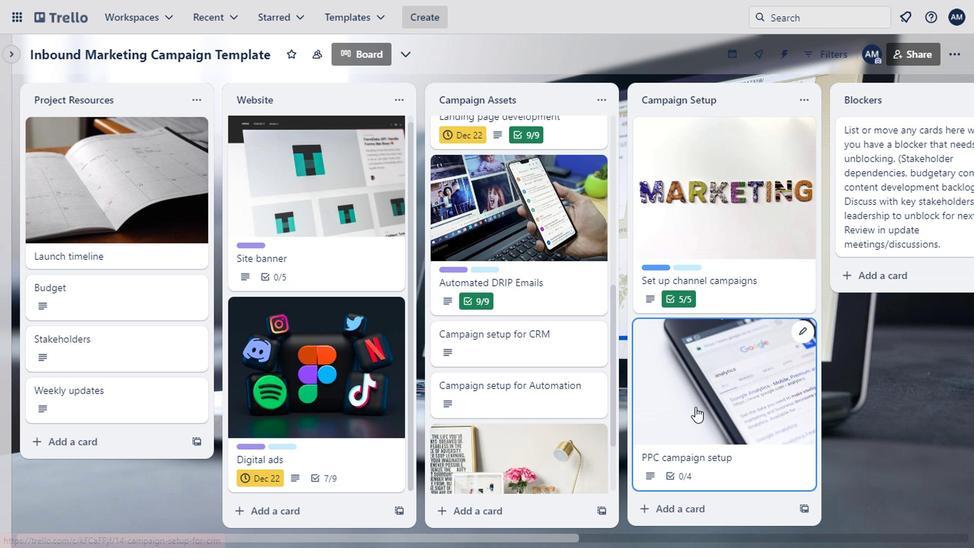 
Action: Mouse moved to (697, 405)
Screenshot: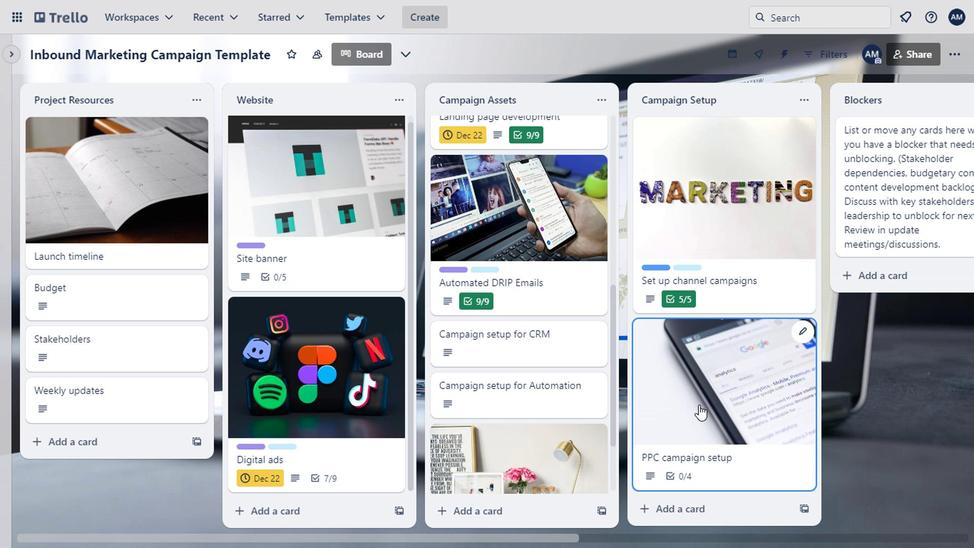 
Action: Mouse pressed left at (697, 405)
Screenshot: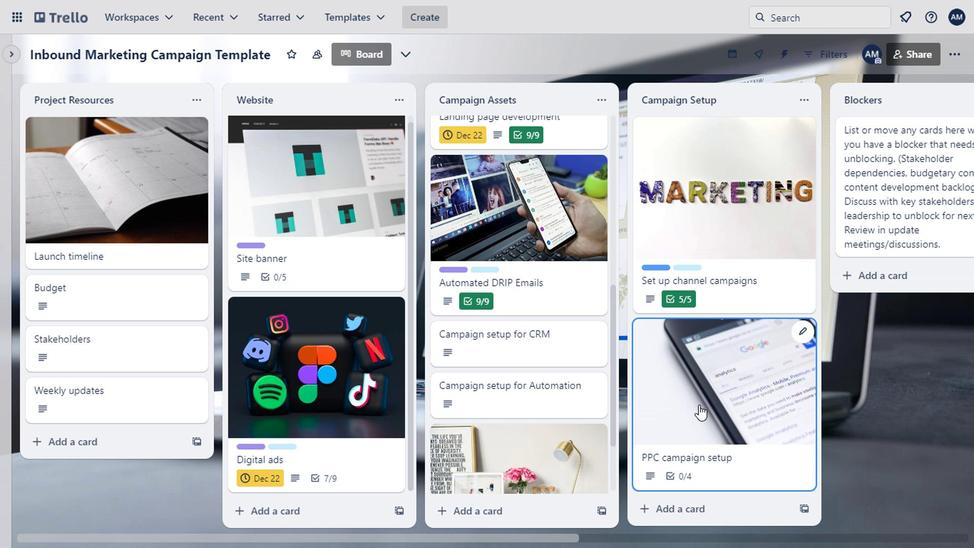 
Action: Mouse moved to (523, 296)
Screenshot: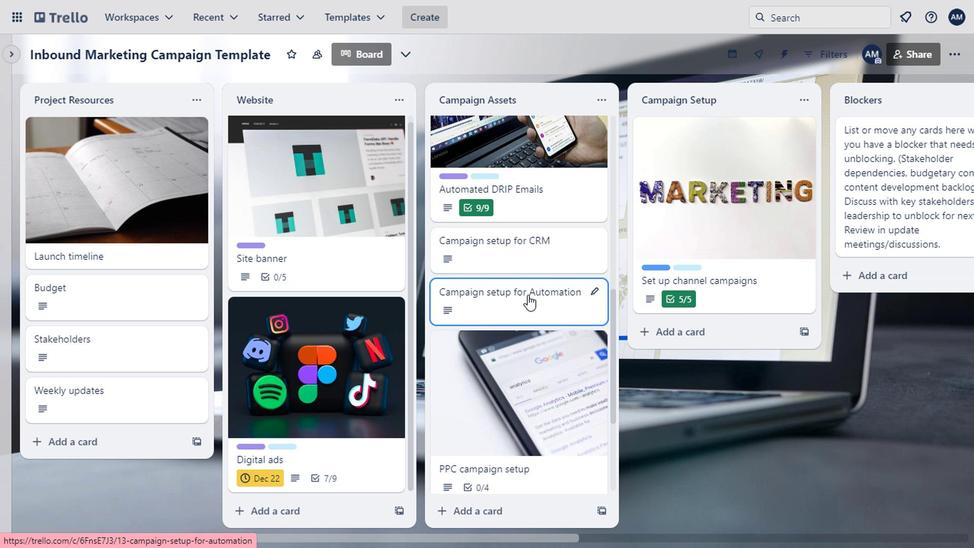
Action: Mouse scrolled (523, 296) with delta (0, 0)
Screenshot: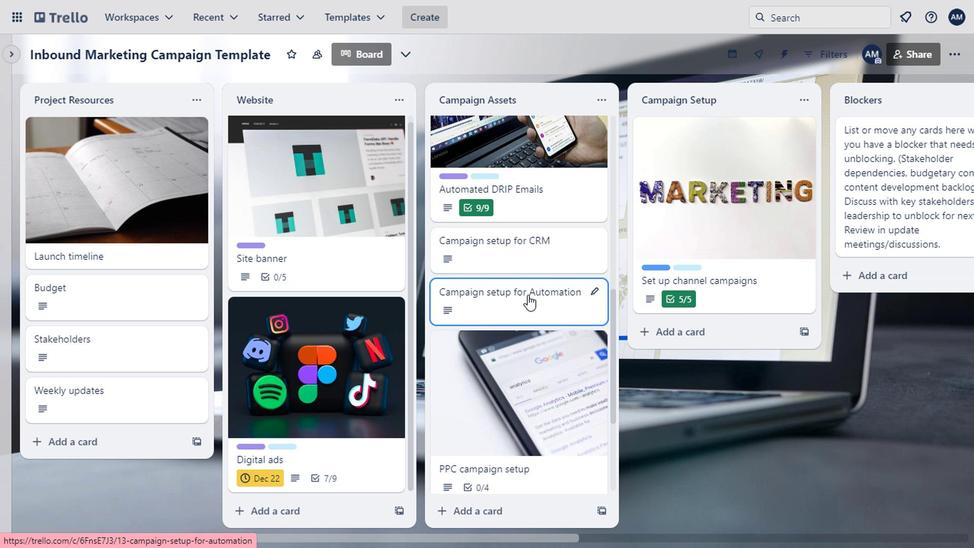 
Action: Mouse scrolled (523, 296) with delta (0, 0)
Screenshot: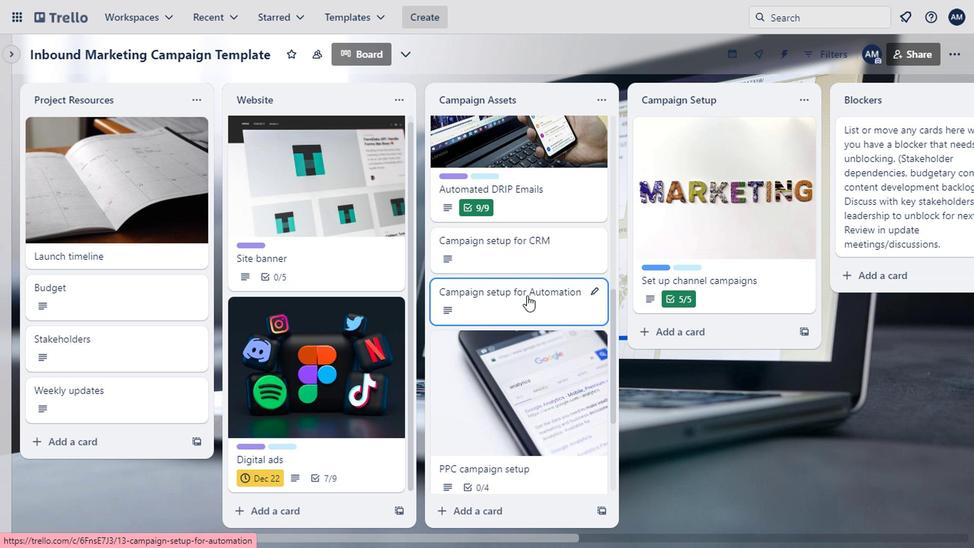 
Action: Mouse moved to (523, 231)
Screenshot: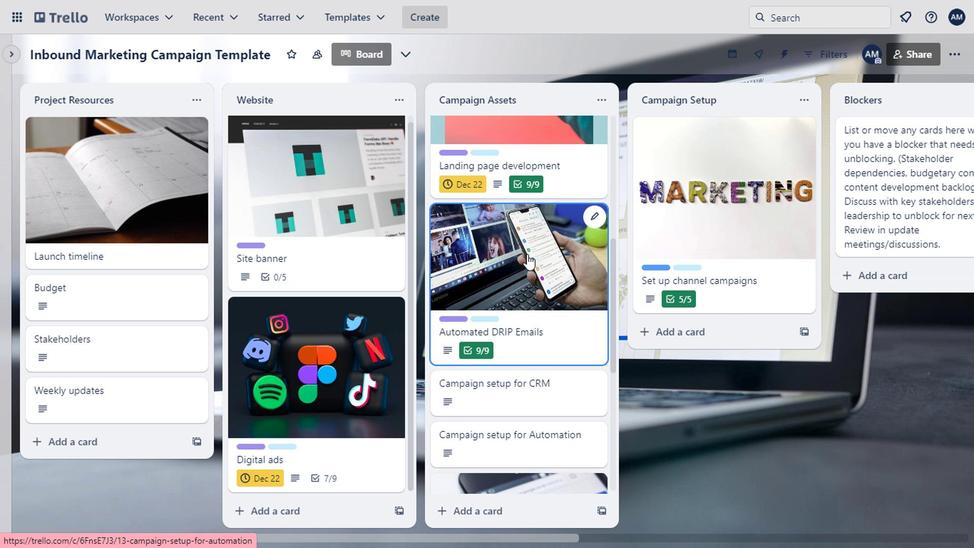 
Action: Mouse scrolled (523, 232) with delta (0, 0)
Screenshot: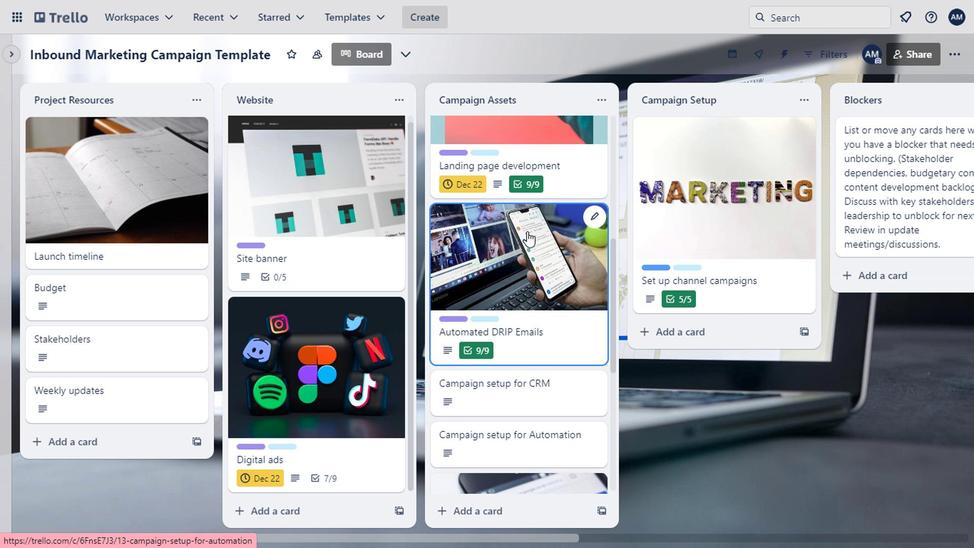 
Action: Mouse scrolled (523, 232) with delta (0, 0)
Screenshot: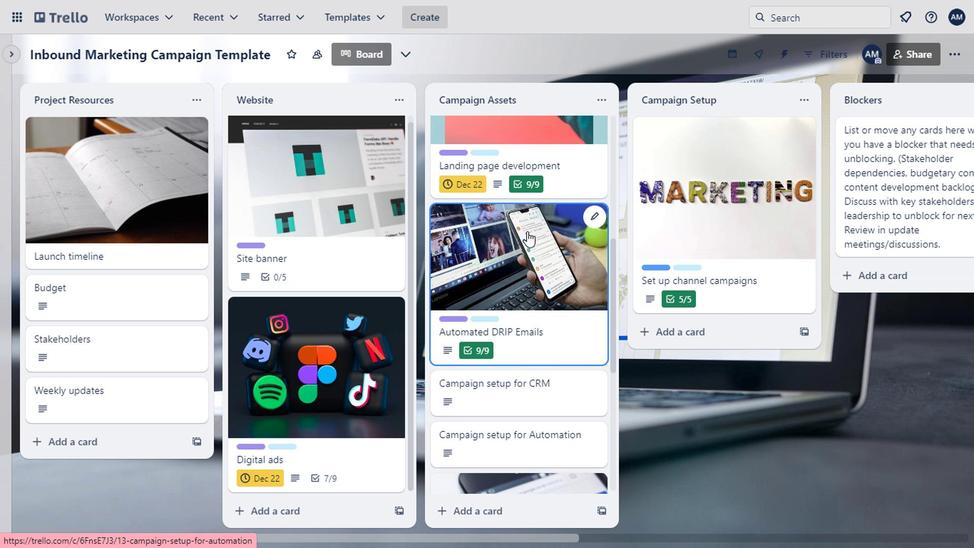 
Action: Mouse moved to (523, 230)
Screenshot: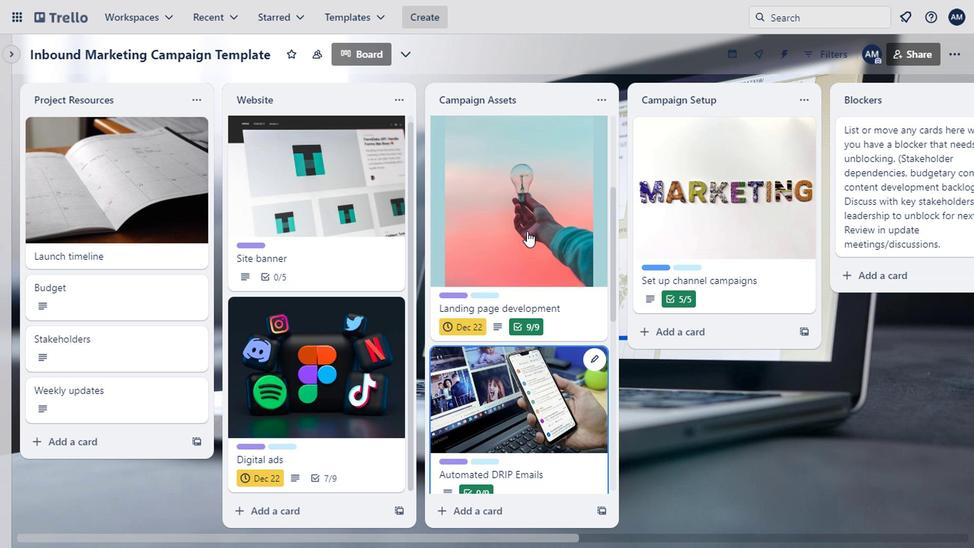 
Action: Mouse pressed left at (523, 230)
Screenshot: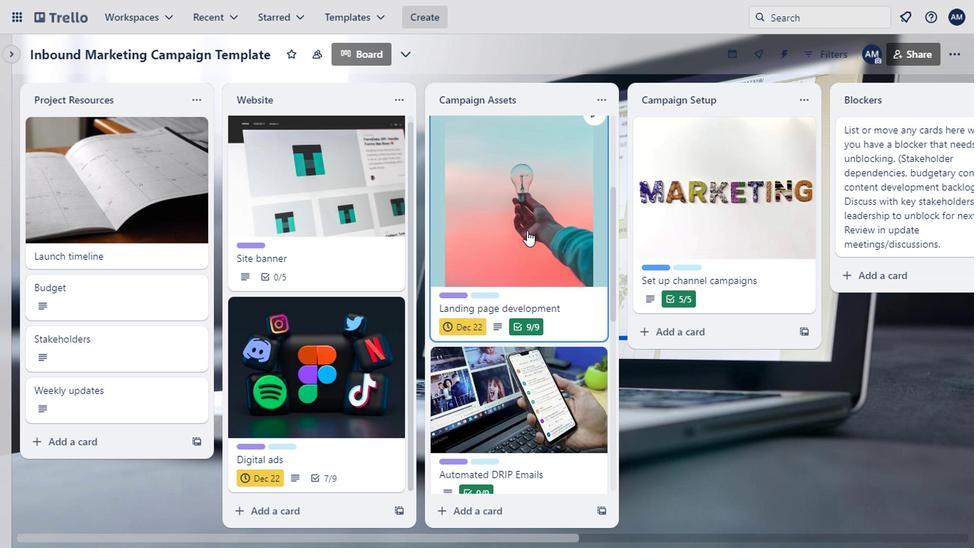 
Action: Mouse moved to (709, 286)
Screenshot: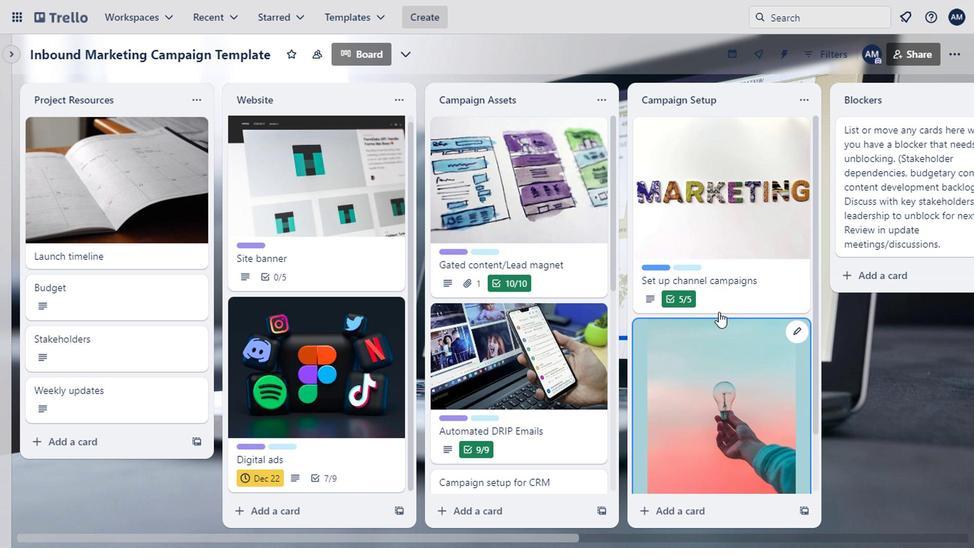 
Action: Mouse scrolled (709, 285) with delta (0, 0)
Screenshot: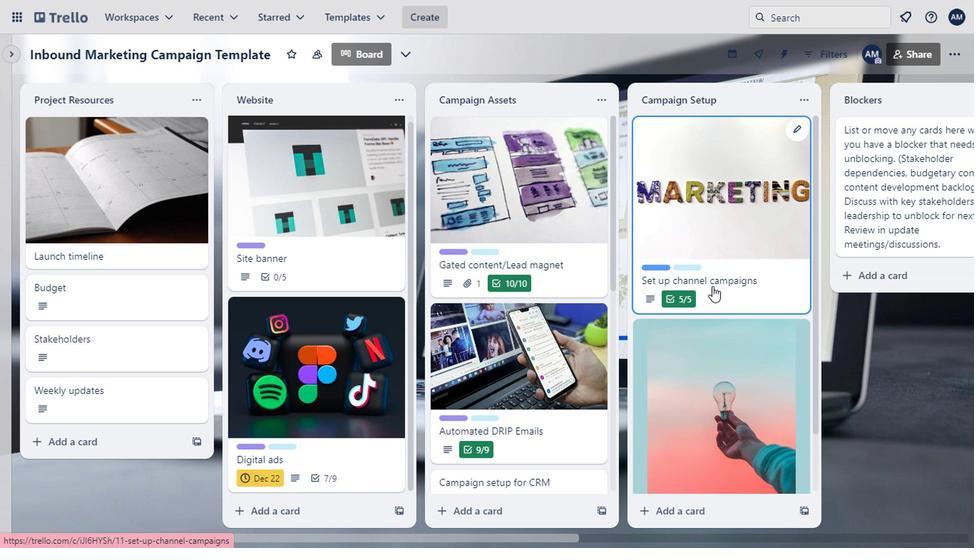 
Action: Mouse scrolled (709, 285) with delta (0, 0)
Screenshot: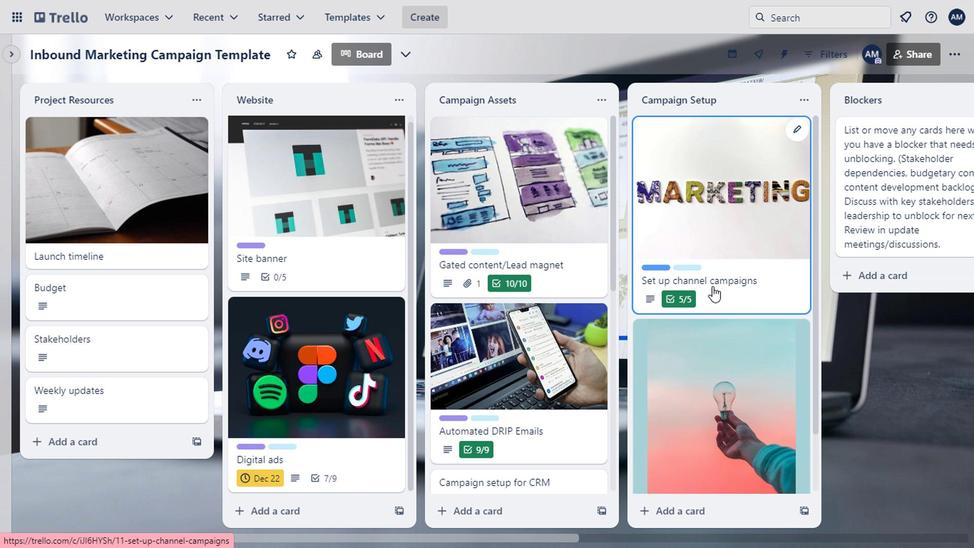 
Action: Mouse moved to (541, 230)
Screenshot: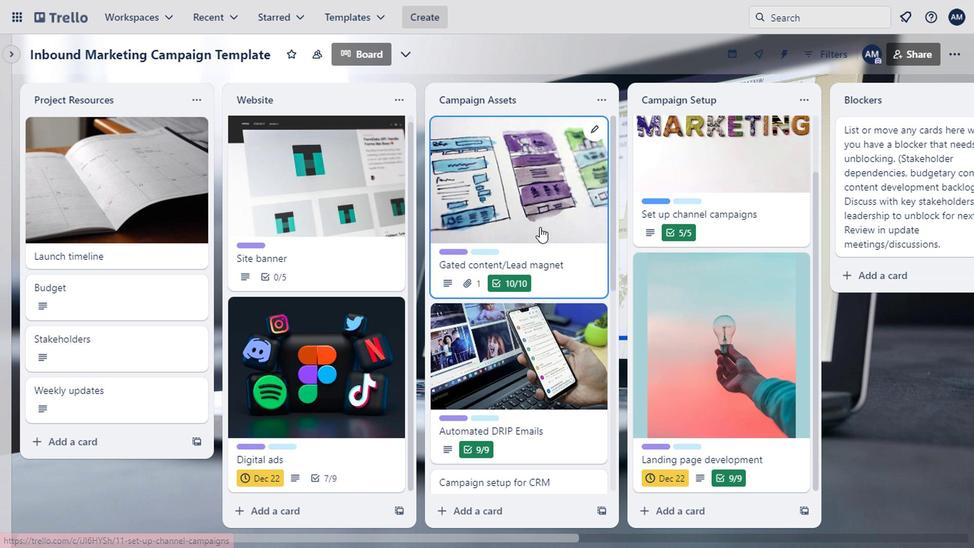 
Action: Mouse pressed left at (541, 230)
Screenshot: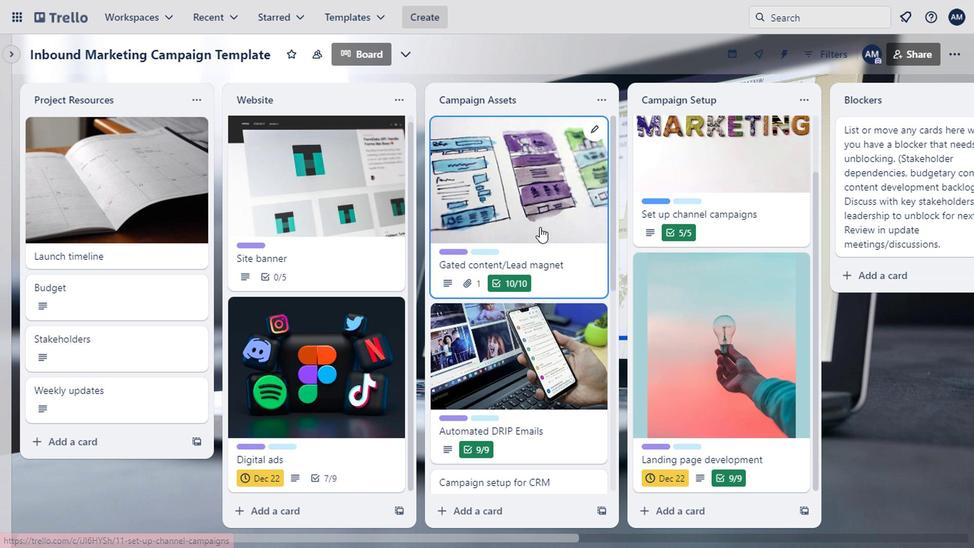 
Action: Mouse moved to (719, 362)
Screenshot: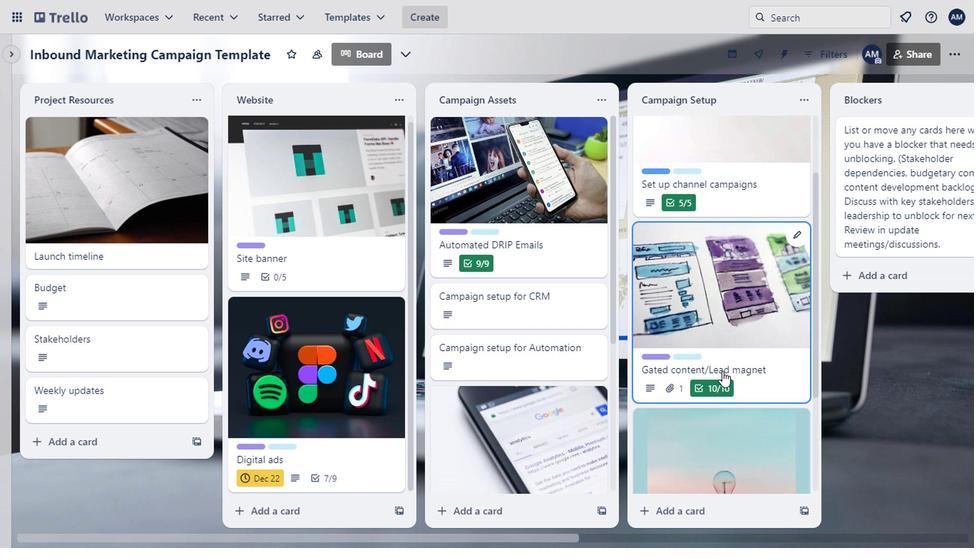 
Action: Mouse scrolled (719, 362) with delta (0, 0)
Screenshot: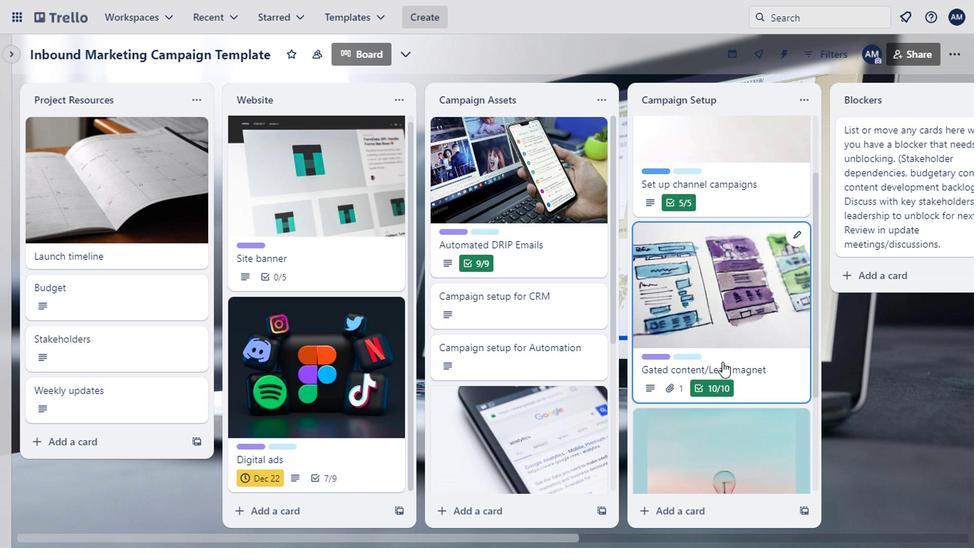 
Action: Mouse scrolled (719, 362) with delta (0, 0)
Screenshot: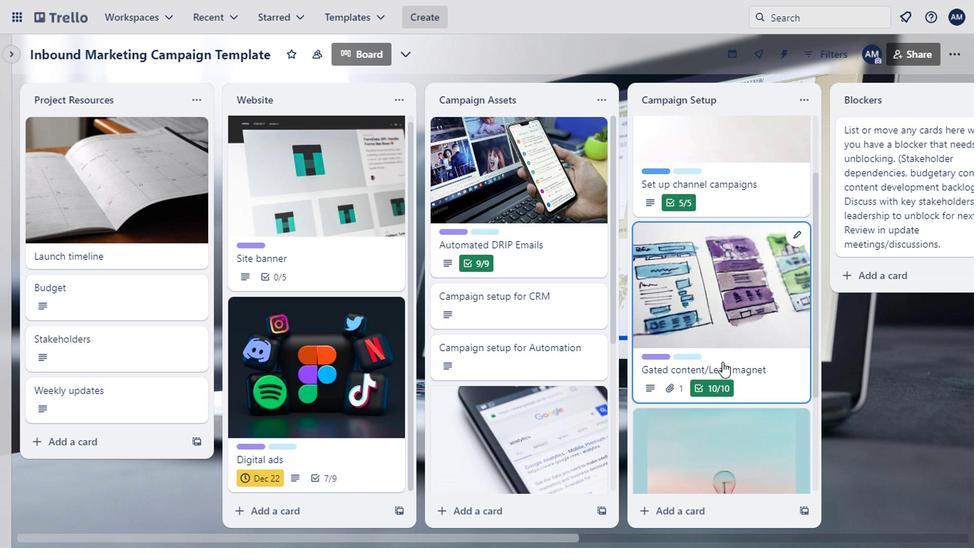 
Action: Mouse moved to (511, 214)
Screenshot: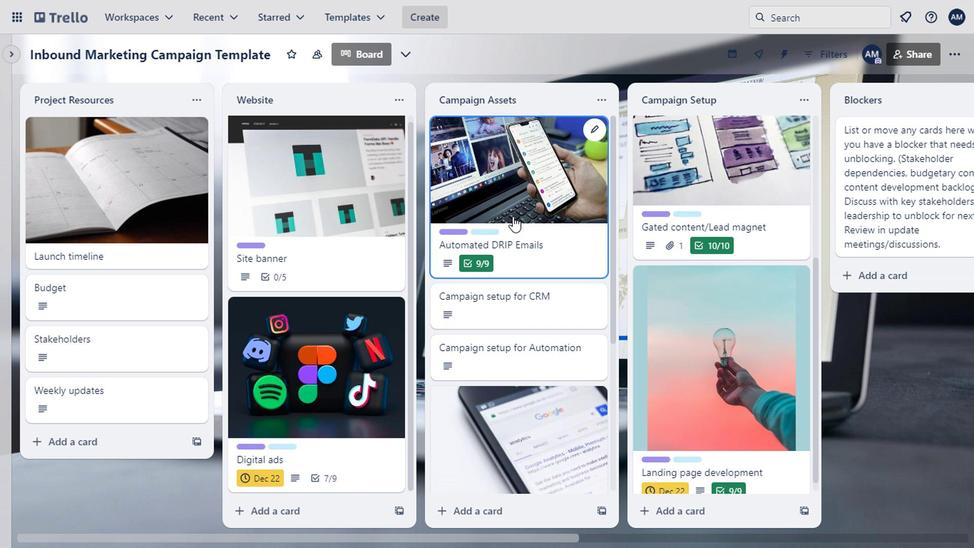 
Action: Mouse pressed left at (511, 214)
Screenshot: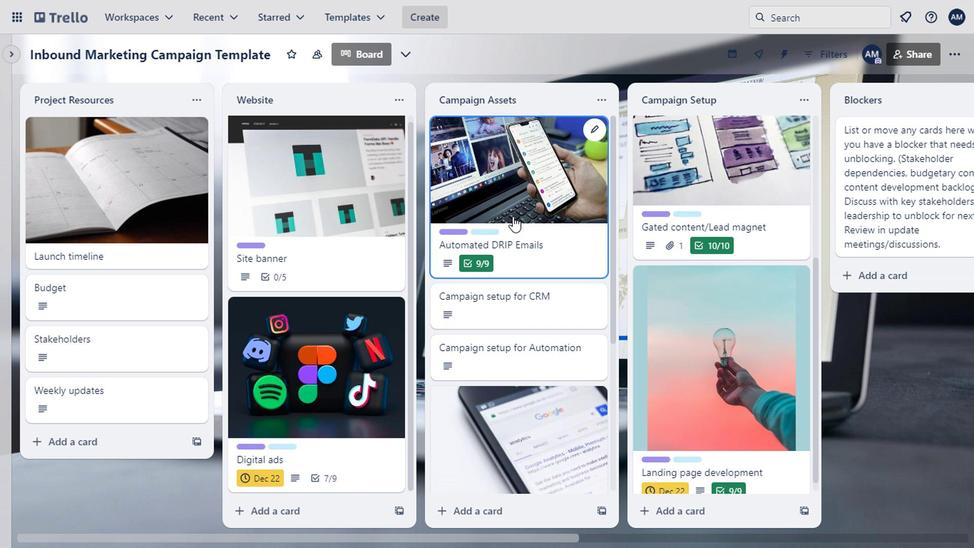 
Action: Mouse moved to (699, 363)
Screenshot: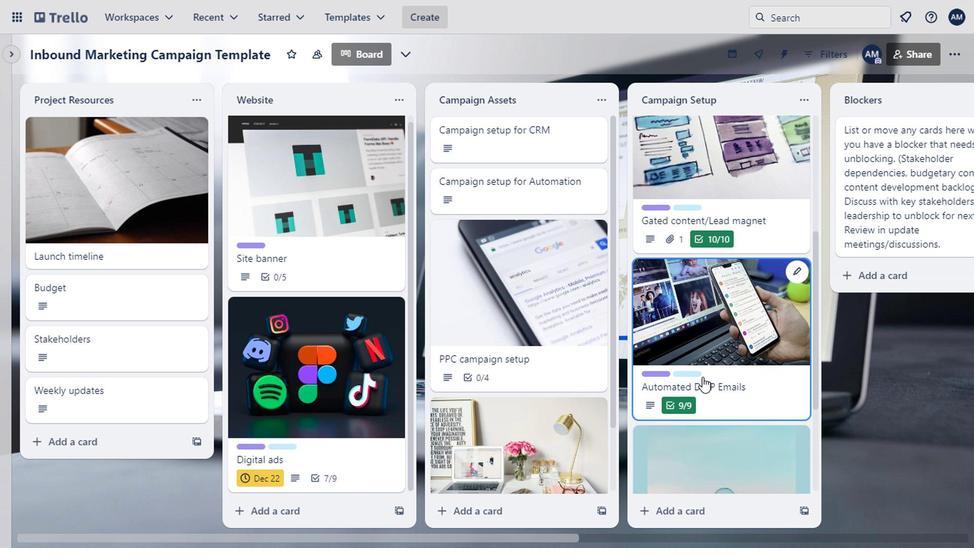 
Action: Mouse scrolled (699, 362) with delta (0, 0)
Screenshot: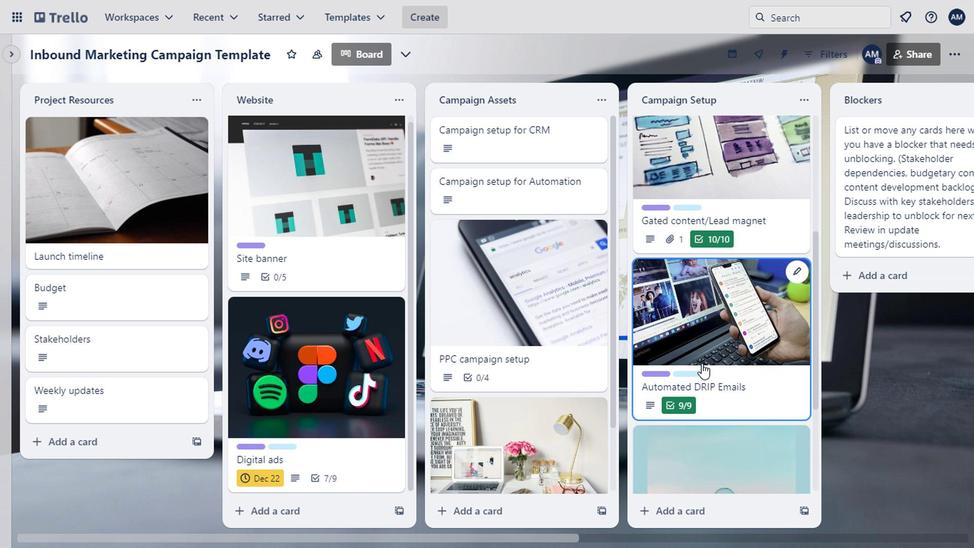 
Action: Mouse scrolled (699, 362) with delta (0, 0)
Screenshot: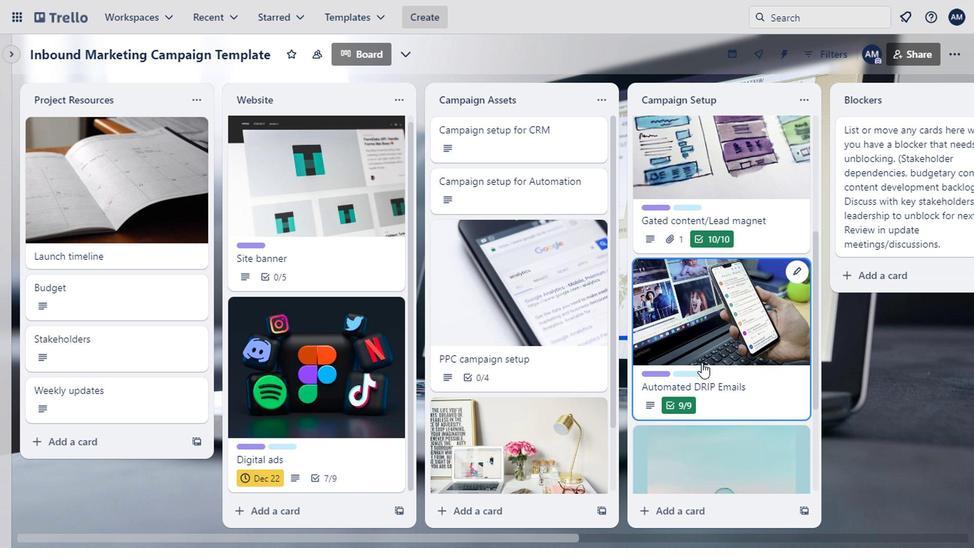 
Action: Mouse scrolled (699, 362) with delta (0, 0)
Screenshot: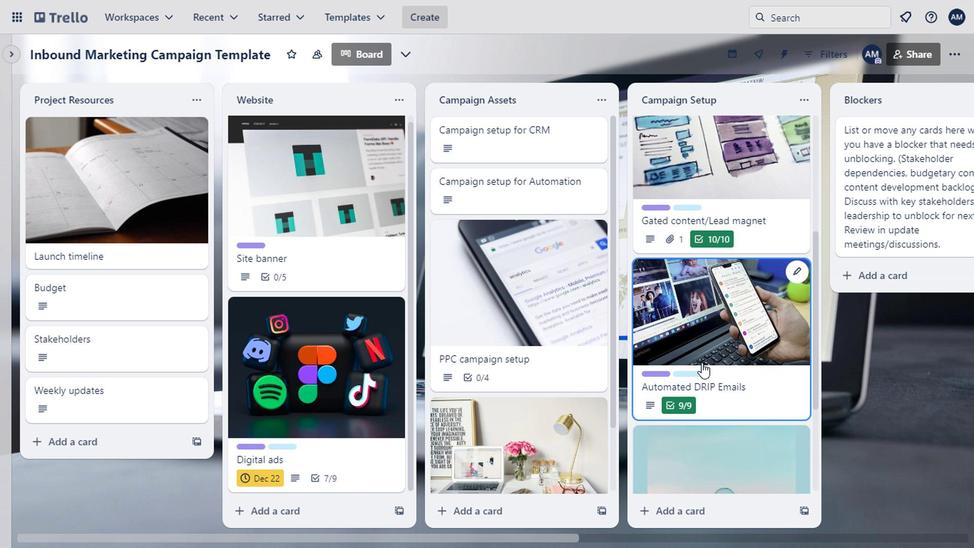 
Action: Mouse scrolled (699, 362) with delta (0, 0)
Screenshot: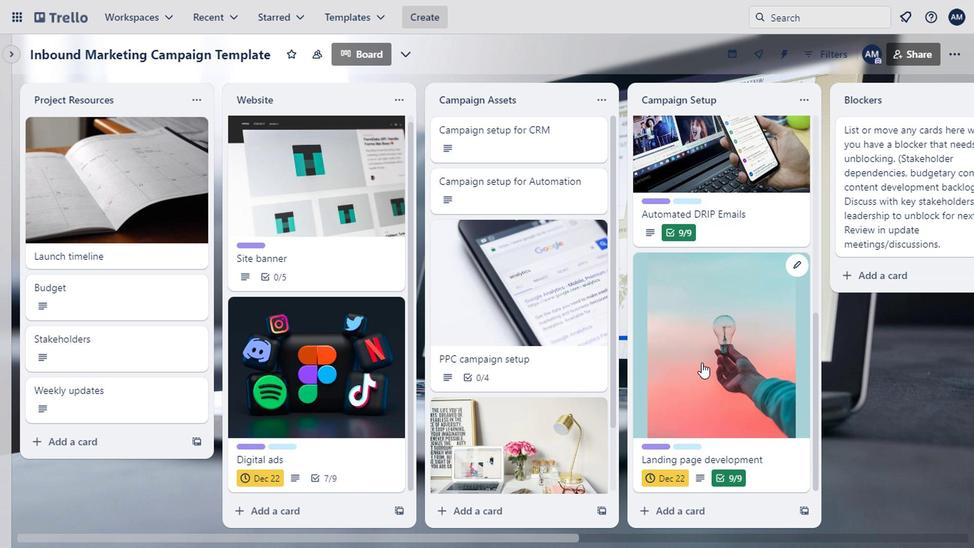 
Action: Mouse scrolled (699, 362) with delta (0, 0)
Screenshot: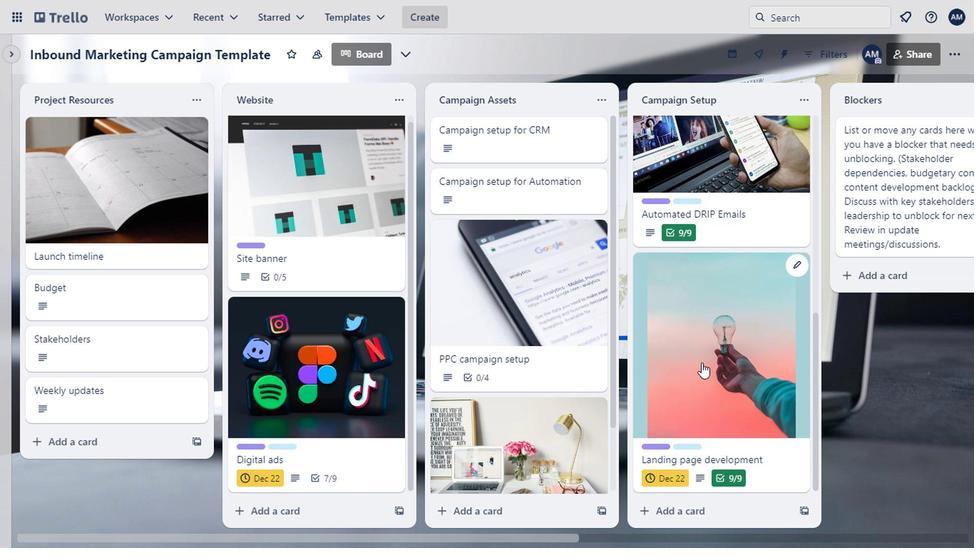 
Action: Mouse scrolled (699, 362) with delta (0, 0)
Screenshot: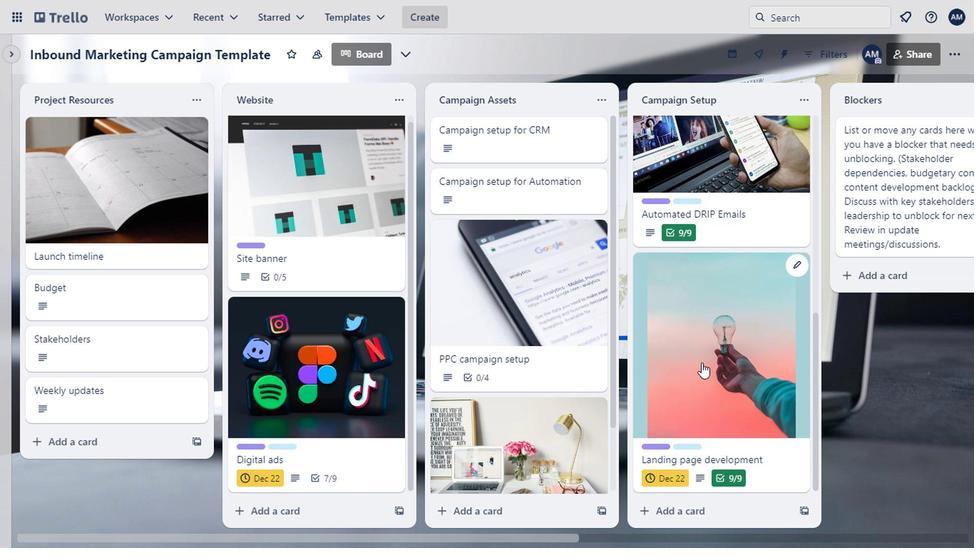
Action: Mouse scrolled (699, 364) with delta (0, 1)
Screenshot: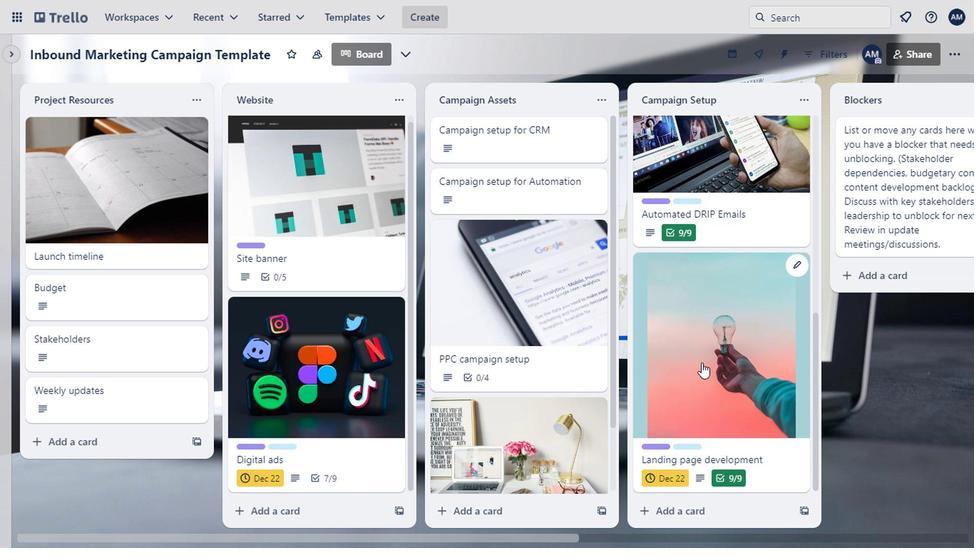 
Action: Mouse scrolled (699, 364) with delta (0, 1)
Screenshot: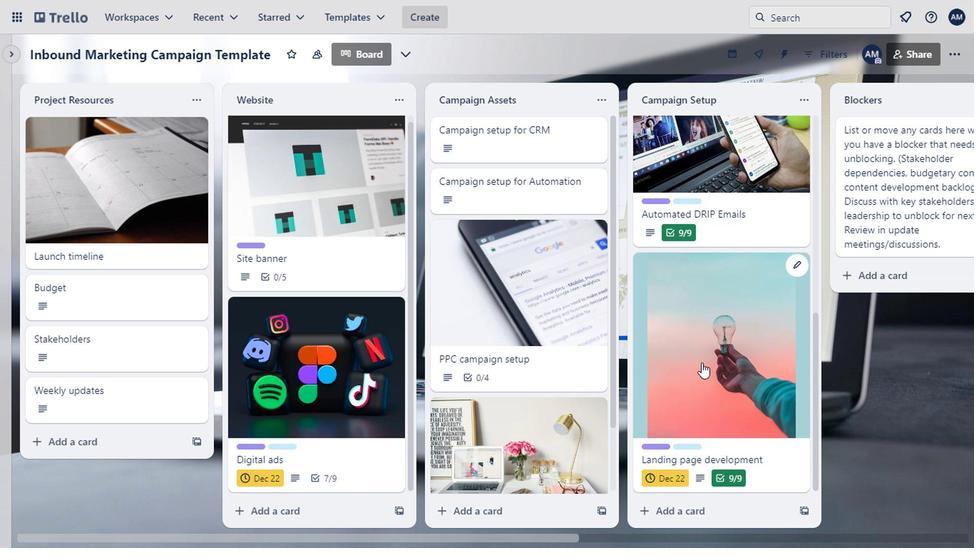 
Action: Mouse scrolled (699, 364) with delta (0, 1)
Screenshot: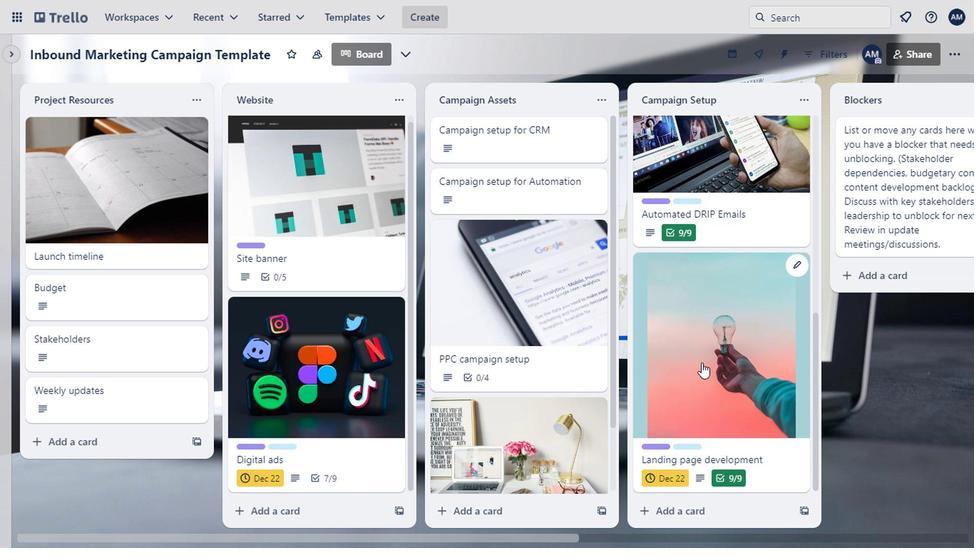 
Action: Mouse scrolled (699, 364) with delta (0, 1)
Screenshot: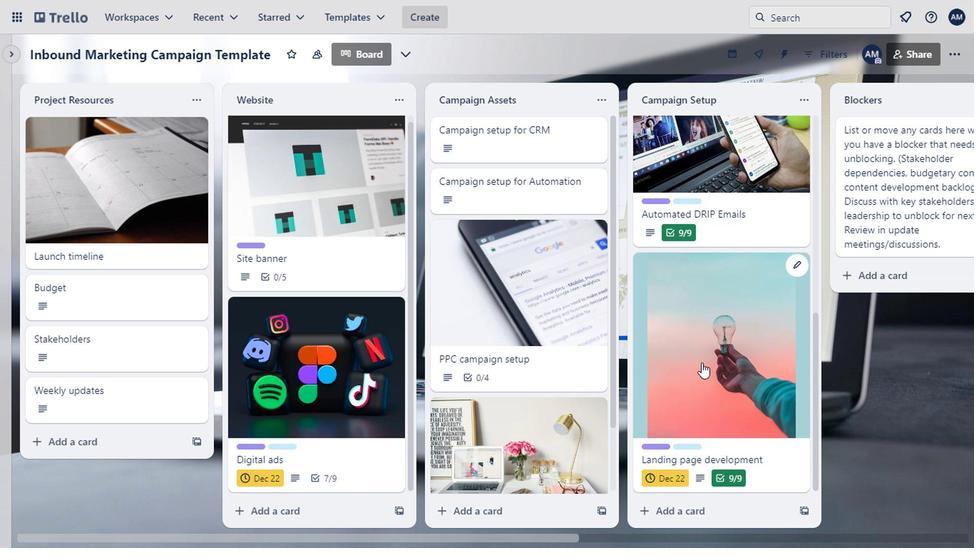 
Action: Mouse scrolled (699, 364) with delta (0, 1)
Screenshot: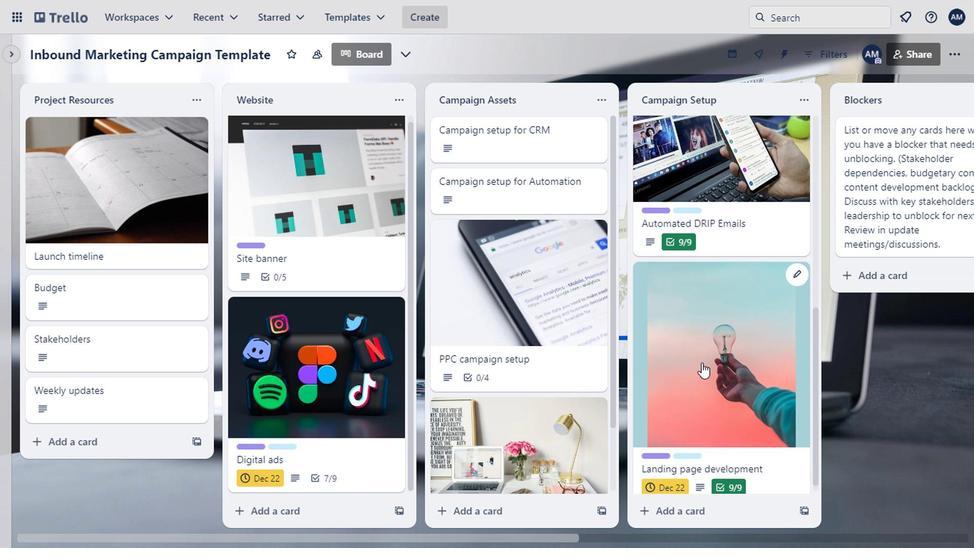 
Action: Mouse scrolled (699, 364) with delta (0, 1)
Screenshot: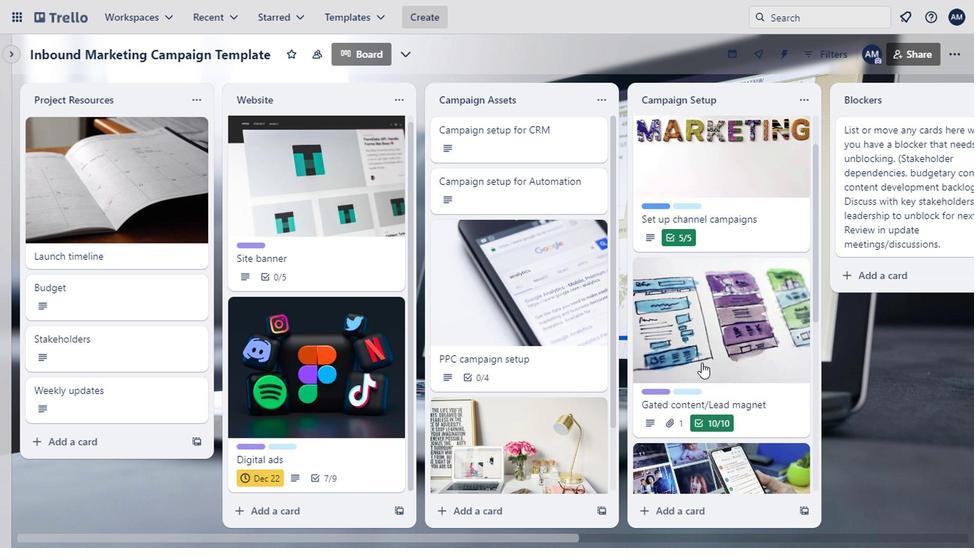 
Action: Mouse scrolled (699, 364) with delta (0, 1)
Screenshot: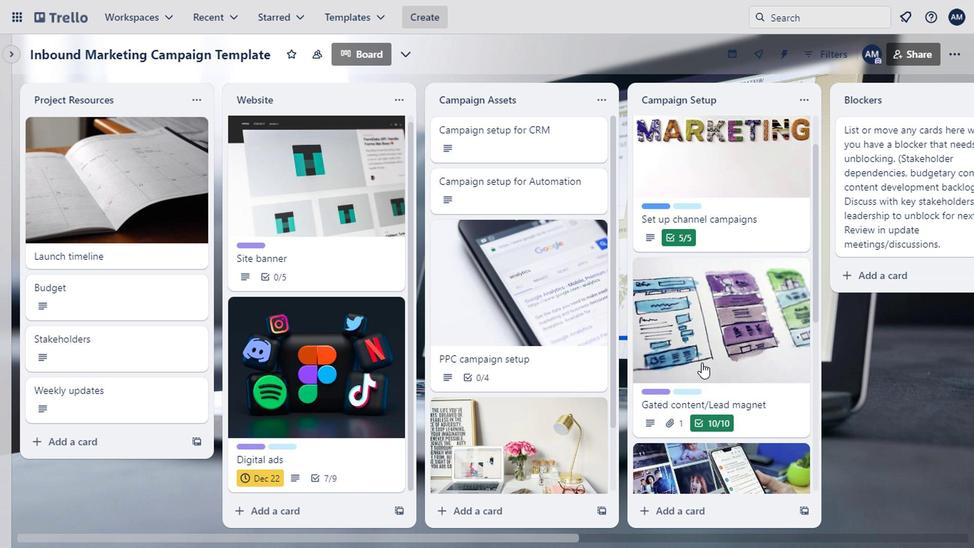 
Action: Mouse scrolled (699, 364) with delta (0, 1)
Screenshot: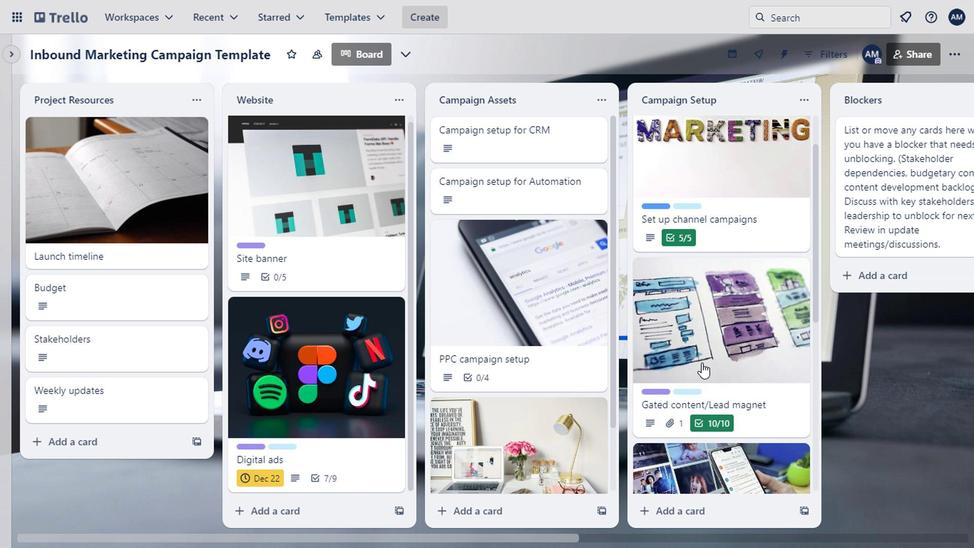 
Action: Mouse scrolled (699, 364) with delta (0, 1)
Screenshot: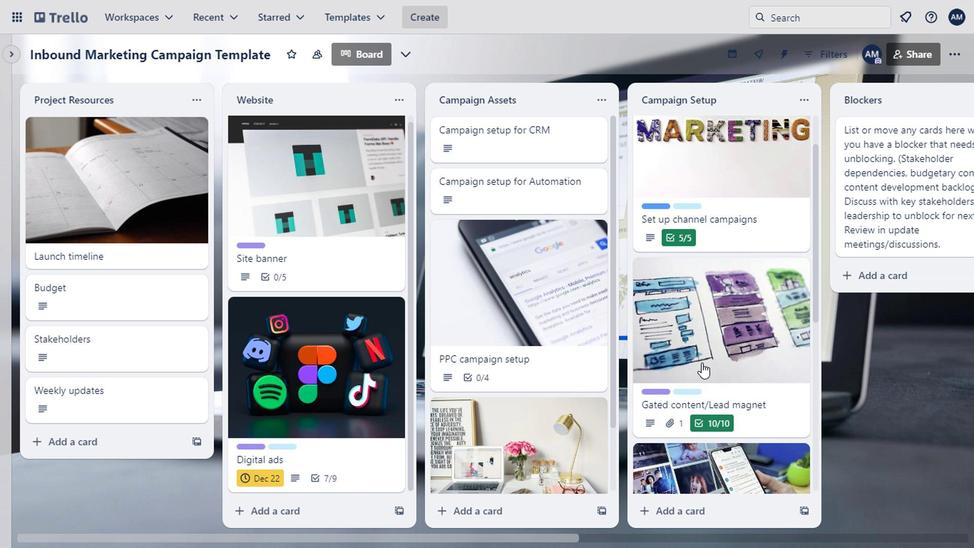 
Action: Mouse moved to (570, 204)
Screenshot: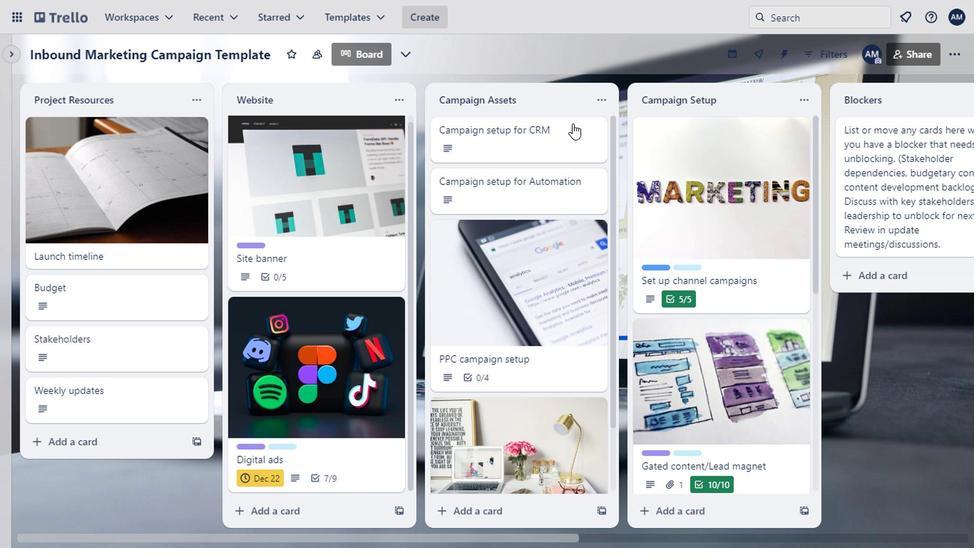
Action: Mouse scrolled (570, 204) with delta (0, 0)
Screenshot: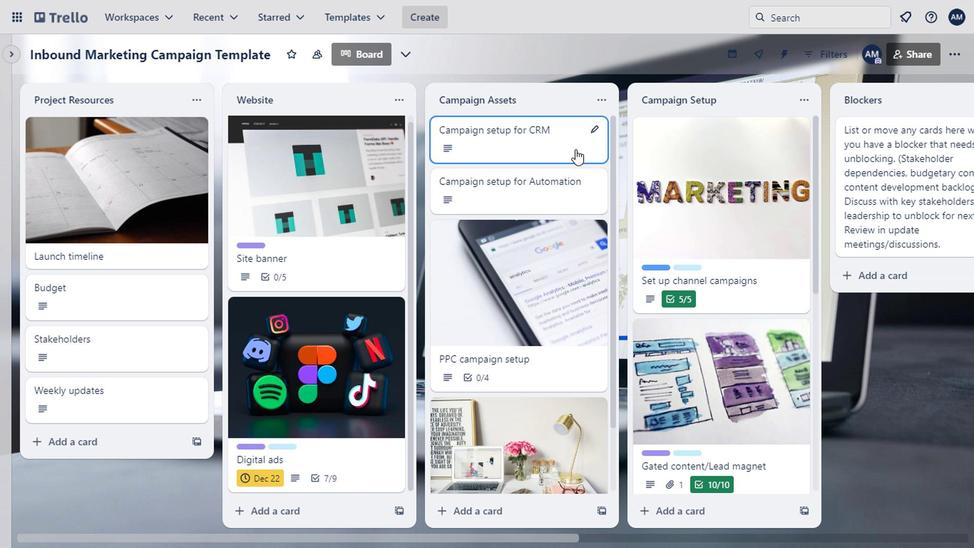 
Action: Mouse scrolled (570, 204) with delta (0, 0)
Screenshot: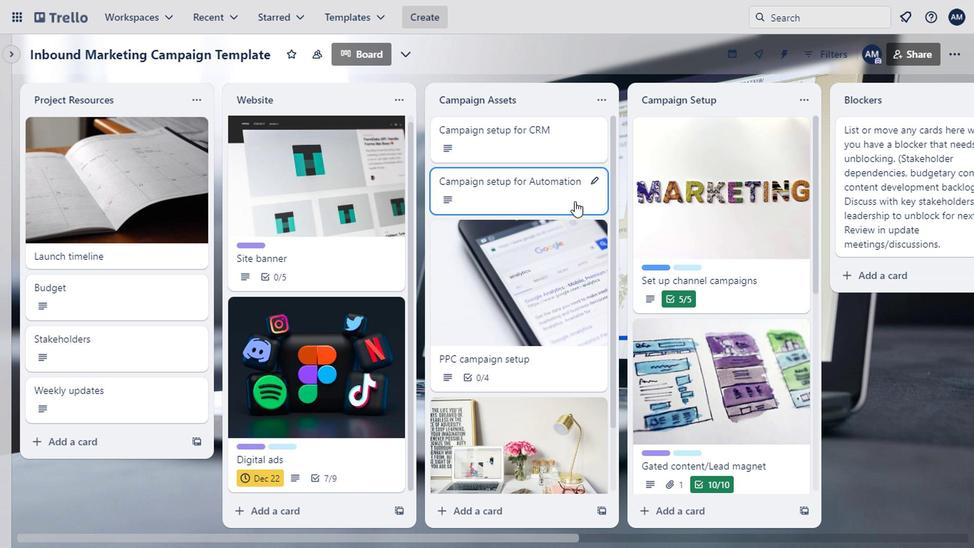 
Action: Mouse scrolled (570, 204) with delta (0, 0)
Screenshot: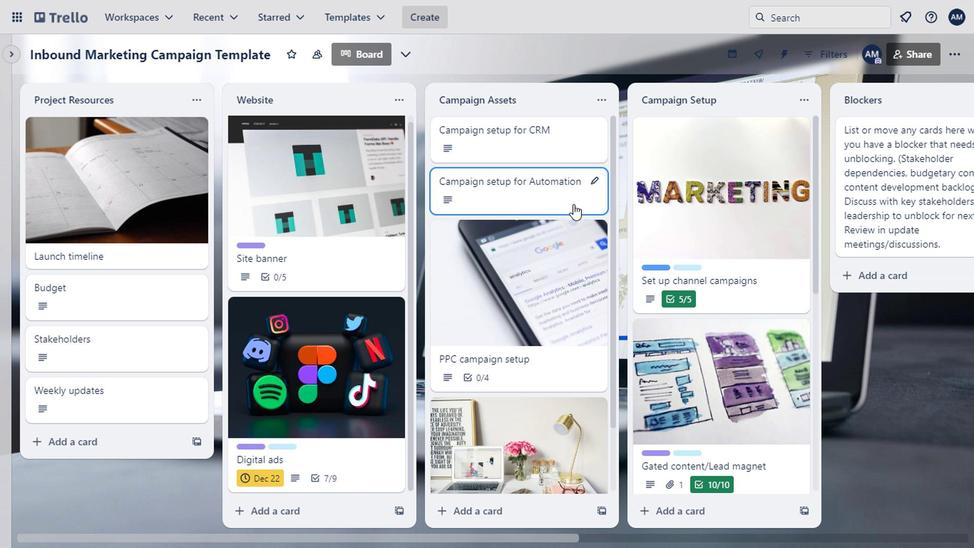 
Action: Mouse scrolled (570, 204) with delta (0, 0)
Screenshot: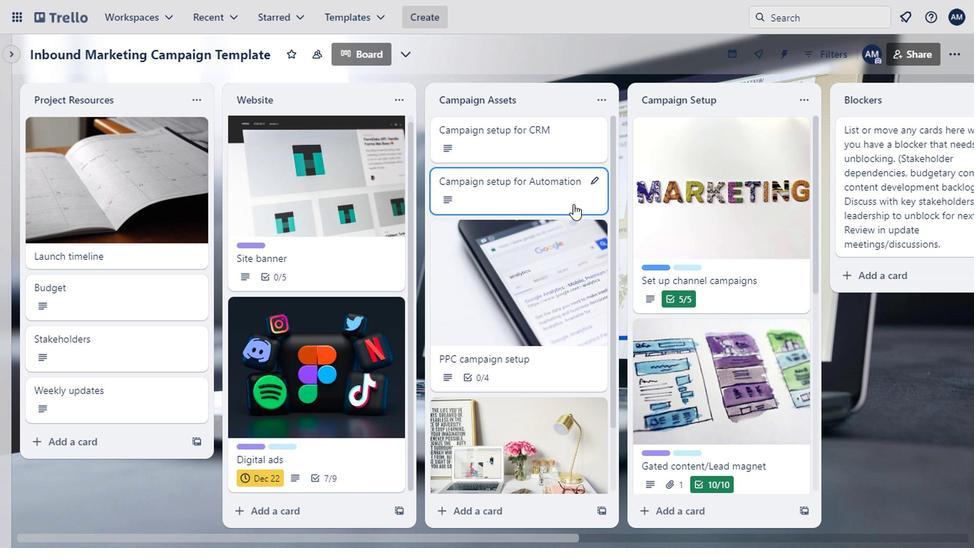 
Action: Mouse moved to (525, 145)
Screenshot: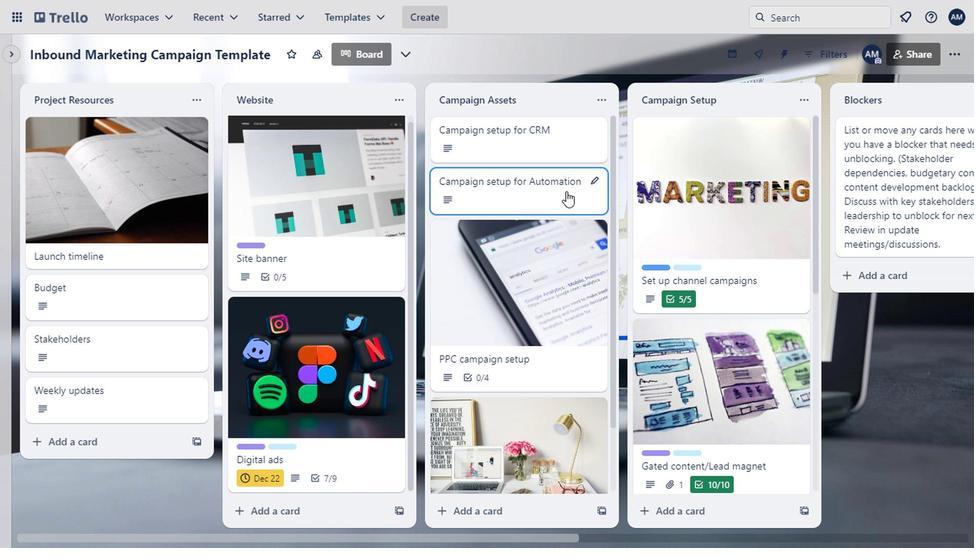 
Action: Mouse pressed left at (525, 145)
Screenshot: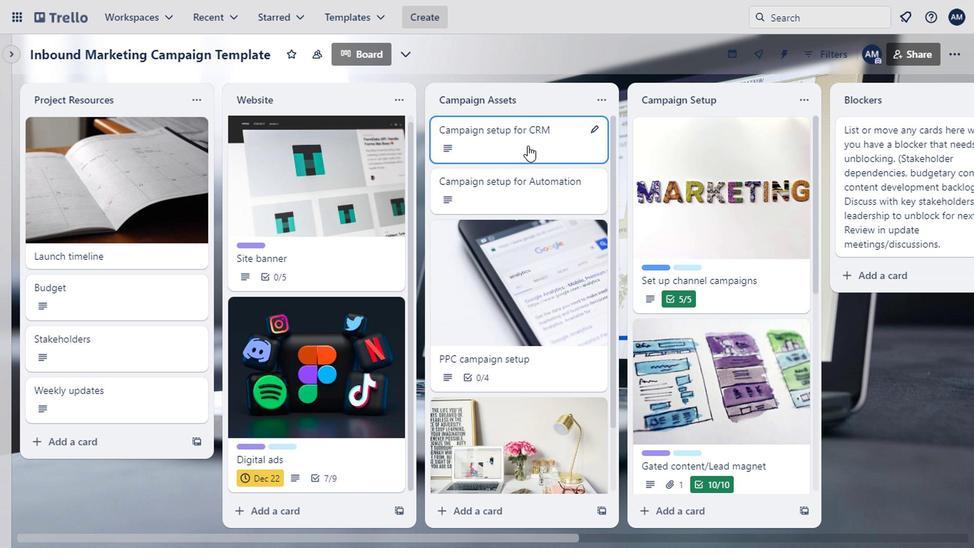 
Action: Mouse moved to (364, 200)
Screenshot: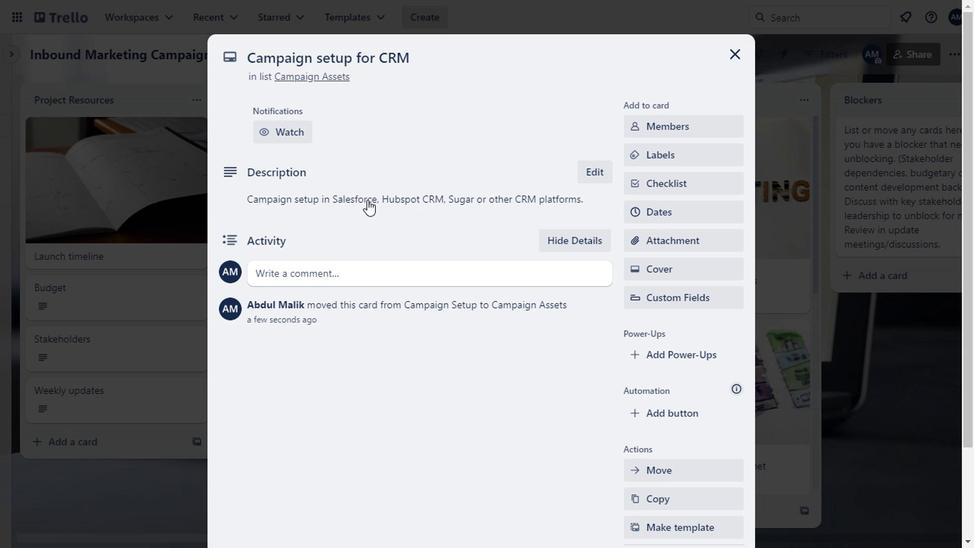 
Action: Mouse pressed left at (364, 200)
Screenshot: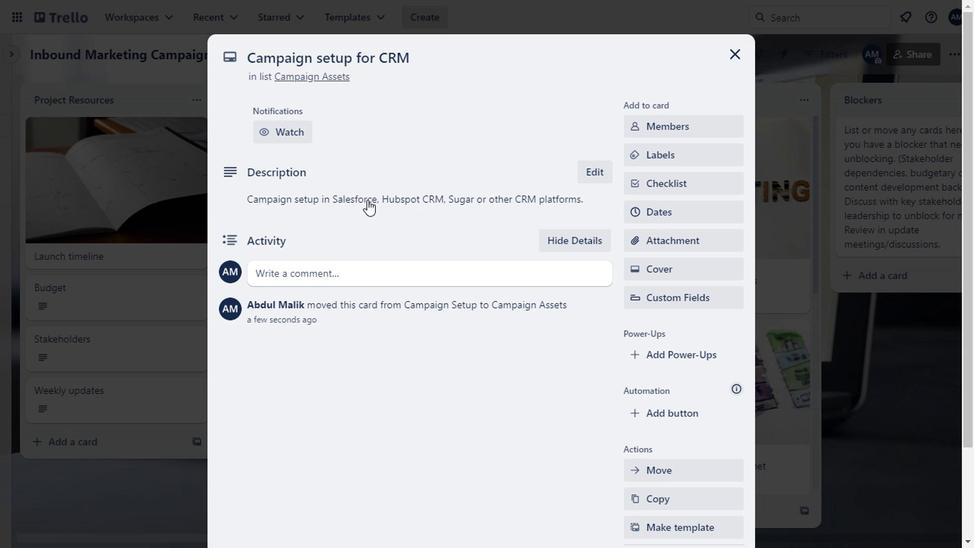 
Action: Mouse moved to (483, 268)
Screenshot: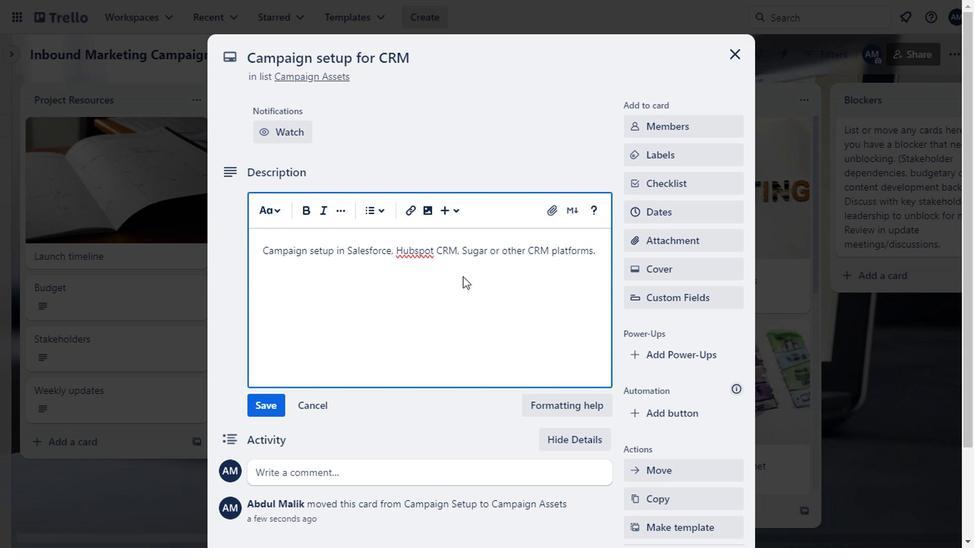 
Action: Key pressed <Key.space><Key.shift_r><Key.shift_r><Key.shift_r><Key.enter>the<Key.space>best<Key.space><Key.shift>CRM<Key.space>integrated<Key.space>withe<Key.backspace><Key.space>sales,<Key.space>sign<Key.space><Key.shift><Key.shift><Key.shift><Key.shift><Key.shift><Key.shift><Key.shift>&<Key.space>invoicing<Key.space>that<Key.space>allos<Key.space>you<Key.space><Key.backspace><Key.backspace><Key.backspace><Key.backspace><Key.backspace><Key.backspace>w<Key.space><Key.backspace>s<Key.space>you<Key.space>to<Key.space>close<Key.space>deal<Key.space>faster<Key.space>
Screenshot: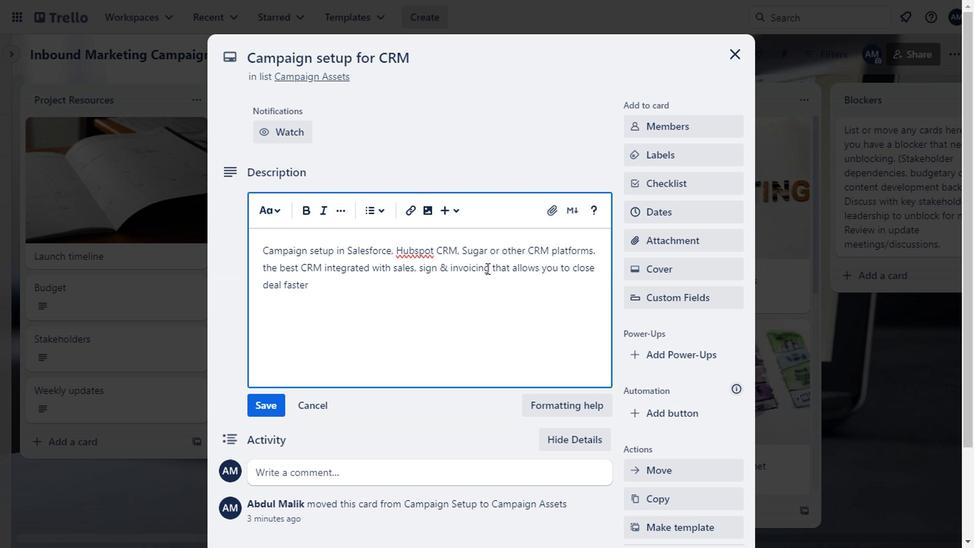 
Action: Mouse moved to (263, 410)
Screenshot: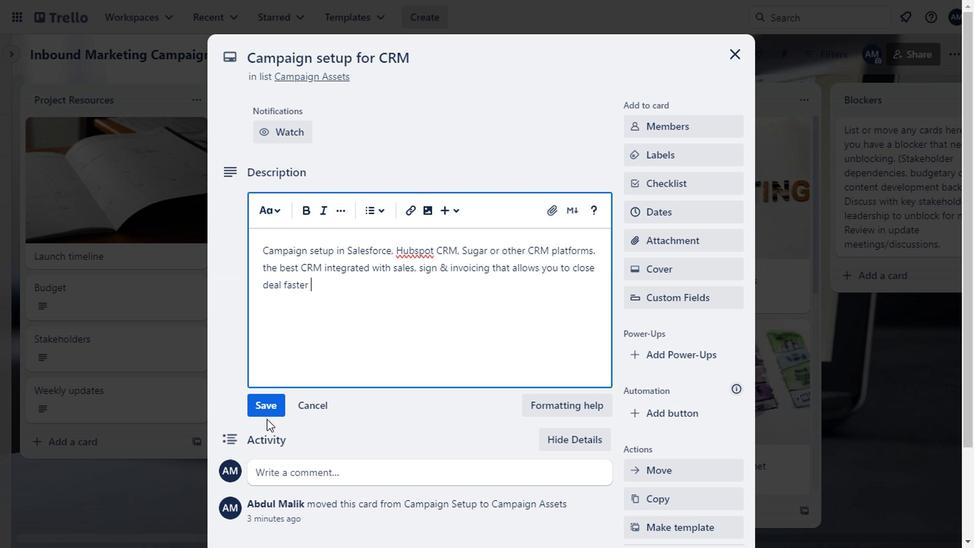 
Action: Mouse pressed left at (263, 410)
Screenshot: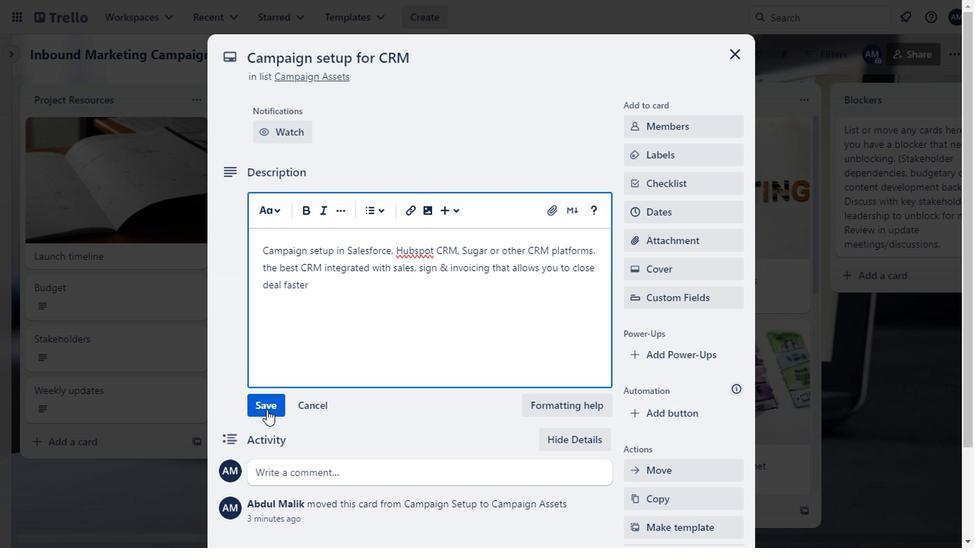 
Action: Mouse moved to (648, 155)
Screenshot: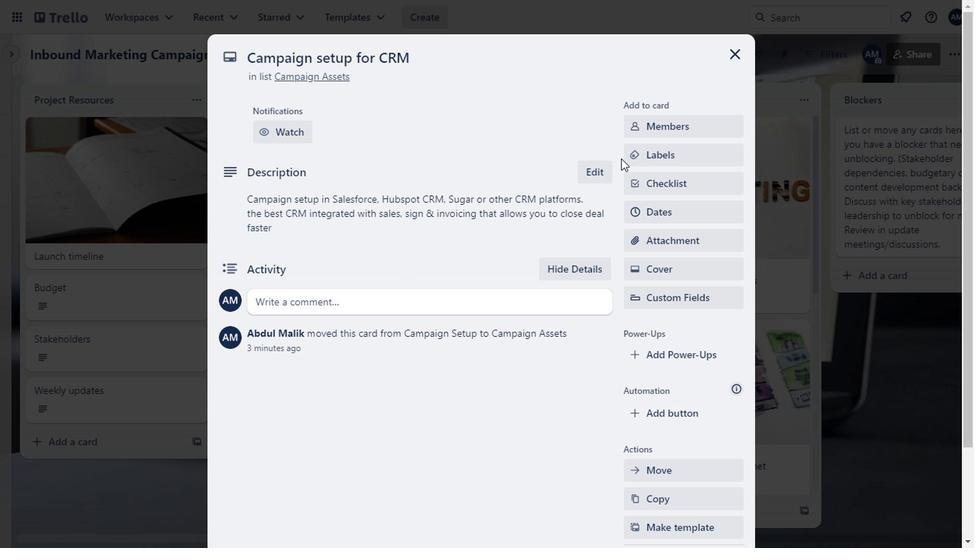 
Action: Mouse pressed left at (648, 155)
Screenshot: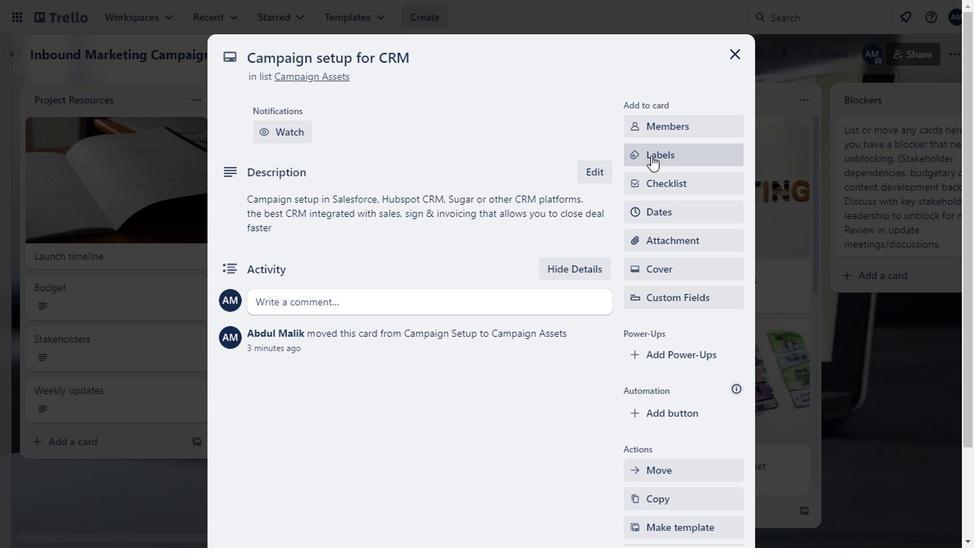 
Action: Mouse moved to (638, 427)
Screenshot: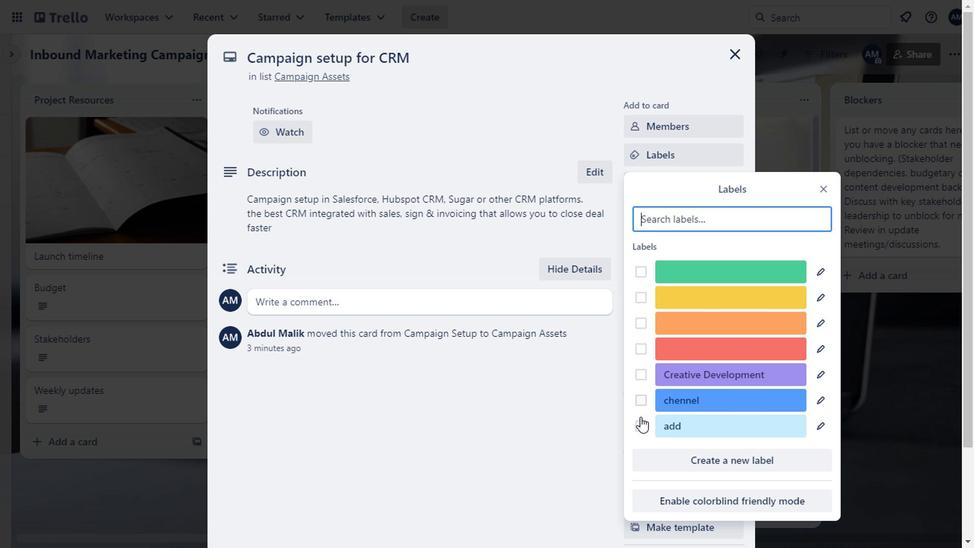 
Action: Mouse pressed left at (638, 427)
Screenshot: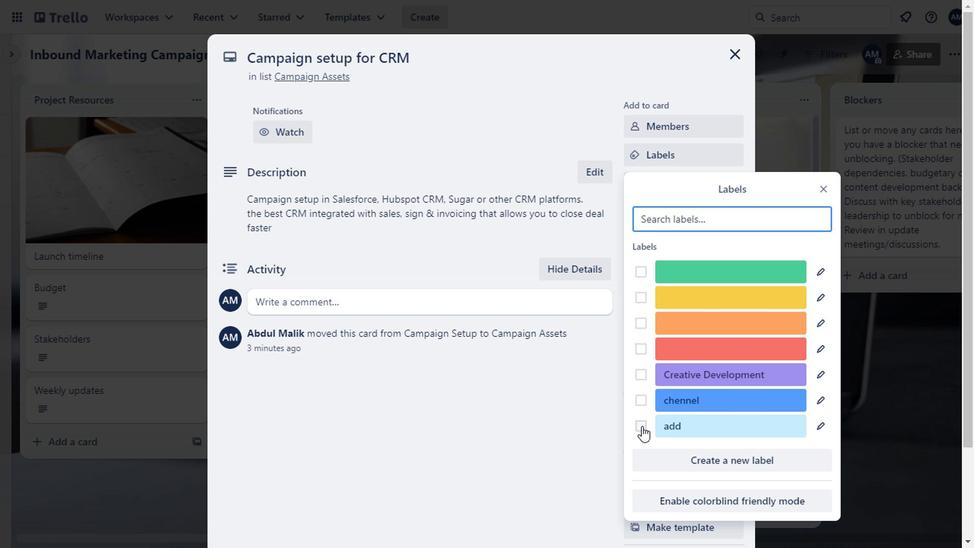 
Action: Mouse moved to (631, 375)
Screenshot: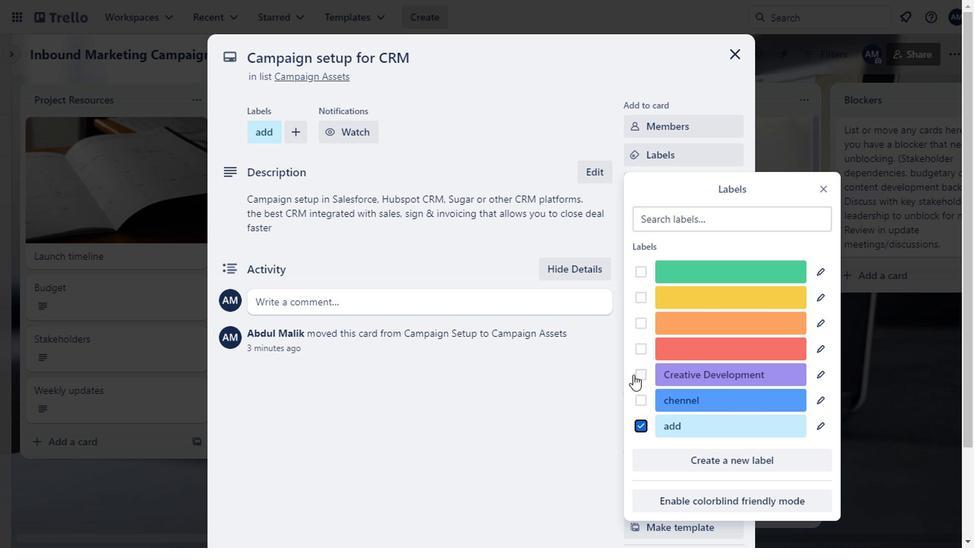 
Action: Mouse pressed left at (631, 375)
Screenshot: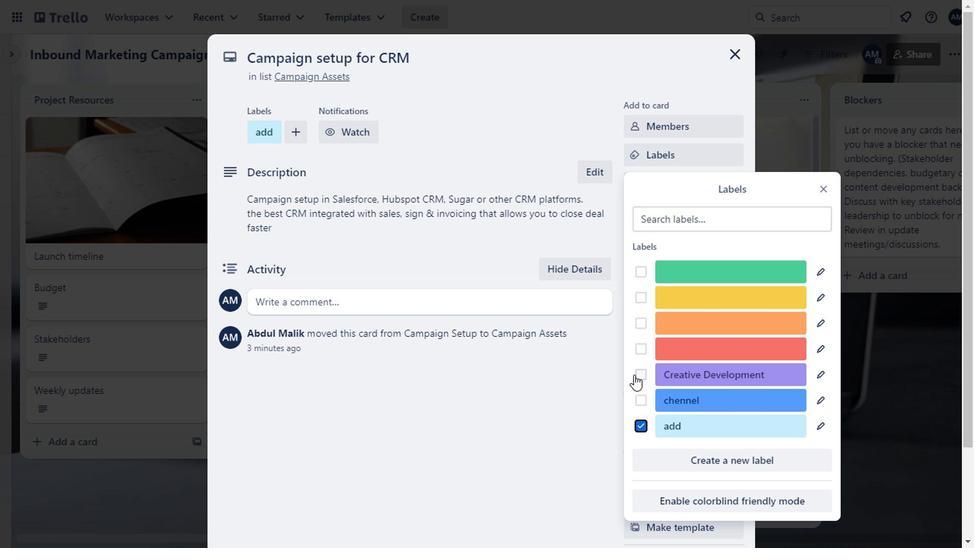 
Action: Mouse moved to (443, 382)
Screenshot: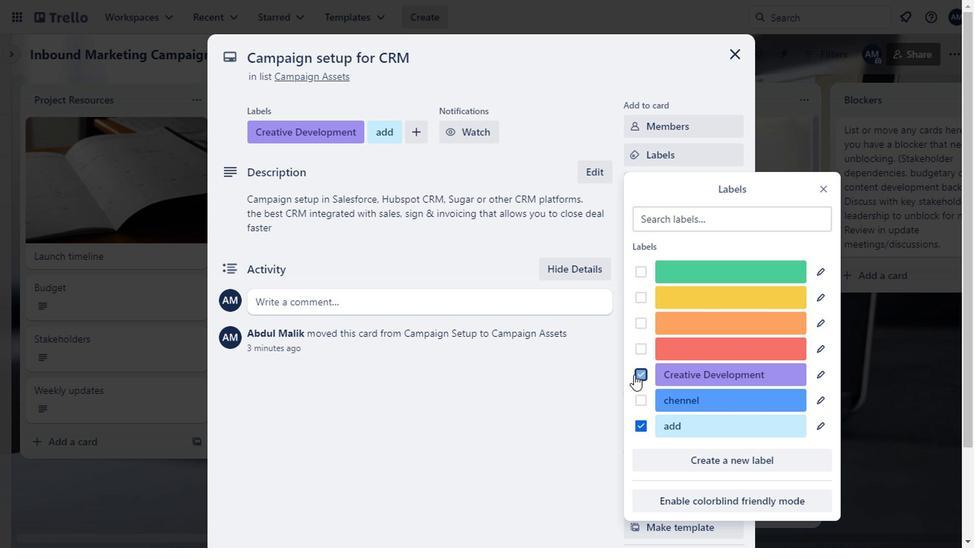 
Action: Mouse pressed left at (443, 382)
Screenshot: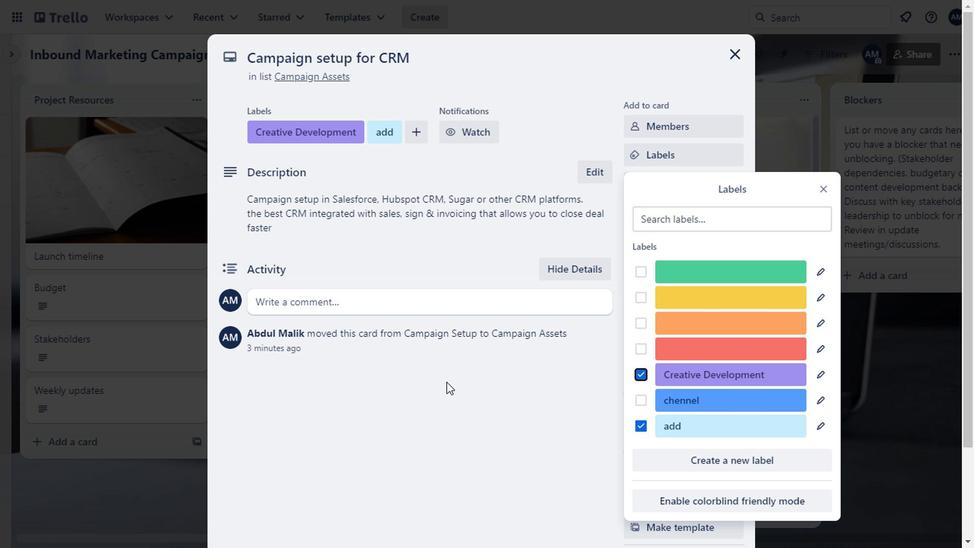 
Action: Mouse moved to (661, 185)
Screenshot: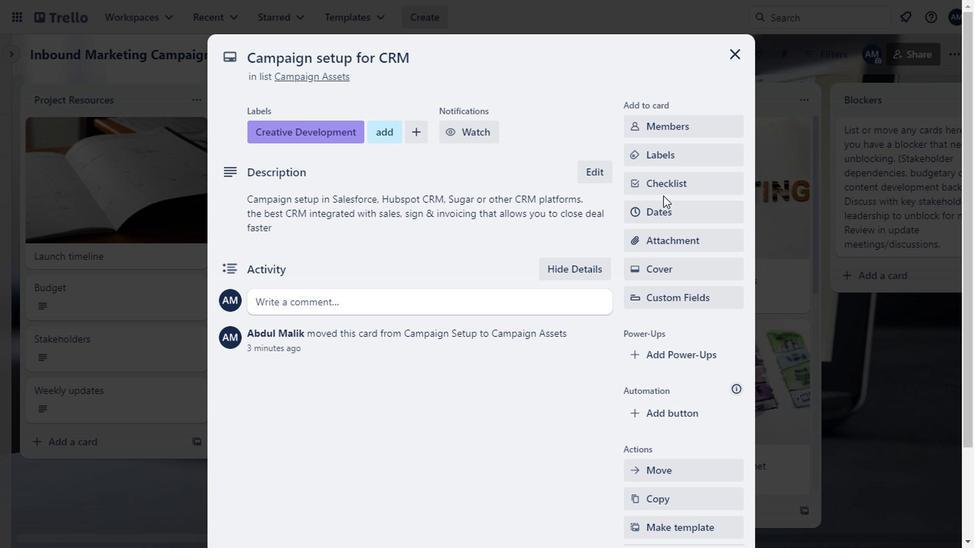 
Action: Mouse pressed left at (661, 185)
Screenshot: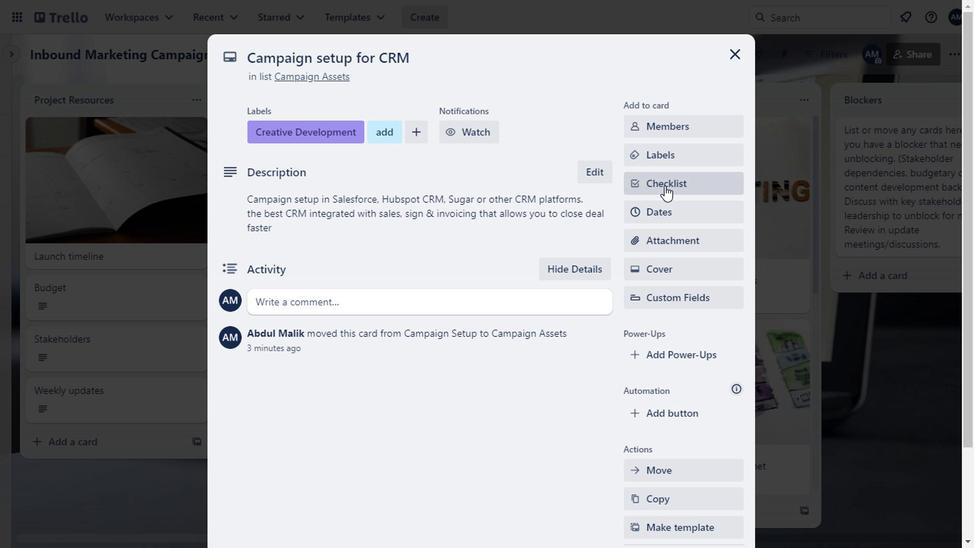 
Action: Mouse moved to (713, 265)
Screenshot: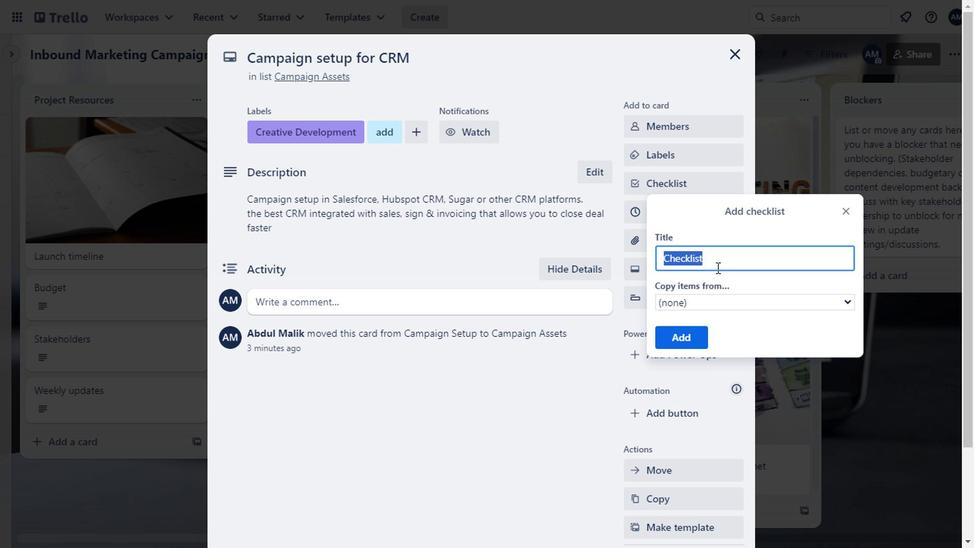 
Action: Key pressed <Key.shift>CRM
Screenshot: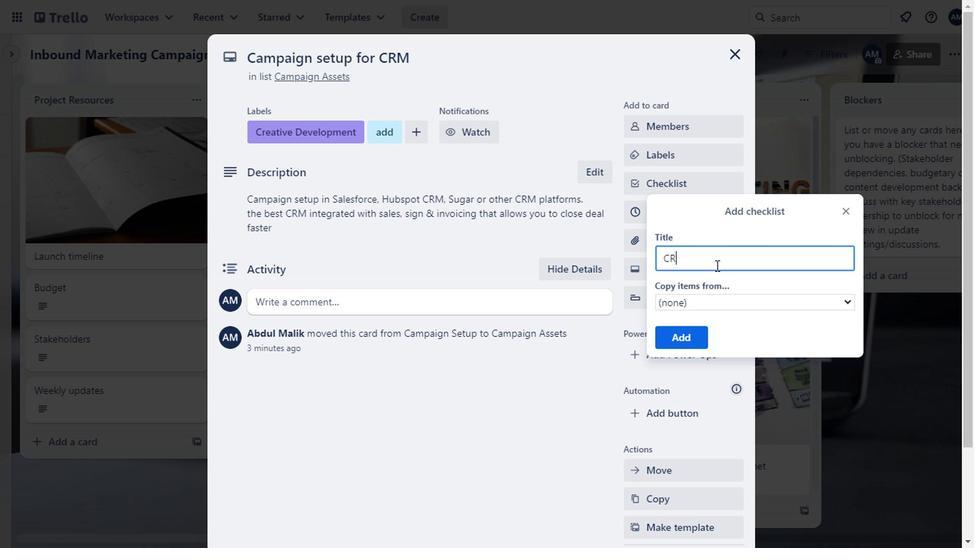
Action: Mouse moved to (689, 333)
Screenshot: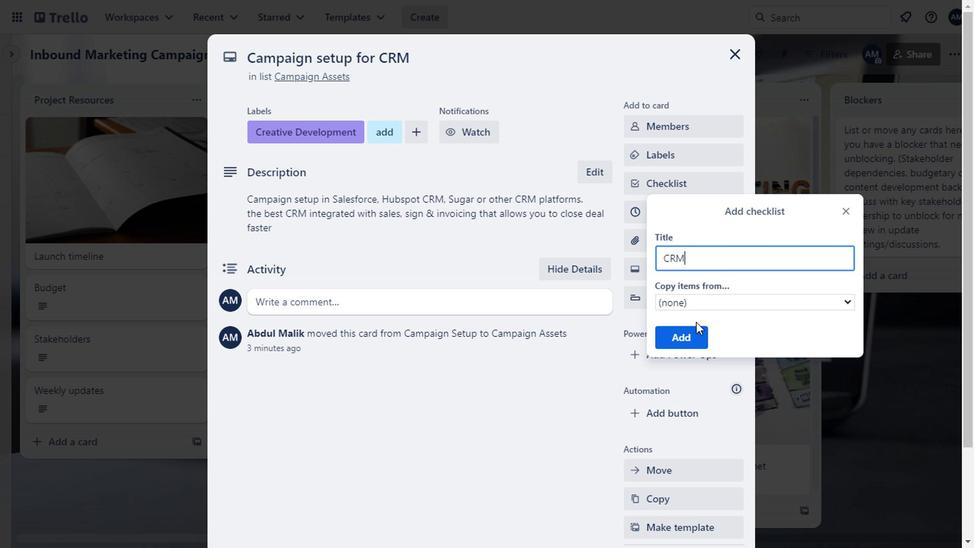 
Action: Mouse pressed left at (689, 333)
Screenshot: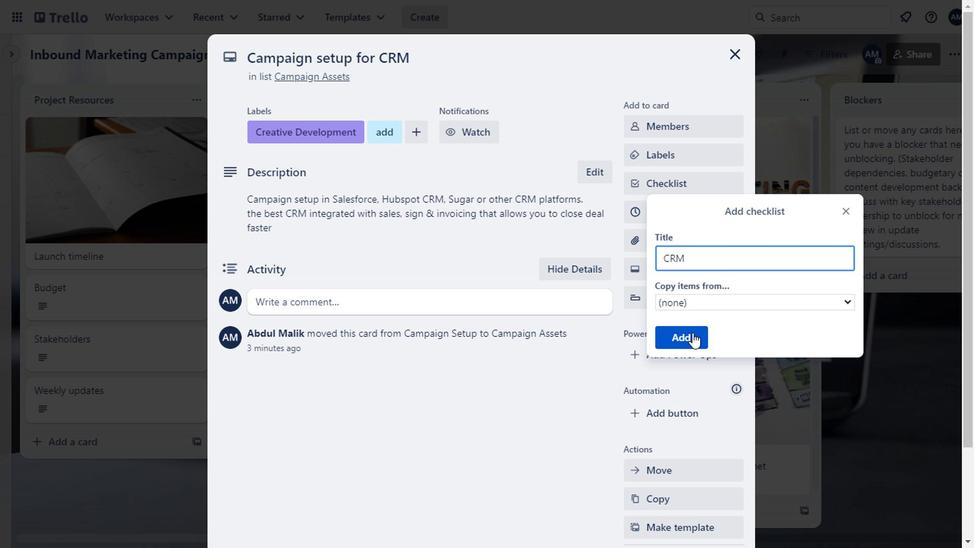 
Action: Mouse moved to (311, 325)
Screenshot: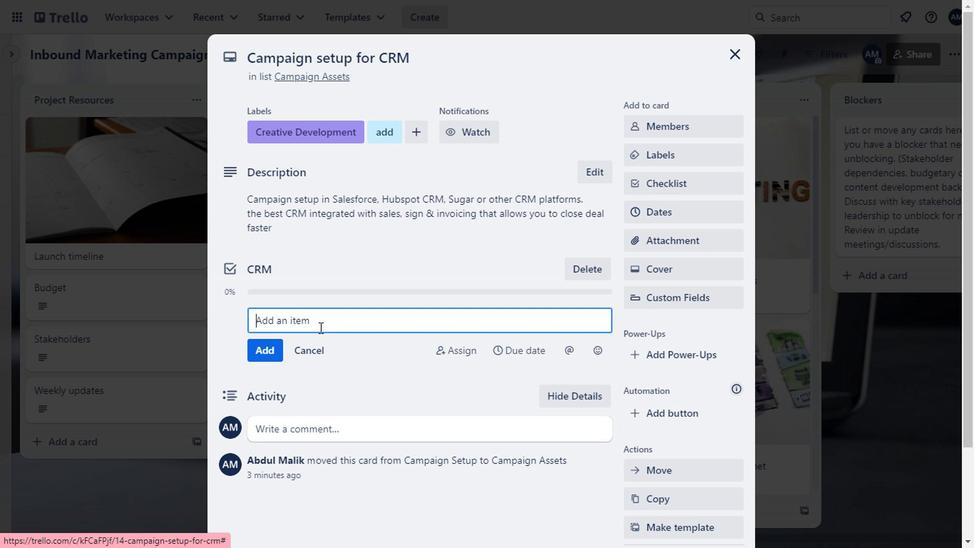 
Action: Key pressed <Key.shift>Content<Key.space>management<Key.space><Key.enter>data<Key.space><Key.backspace>base<Key.space>management<Key.enter>lead<Key.space>managemn<Key.backspace>ent<Key.space><Key.enter>sales<Key.space>automation<Key.enter>
Screenshot: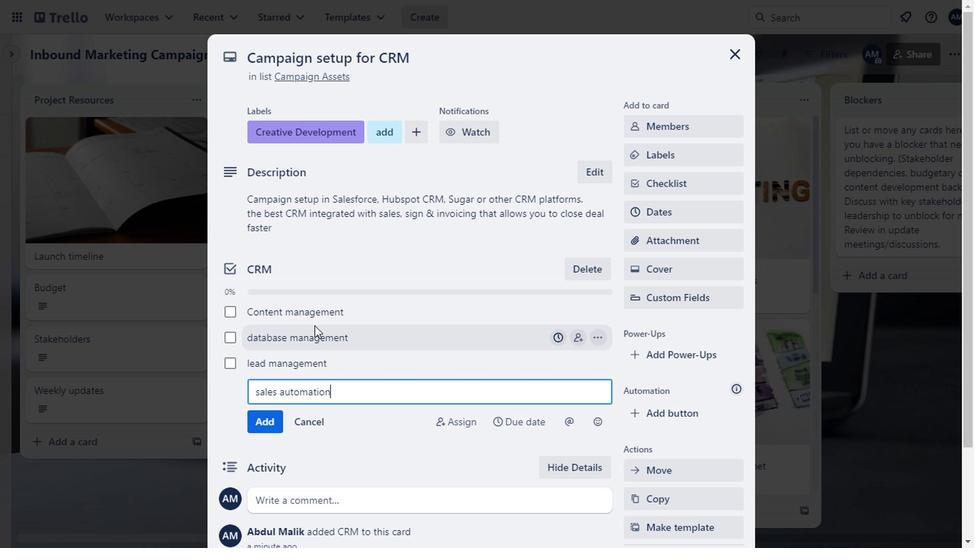 
Action: Mouse moved to (225, 318)
Screenshot: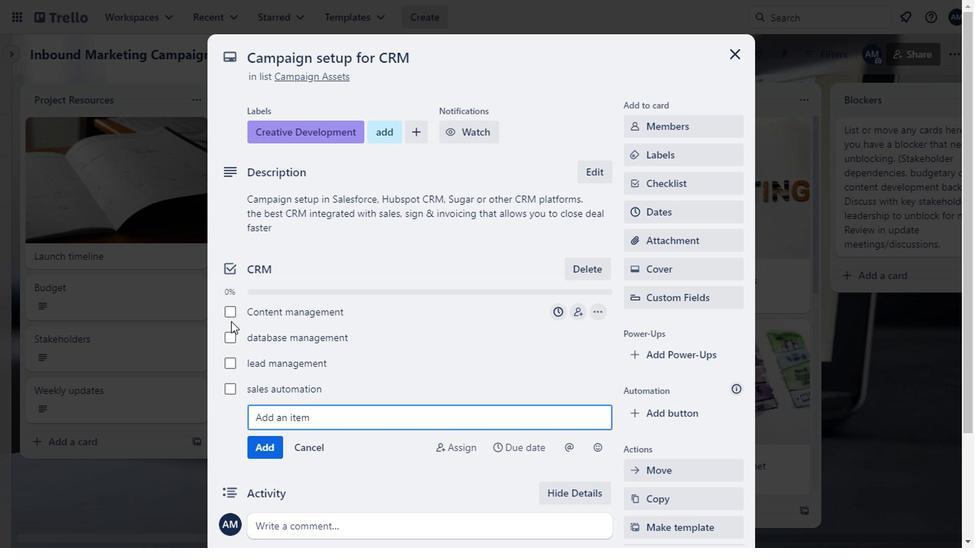 
Action: Mouse pressed left at (225, 318)
Screenshot: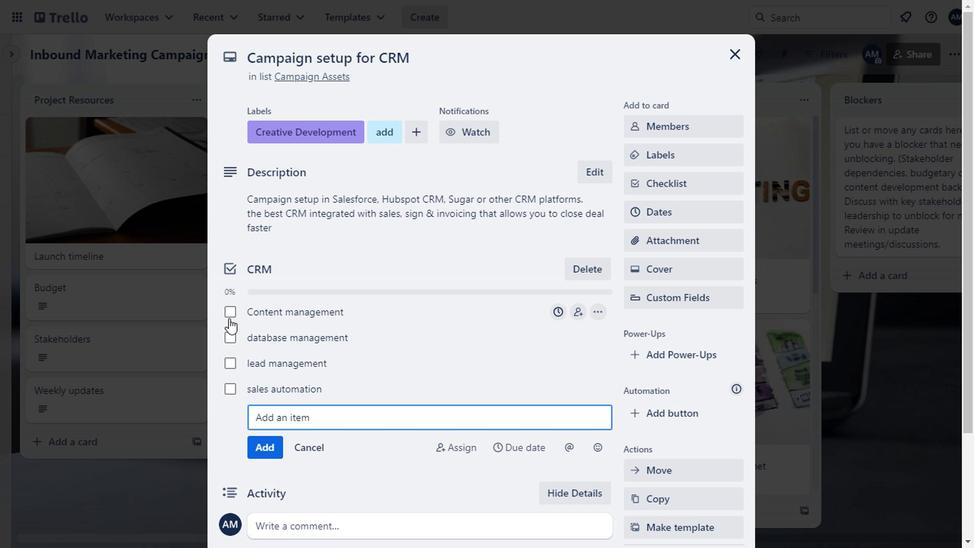
Action: Mouse moved to (225, 335)
Screenshot: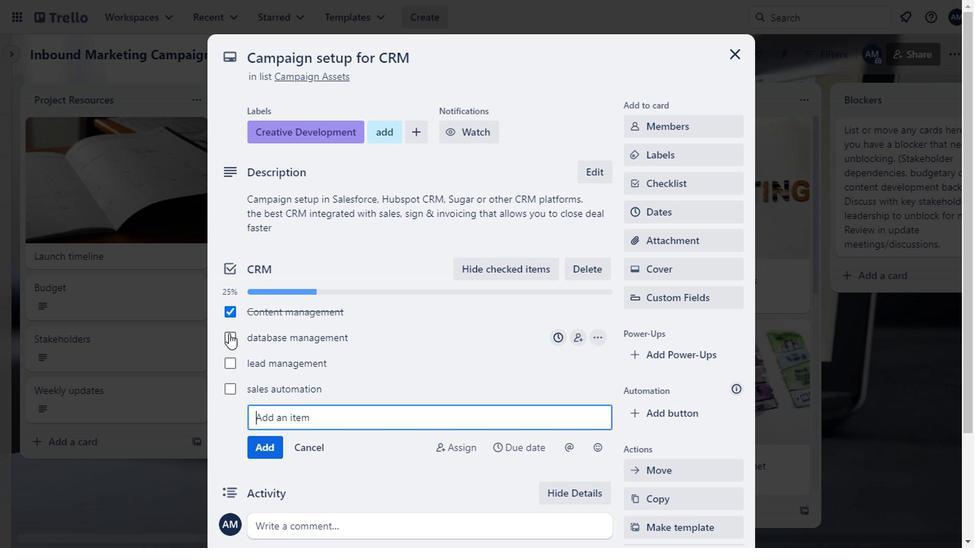 
Action: Mouse pressed left at (225, 335)
Screenshot: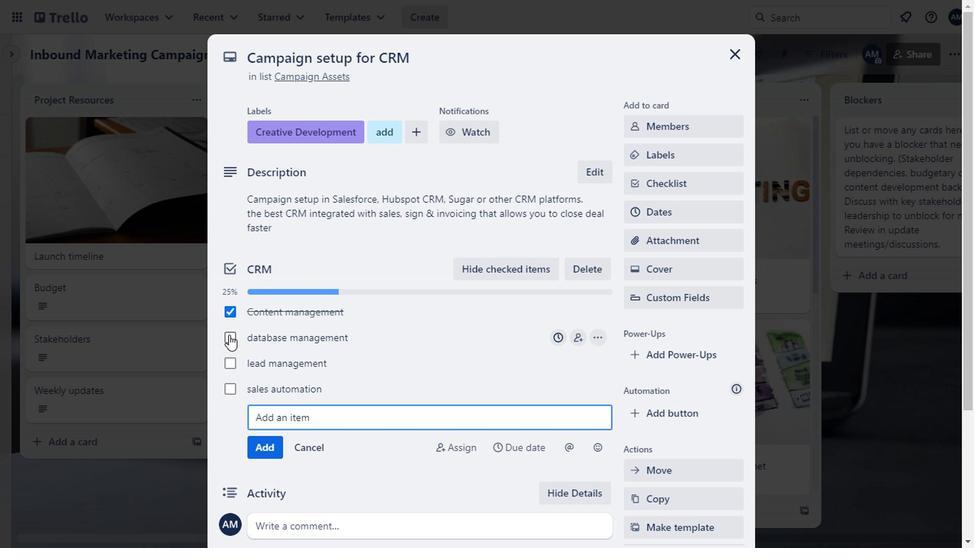 
Action: Mouse moved to (224, 364)
Screenshot: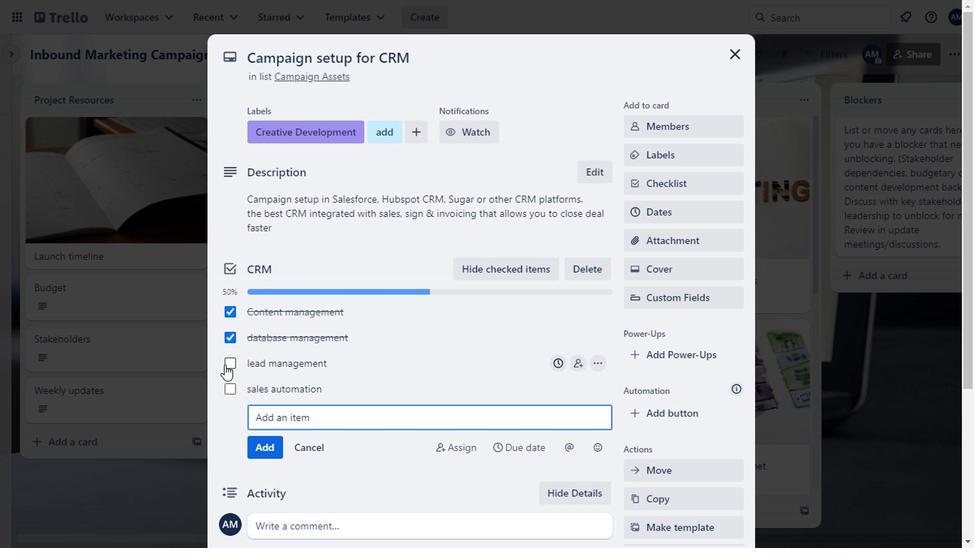 
Action: Mouse pressed left at (224, 364)
Screenshot: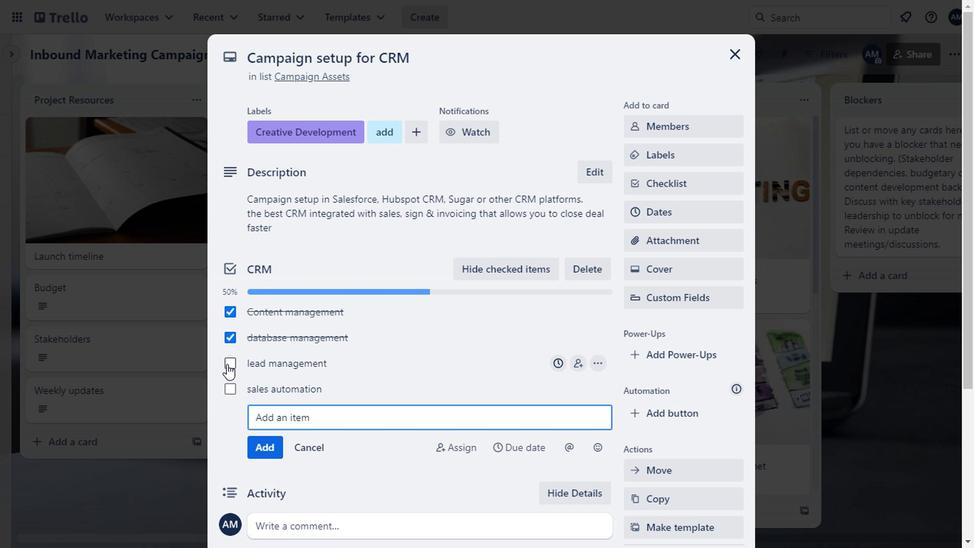 
Action: Mouse moved to (222, 386)
Screenshot: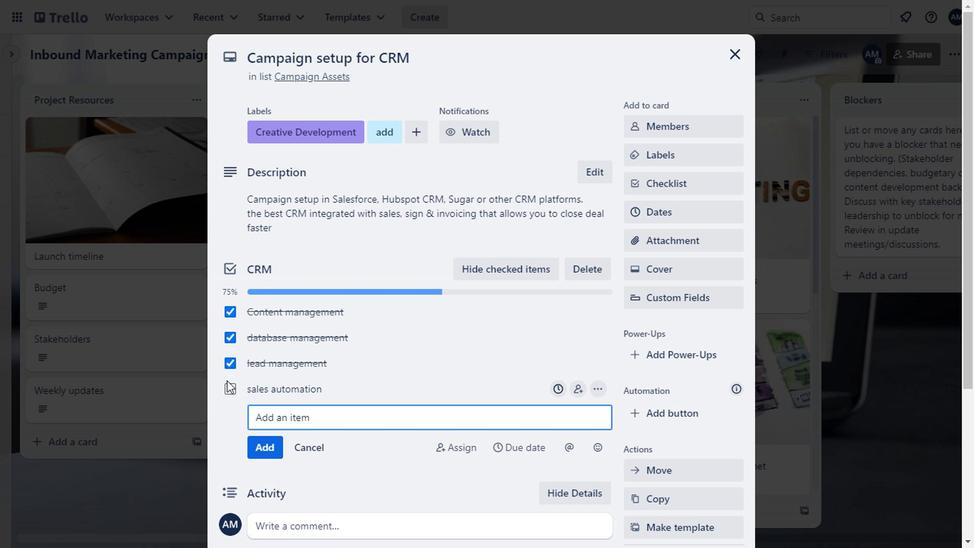
Action: Mouse pressed left at (222, 386)
Screenshot: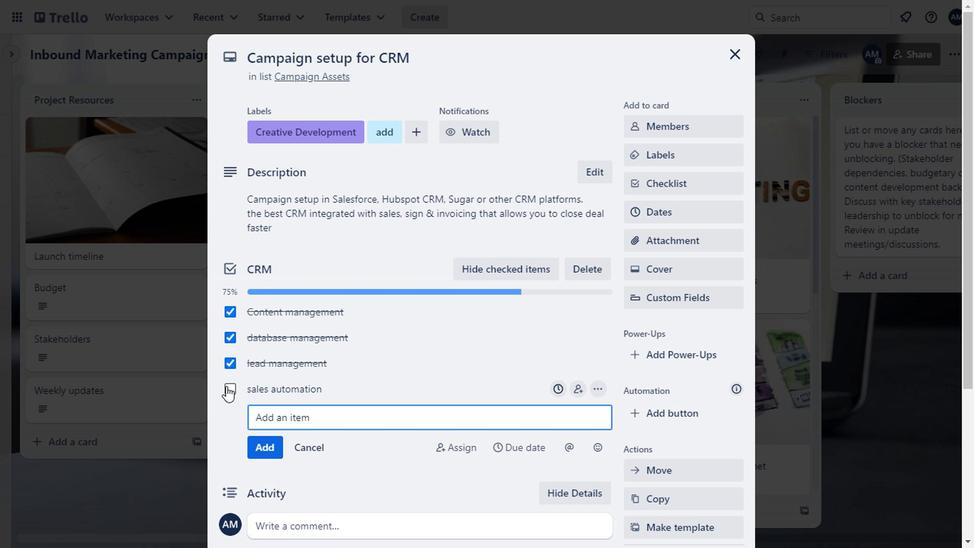 
Action: Mouse moved to (331, 417)
Screenshot: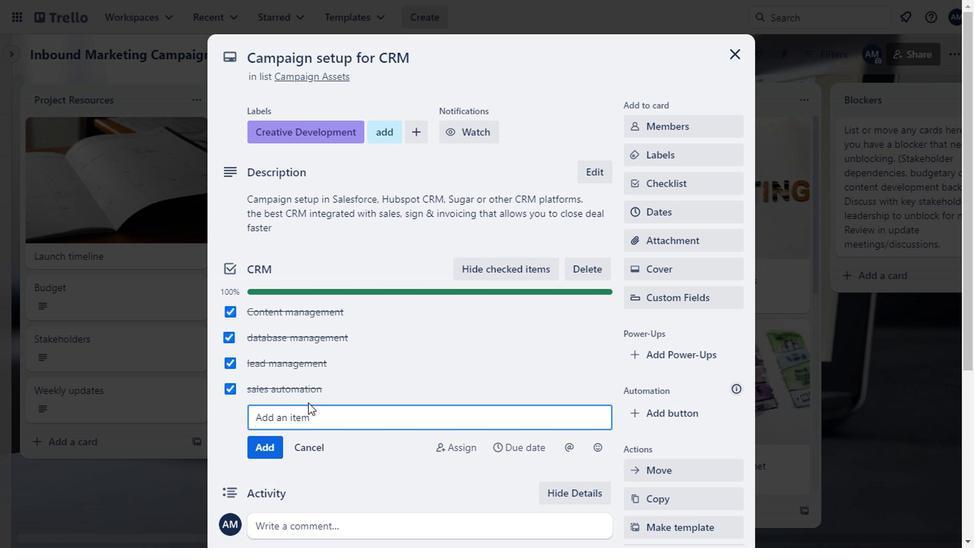 
Action: Mouse pressed left at (331, 417)
Screenshot: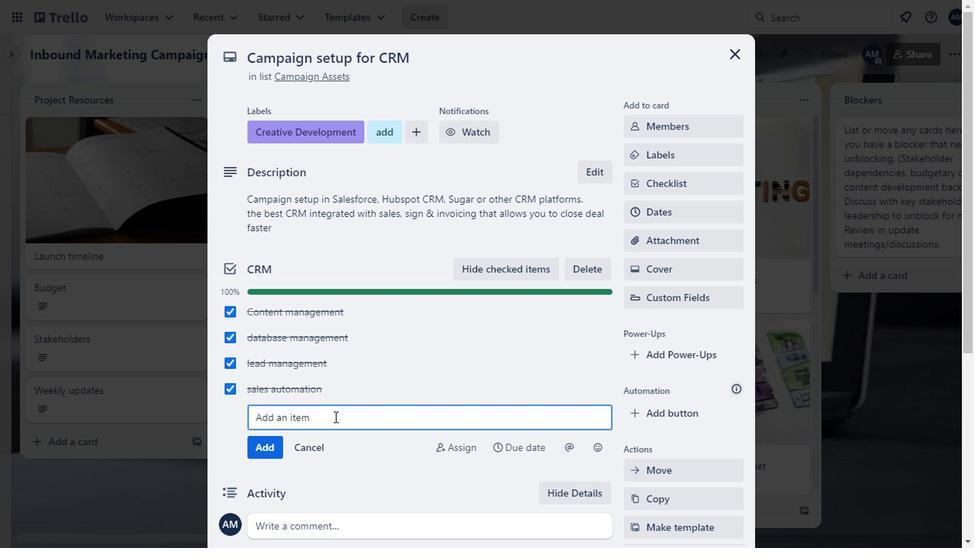 
Action: Key pressed client<Key.space>interaction<Key.space>tracking
Screenshot: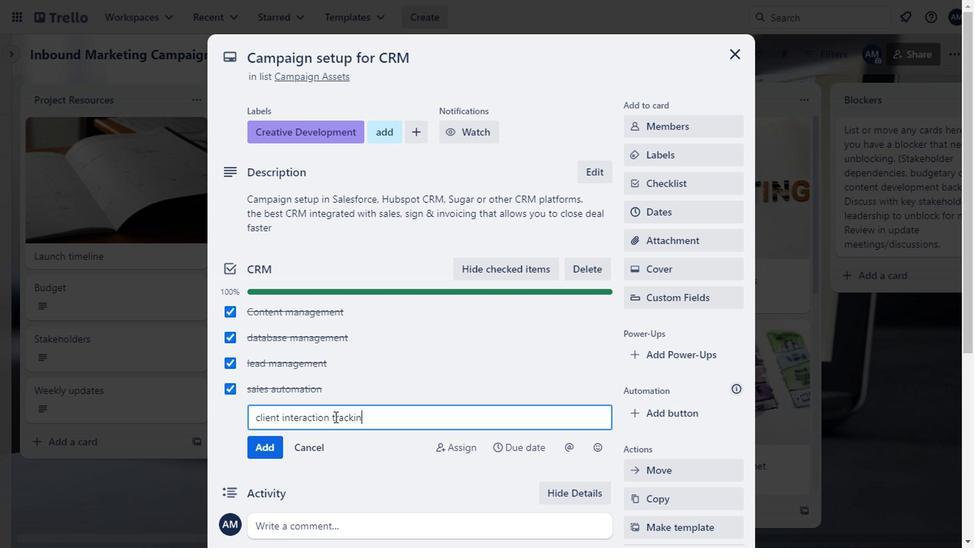 
Action: Mouse moved to (272, 451)
Screenshot: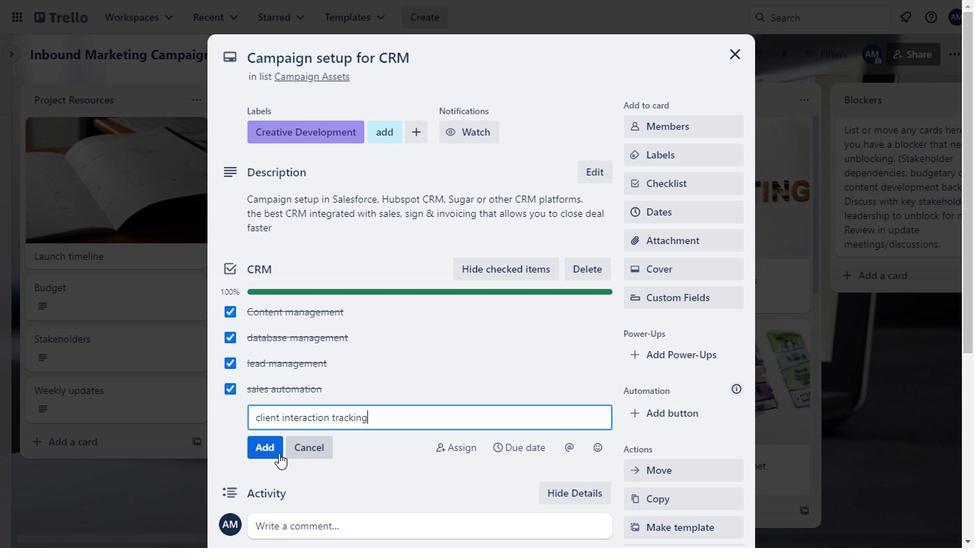 
Action: Mouse pressed left at (272, 451)
Screenshot: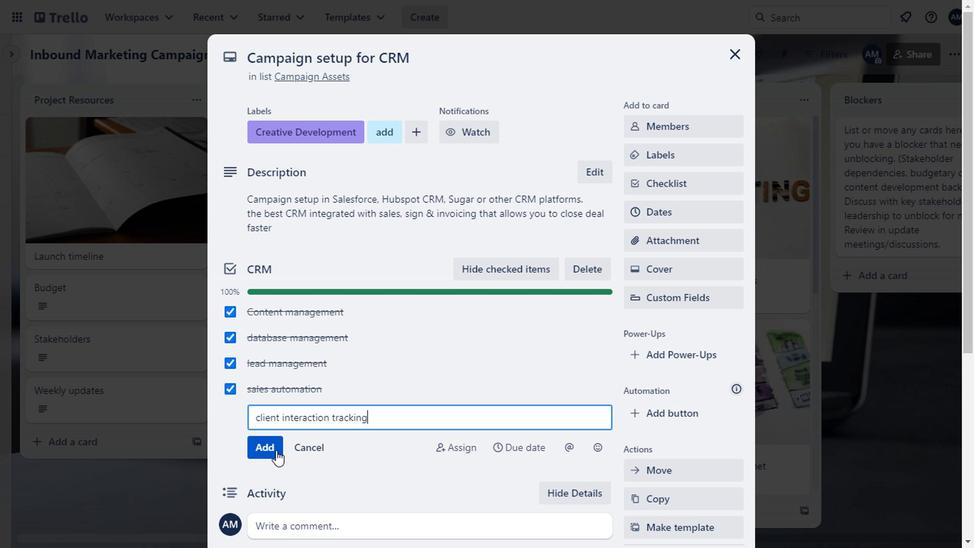 
Action: Mouse moved to (226, 411)
Screenshot: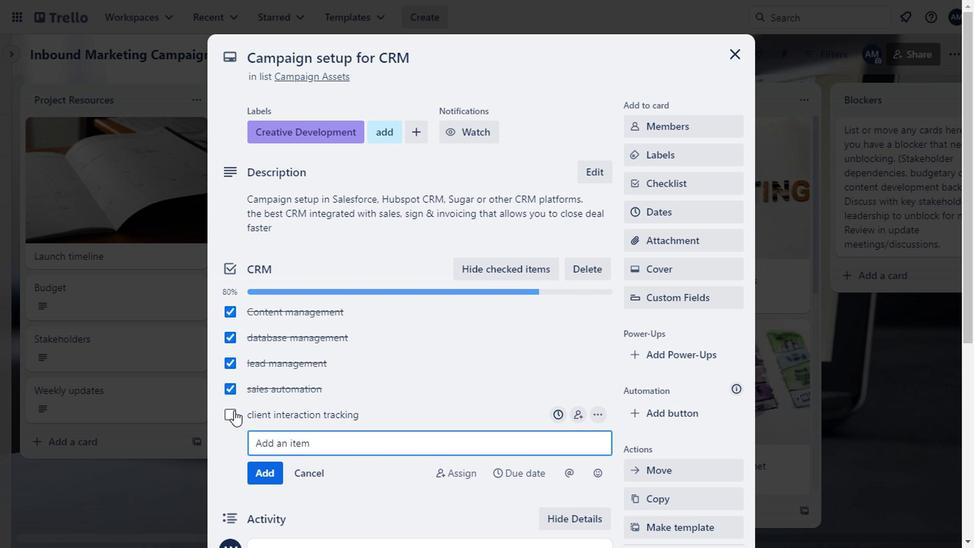 
Action: Mouse pressed left at (226, 411)
Screenshot: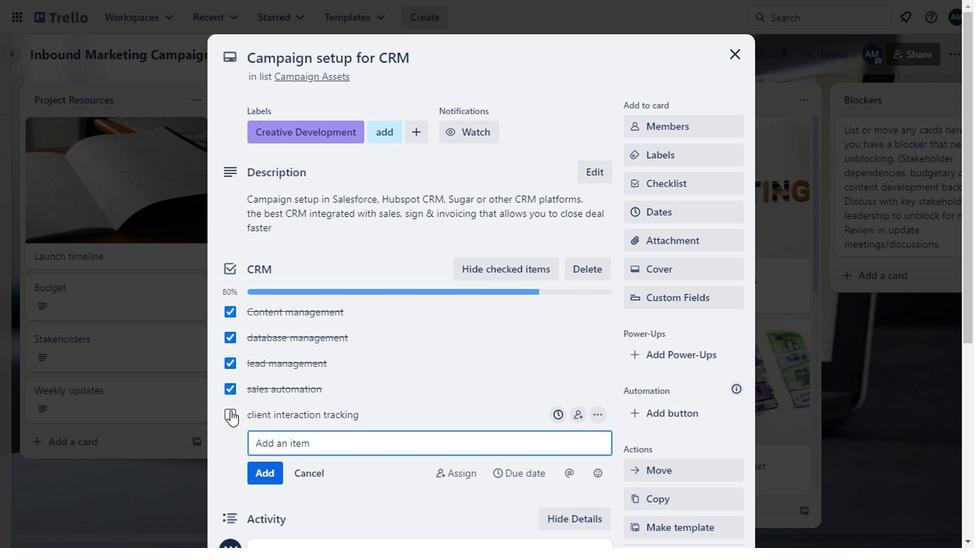 
Action: Mouse moved to (165, 459)
Screenshot: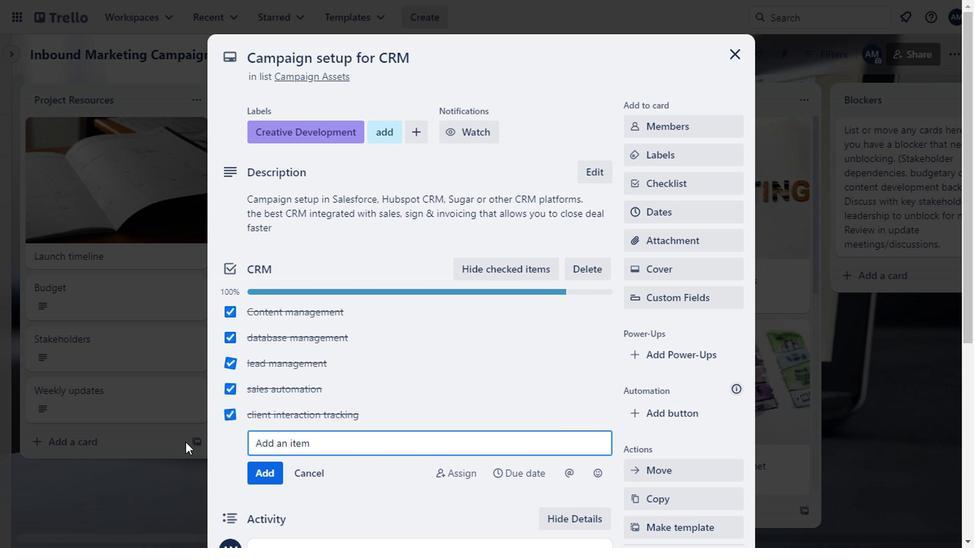 
Action: Mouse pressed left at (165, 459)
Screenshot: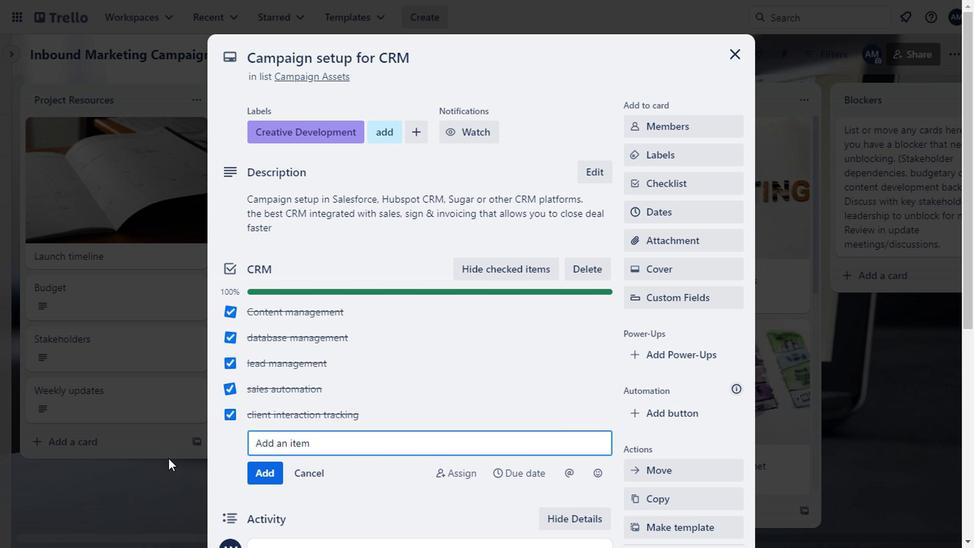 
Action: Mouse moved to (237, 414)
Screenshot: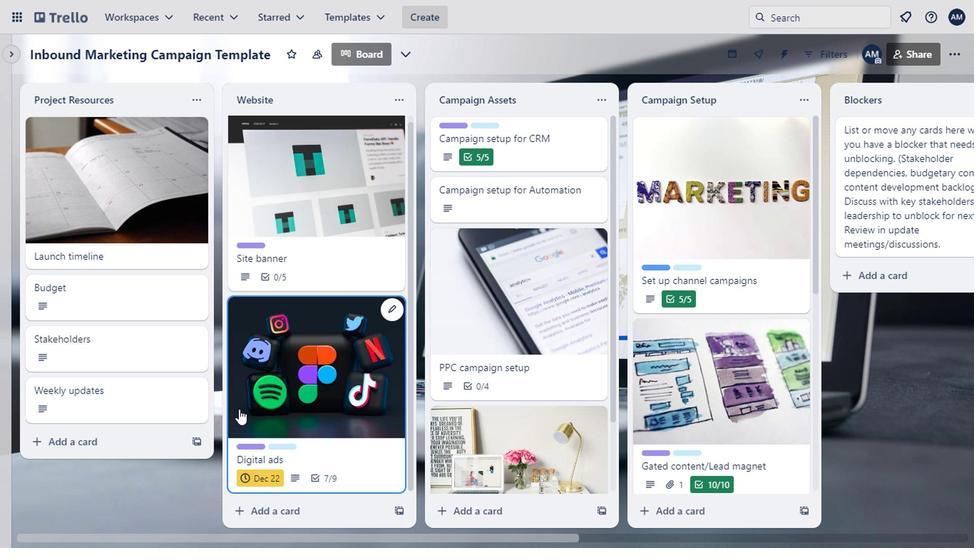 
Action: Mouse scrolled (237, 413) with delta (0, -1)
Screenshot: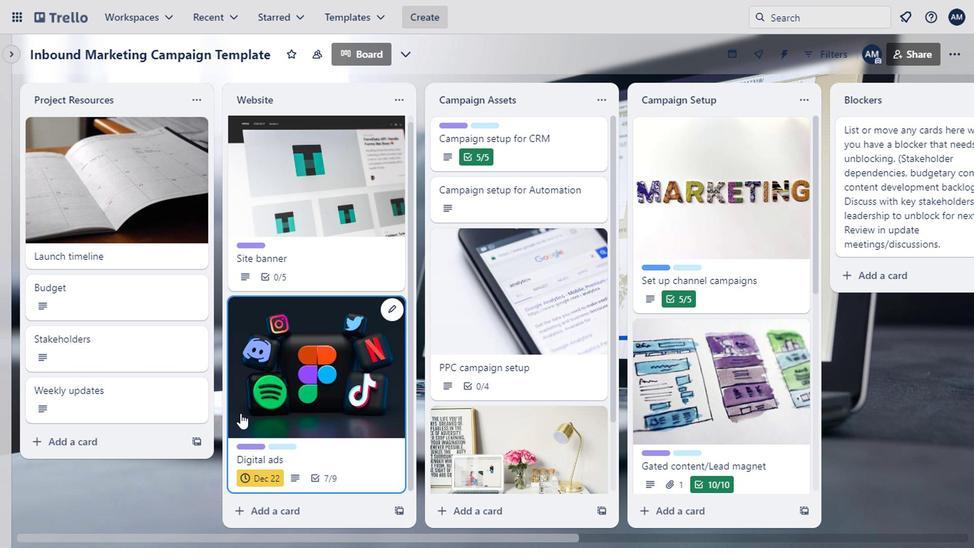 
Action: Mouse moved to (342, 409)
Screenshot: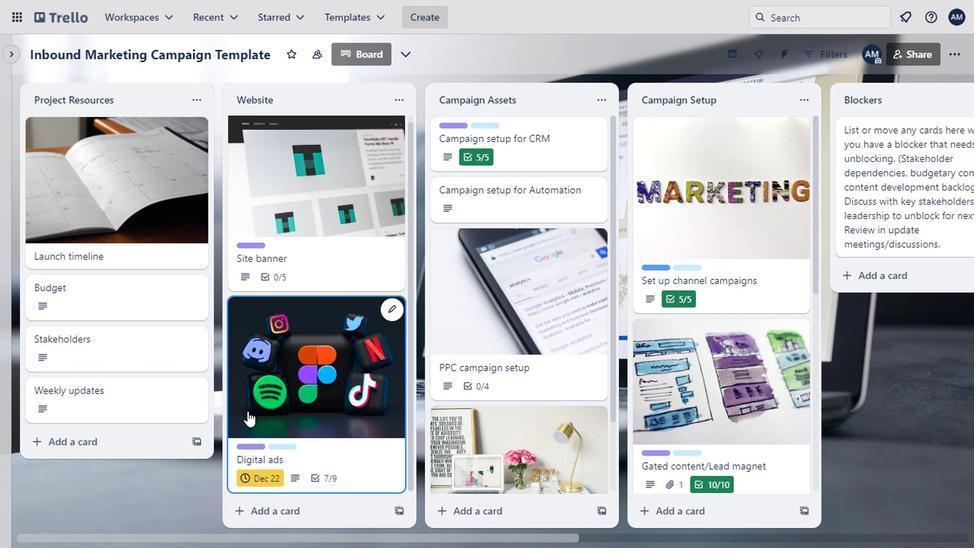 
Action: Mouse scrolled (342, 408) with delta (0, -1)
Screenshot: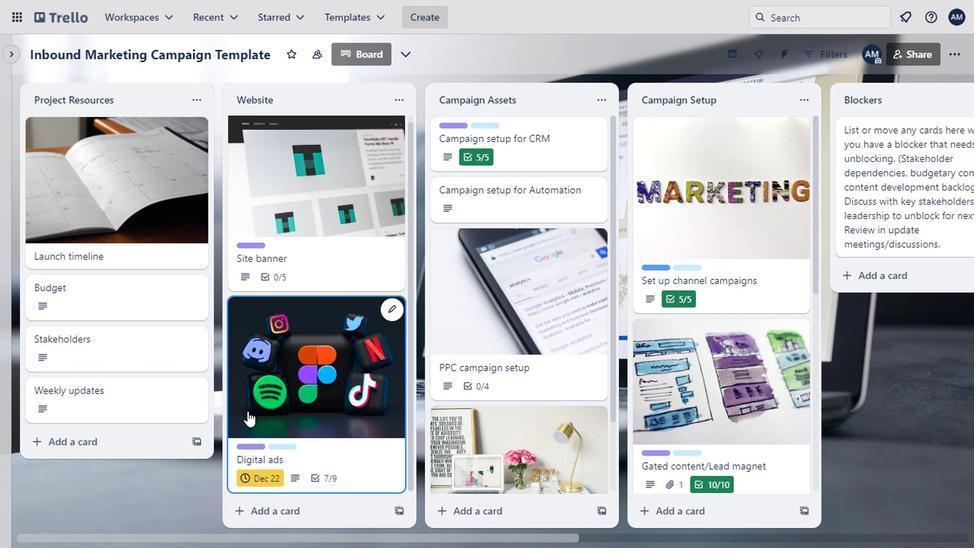 
Action: Mouse moved to (381, 412)
Screenshot: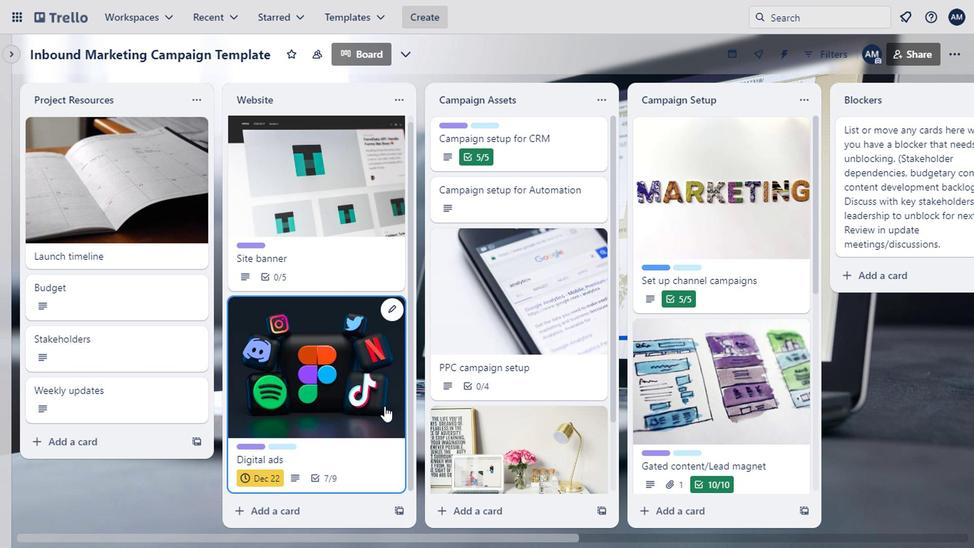 
Action: Mouse scrolled (381, 411) with delta (0, -1)
Screenshot: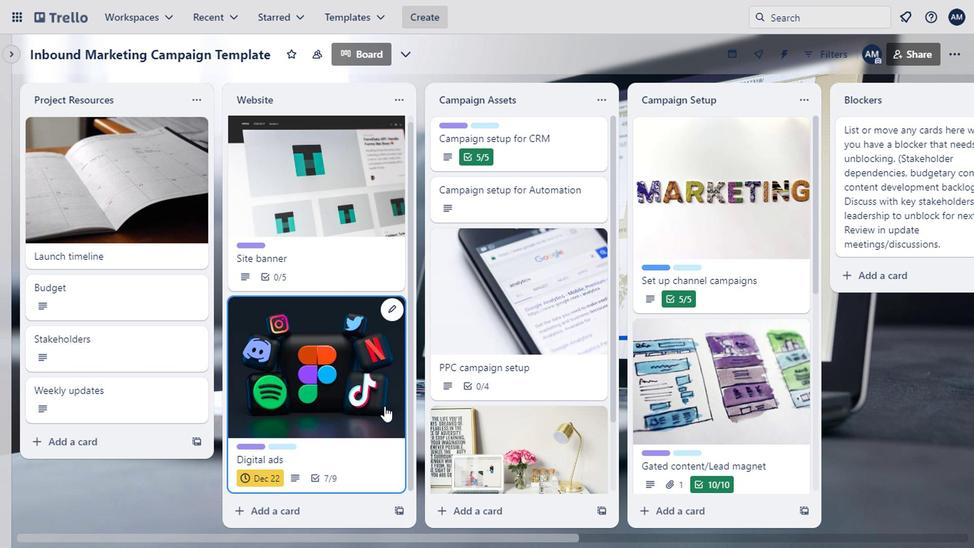 
Action: Mouse moved to (381, 418)
Screenshot: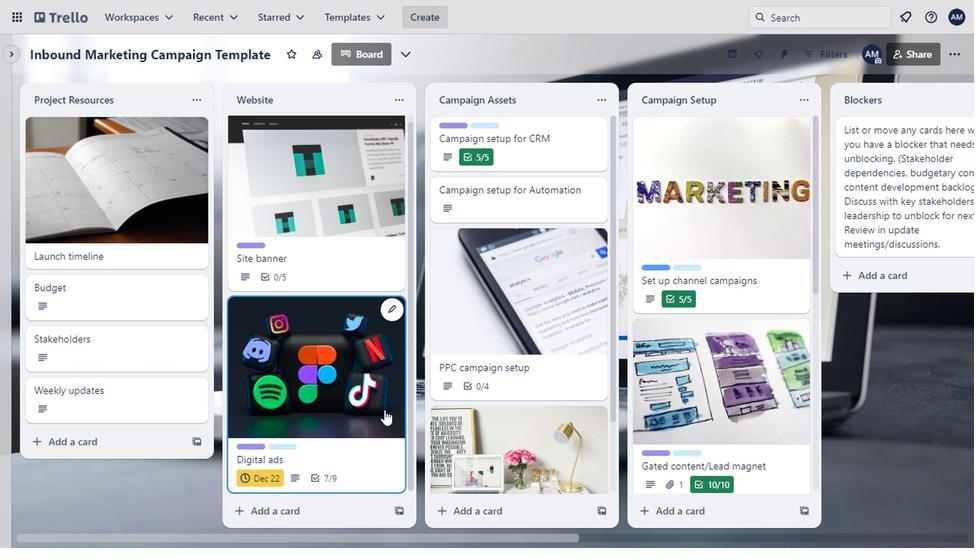 
Action: Mouse scrolled (381, 417) with delta (0, 0)
Screenshot: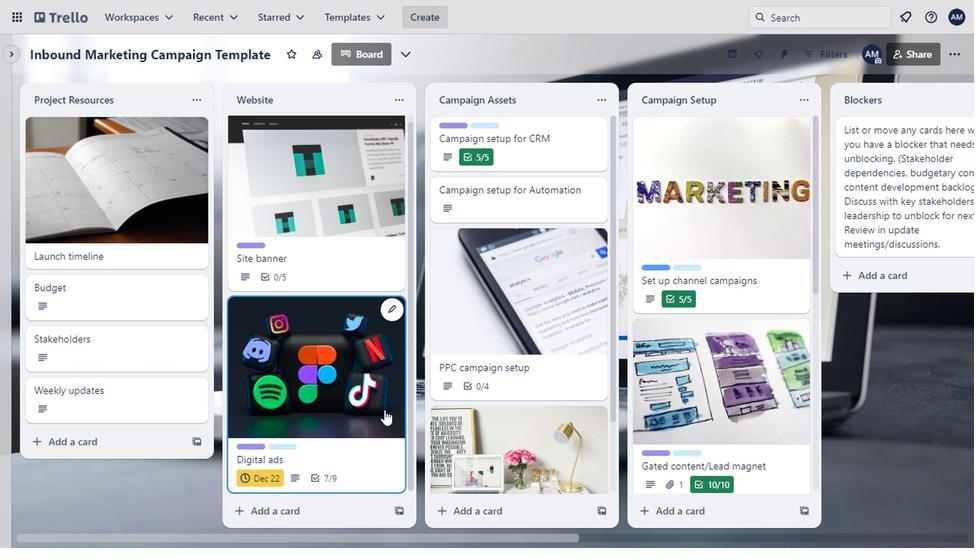
Action: Mouse moved to (321, 426)
Screenshot: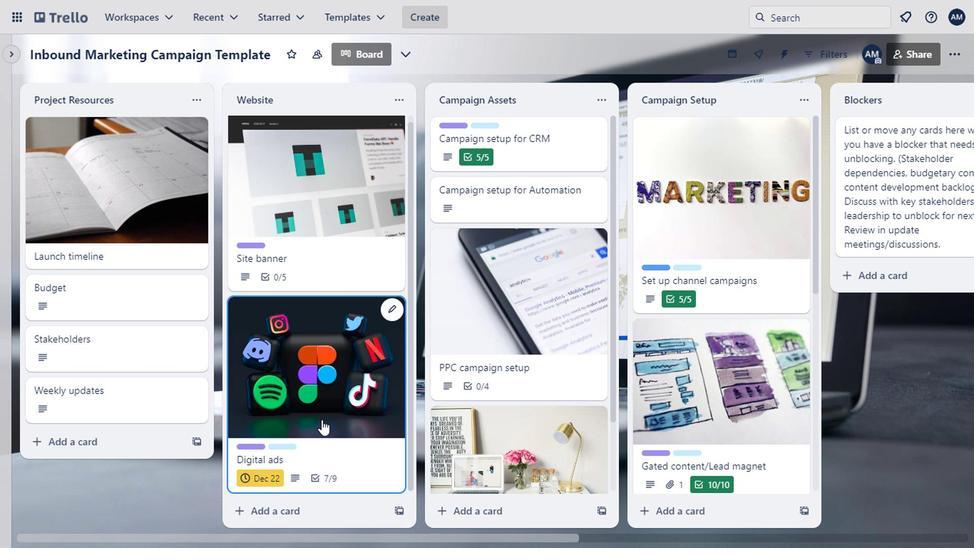 
Action: Mouse scrolled (321, 425) with delta (0, -1)
Screenshot: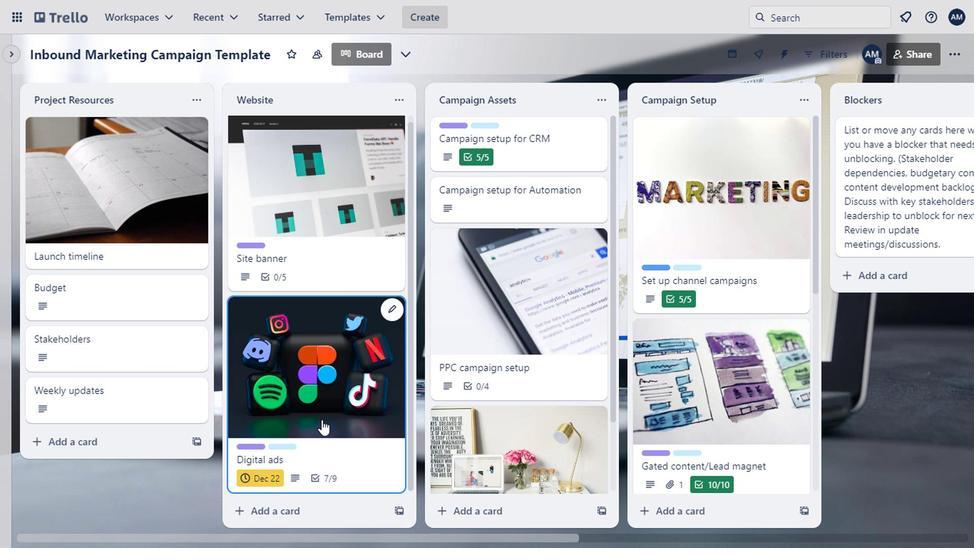 
Action: Mouse scrolled (321, 425) with delta (0, -1)
Screenshot: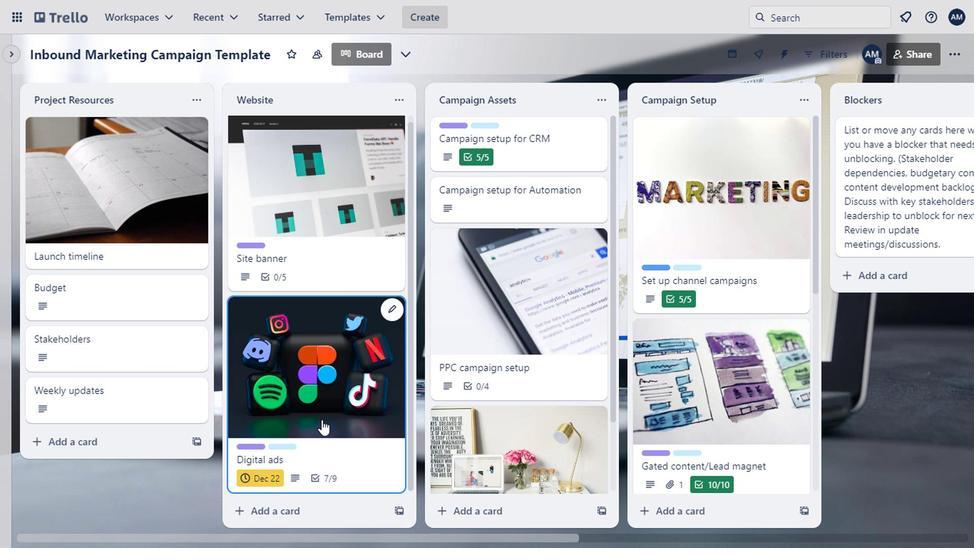 
Action: Mouse scrolled (321, 425) with delta (0, -1)
Screenshot: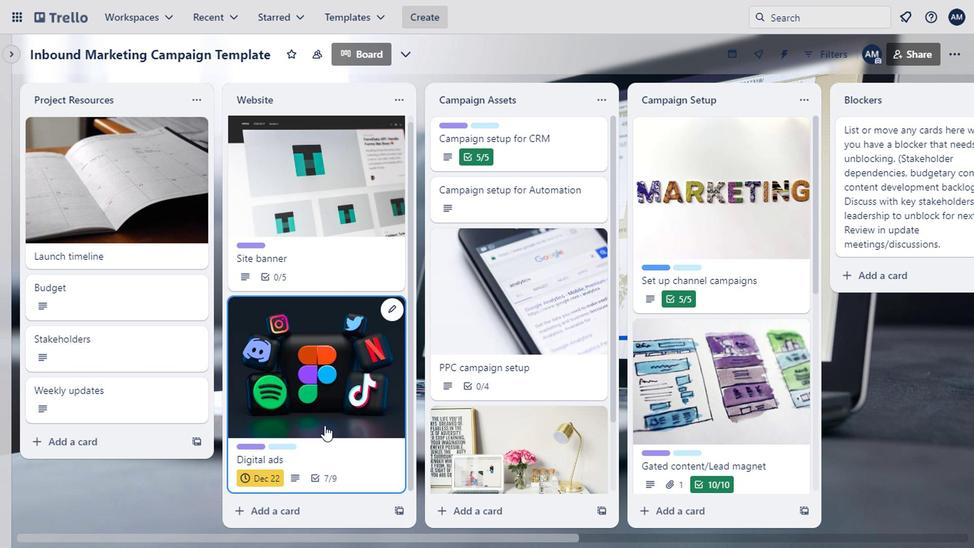 
Action: Mouse moved to (525, 242)
Screenshot: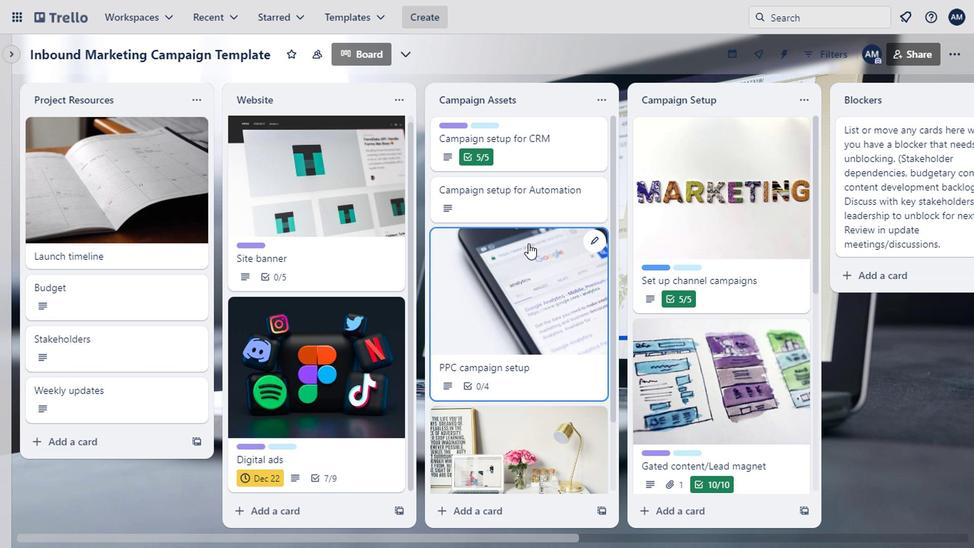 
Action: Mouse scrolled (525, 242) with delta (0, 0)
Screenshot: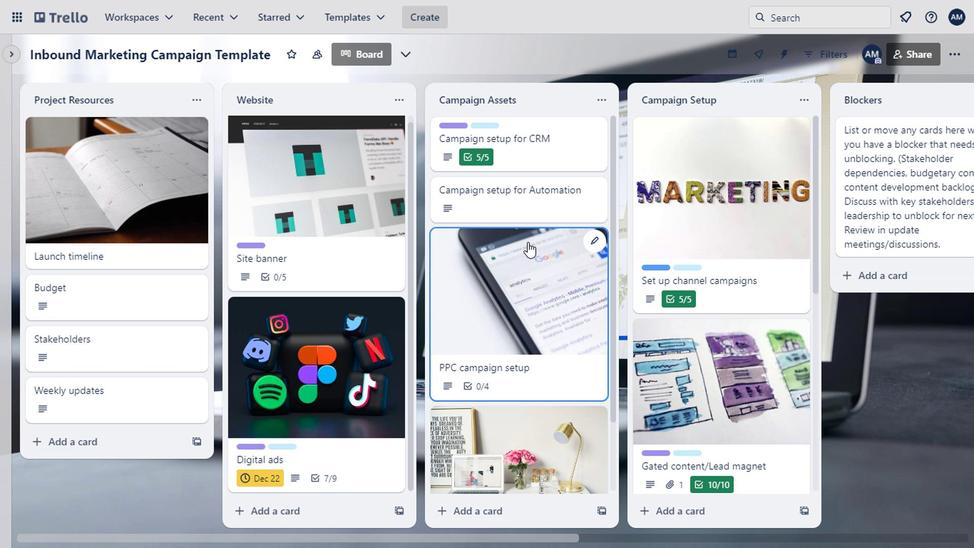 
Action: Mouse scrolled (525, 242) with delta (0, 0)
Screenshot: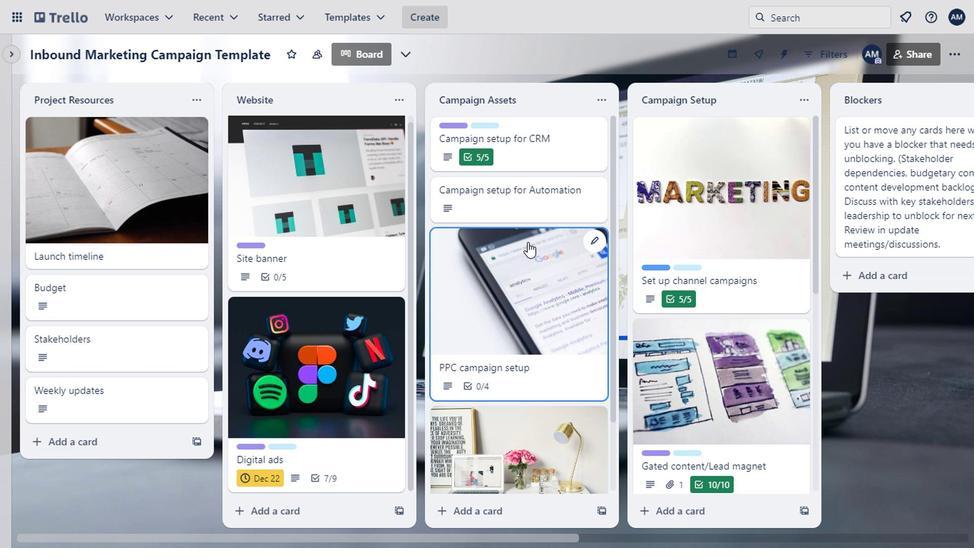 
Action: Mouse scrolled (525, 242) with delta (0, 0)
Screenshot: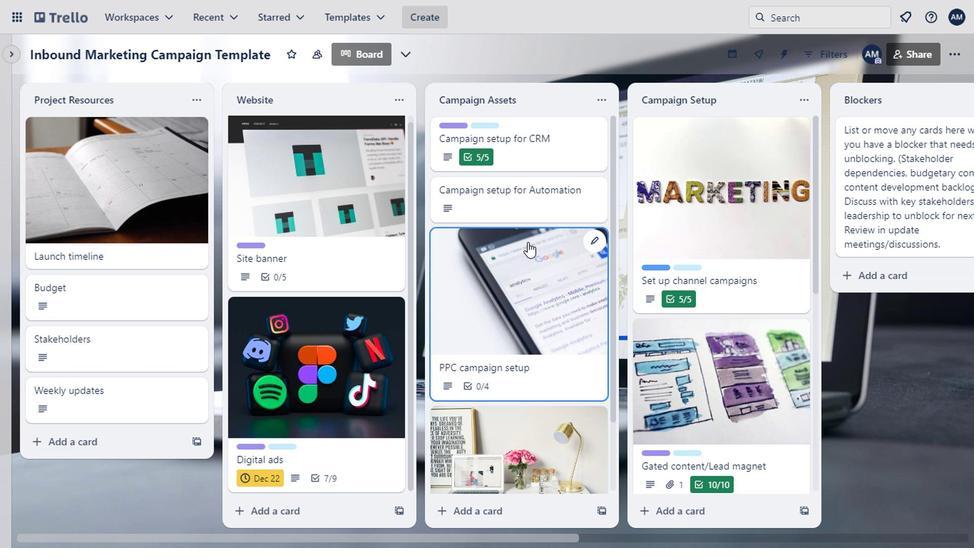 
Action: Mouse scrolled (525, 242) with delta (0, 0)
Screenshot: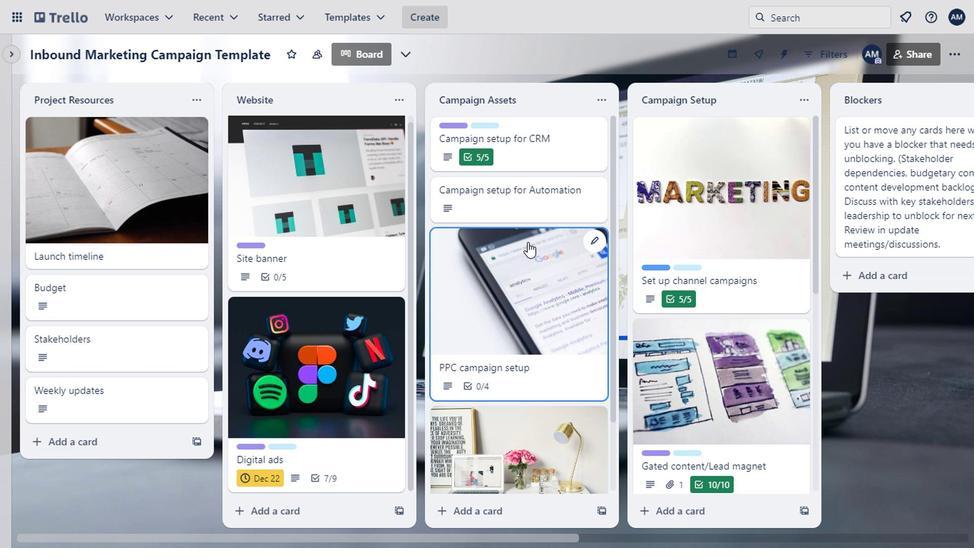 
Action: Mouse moved to (532, 136)
Screenshot: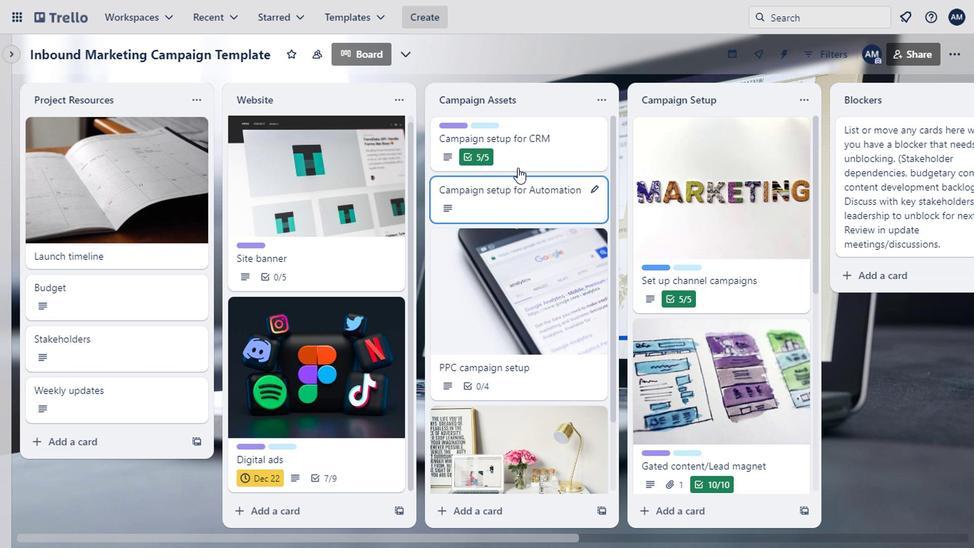 
Action: Mouse pressed left at (532, 136)
Screenshot: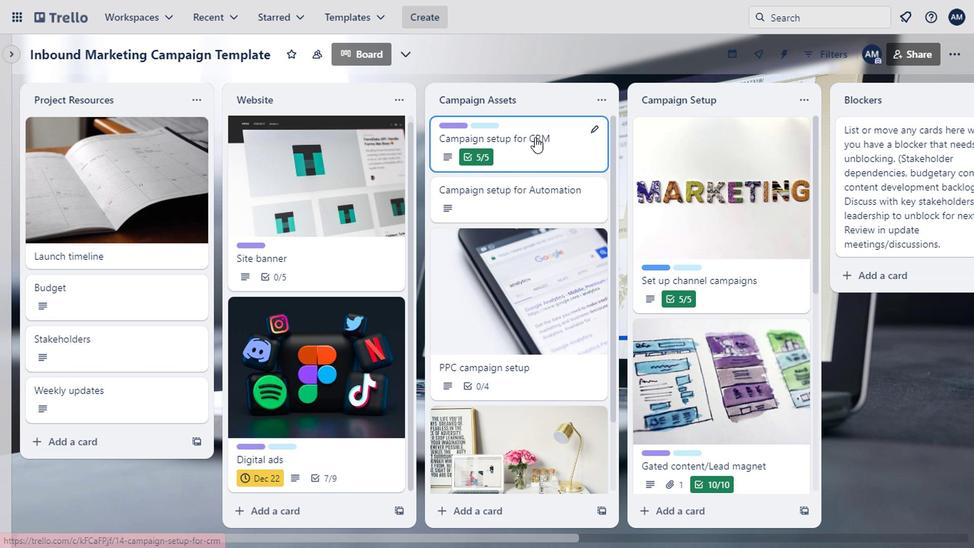 
Action: Mouse moved to (529, 198)
Screenshot: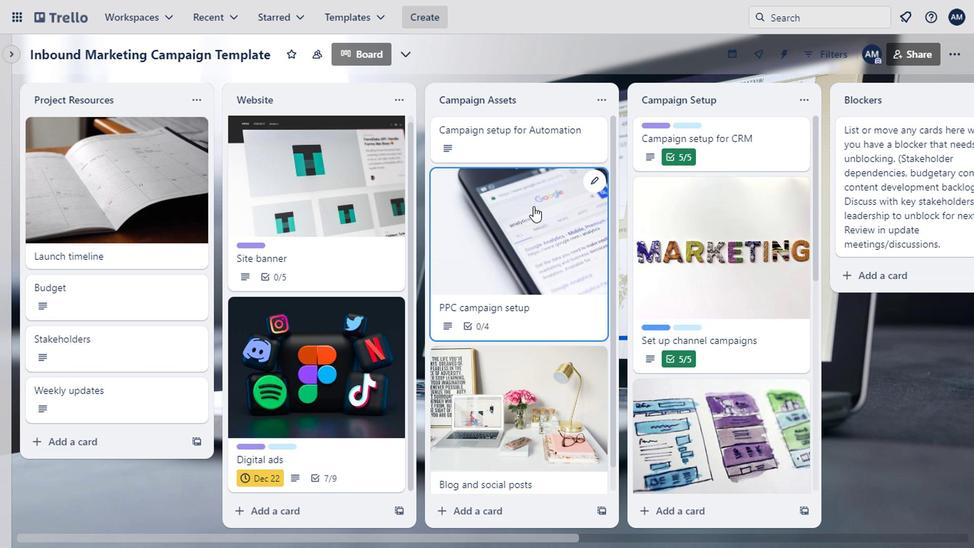 
Action: Mouse scrolled (529, 199) with delta (0, 0)
Screenshot: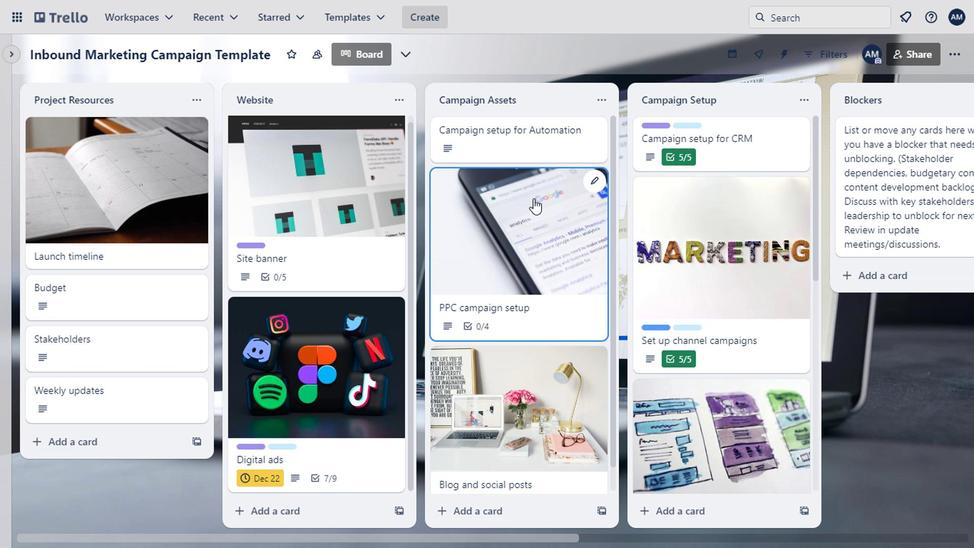 
Action: Mouse scrolled (529, 199) with delta (0, 0)
Screenshot: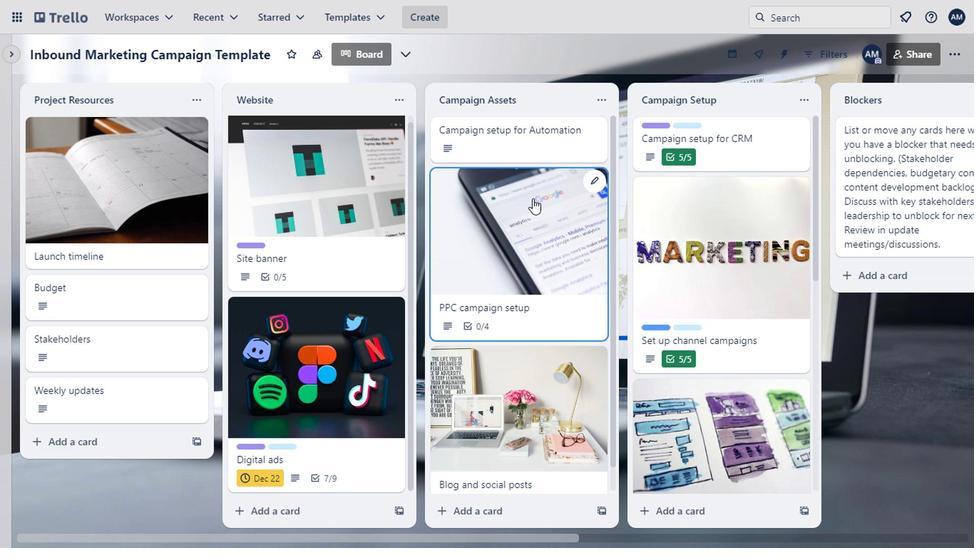 
Action: Mouse moved to (516, 153)
Screenshot: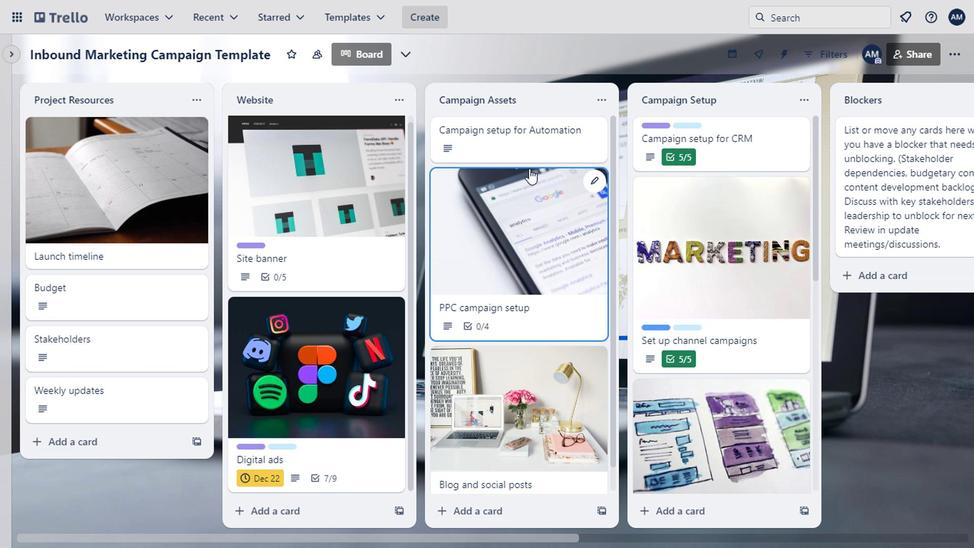 
Action: Mouse pressed left at (516, 153)
Screenshot: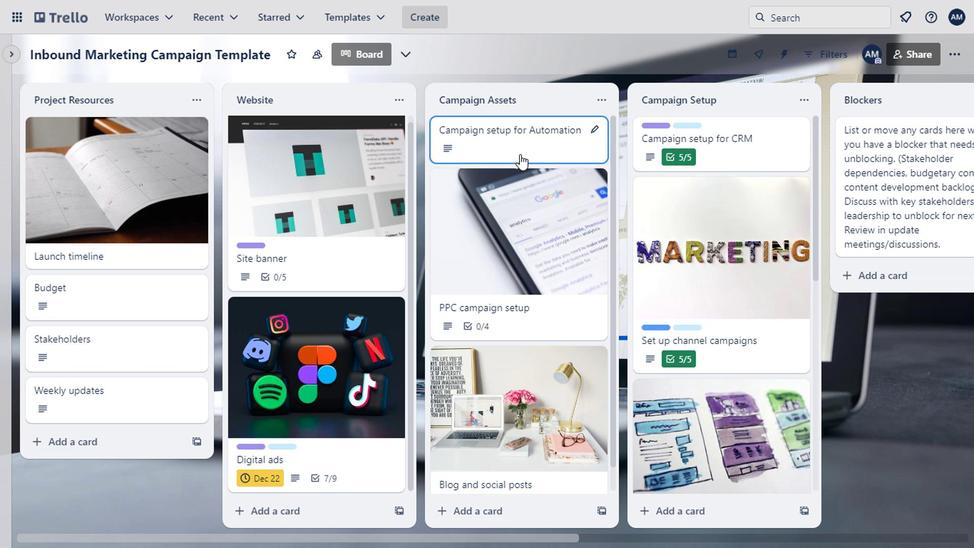 
Action: Mouse moved to (400, 201)
Screenshot: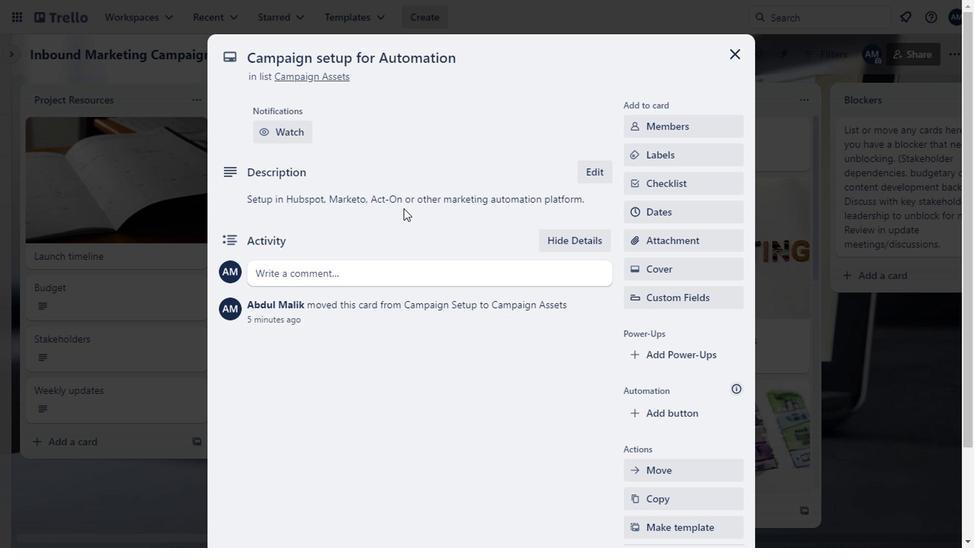 
Action: Mouse pressed left at (400, 201)
Screenshot: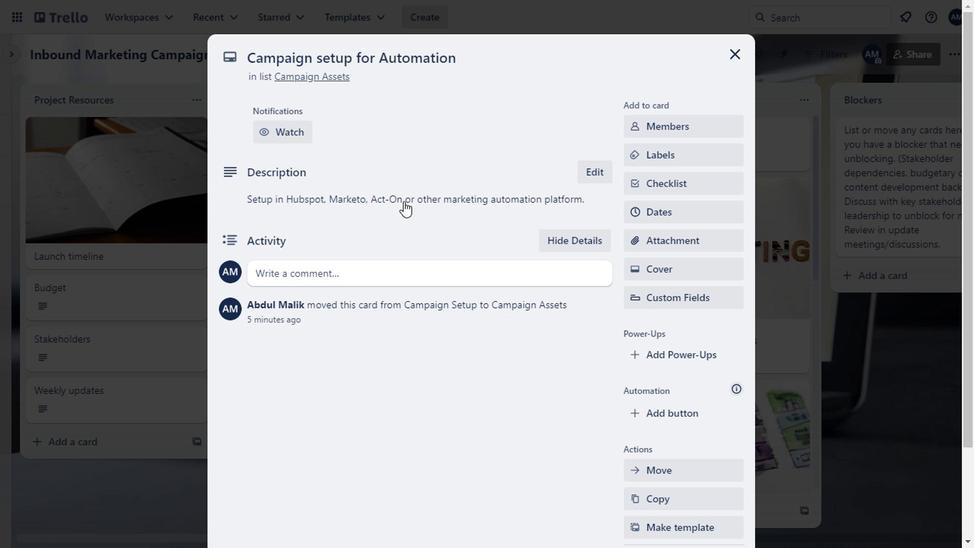 
Action: Mouse moved to (591, 254)
Screenshot: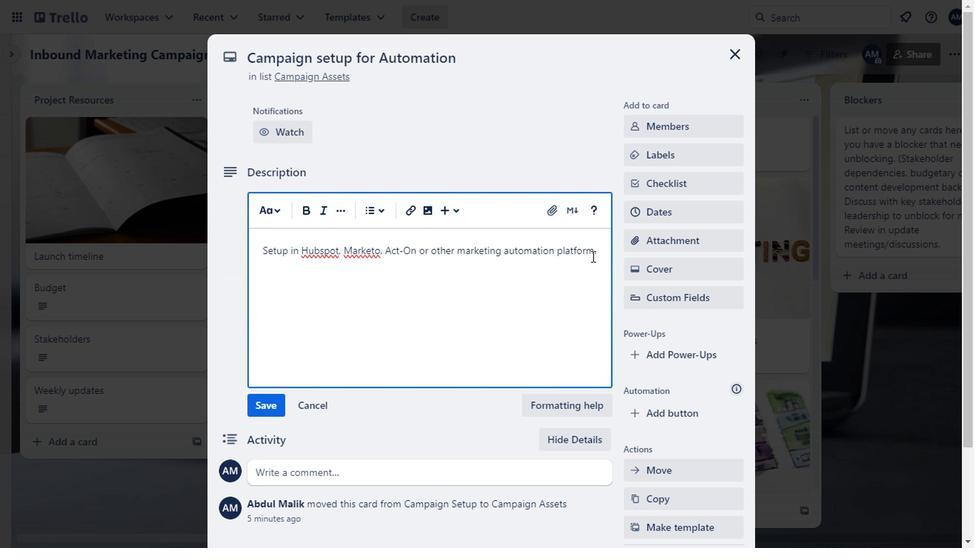 
Action: Key pressed <Key.enter><Key.shift>A<Key.backspace>to<Key.space>jumstar<Key.space><Key.backspace><Key.backspace>t<Key.backspace><Key.backspace><Key.backspace><Key.backspace><Key.backspace><Key.backspace><Key.backspace><Key.backspace><Key.backspace><Key.backspace><Key.backspace>
Screenshot: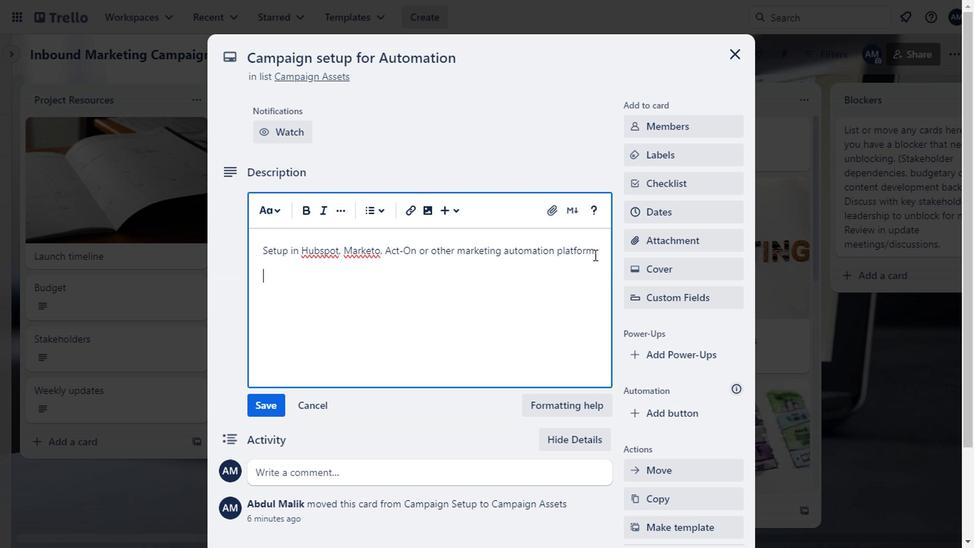 
Action: Mouse moved to (667, 180)
Screenshot: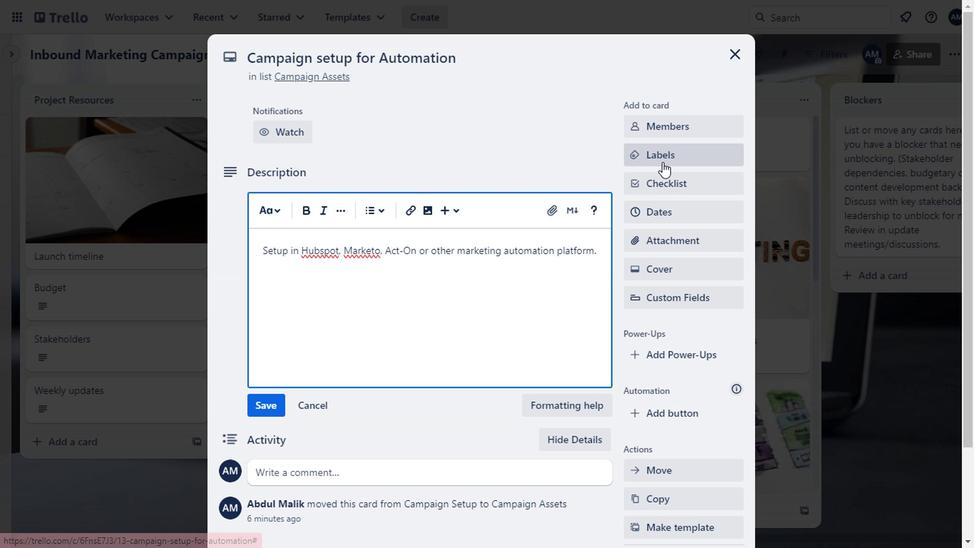 
Action: Mouse pressed left at (667, 180)
Screenshot: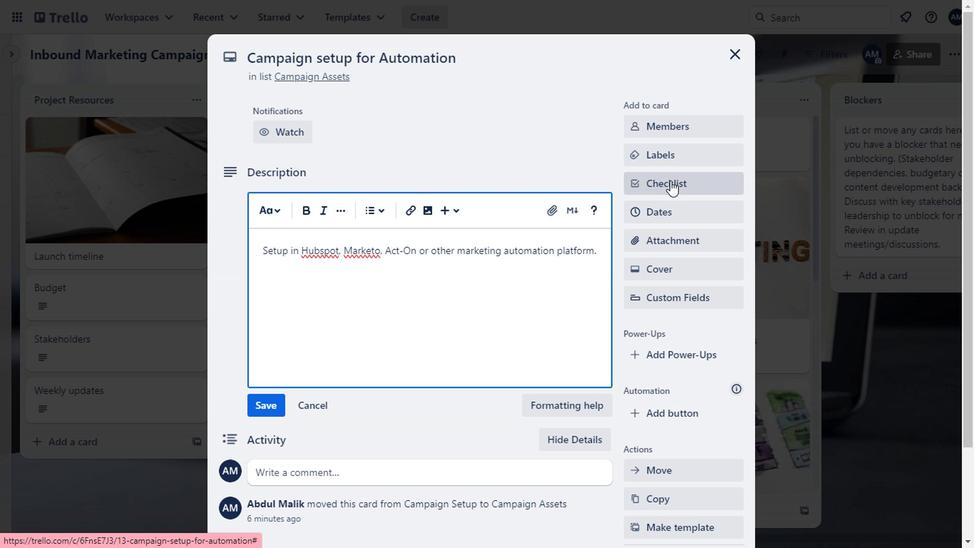 
Action: Mouse moved to (710, 268)
Screenshot: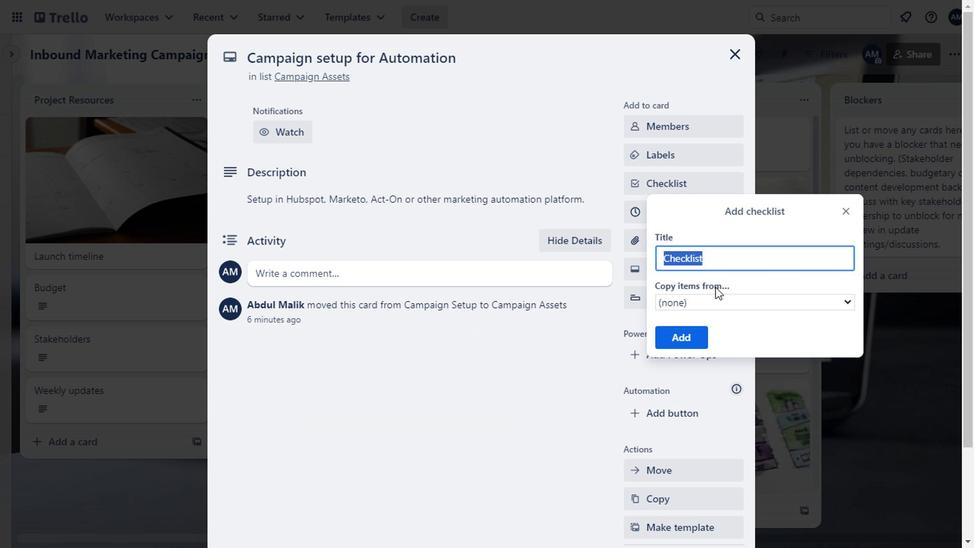 
Action: Key pressed automation<Key.enter>
Screenshot: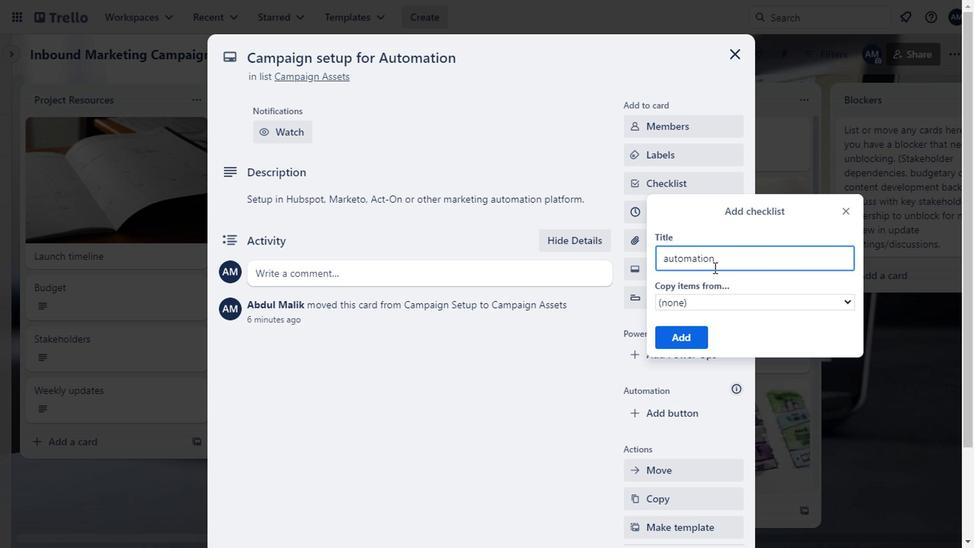 
Action: Mouse moved to (441, 333)
Screenshot: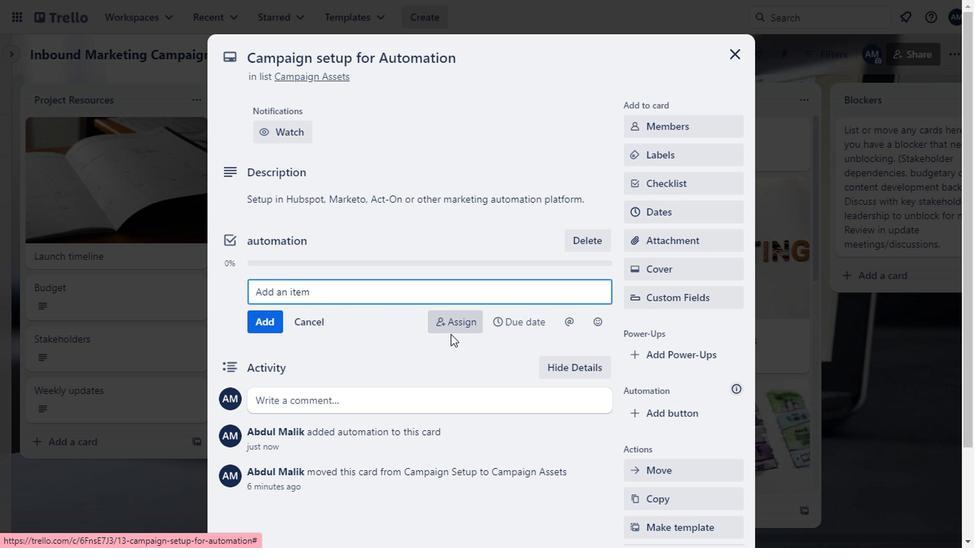 
Action: Key pressed take<Key.space>note<Key.enter>watch<Key.space>a<Key.space>video<Key.enter>create<Key.space>new<Key.space>automation<Key.enter>cuspmizw<Key.backspace>e<Key.backspace><Key.backspace><Key.backspace><Key.backspace><Key.backspace>tomize<Key.space>yor<Key.space>welcome<Key.space>email<Key.enter>
Screenshot: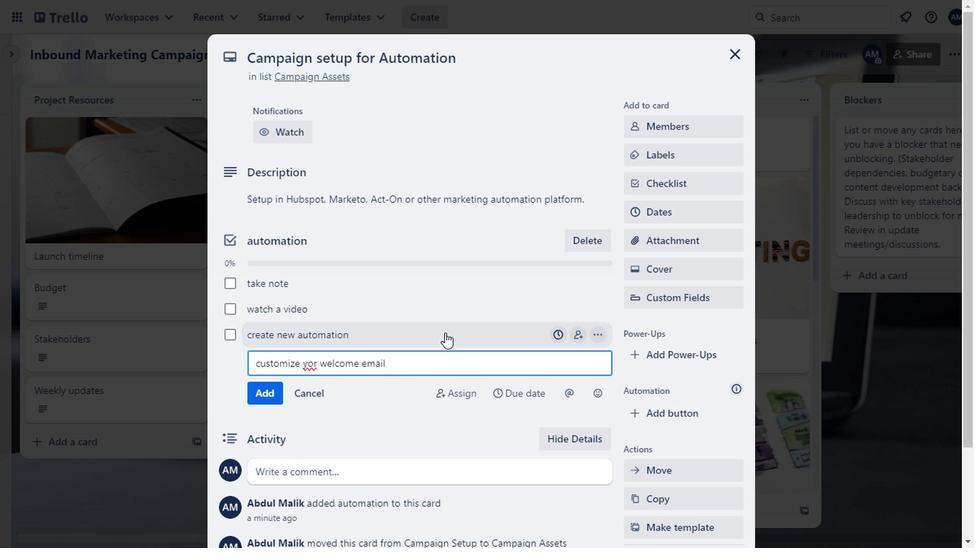 
Action: Mouse moved to (321, 366)
Screenshot: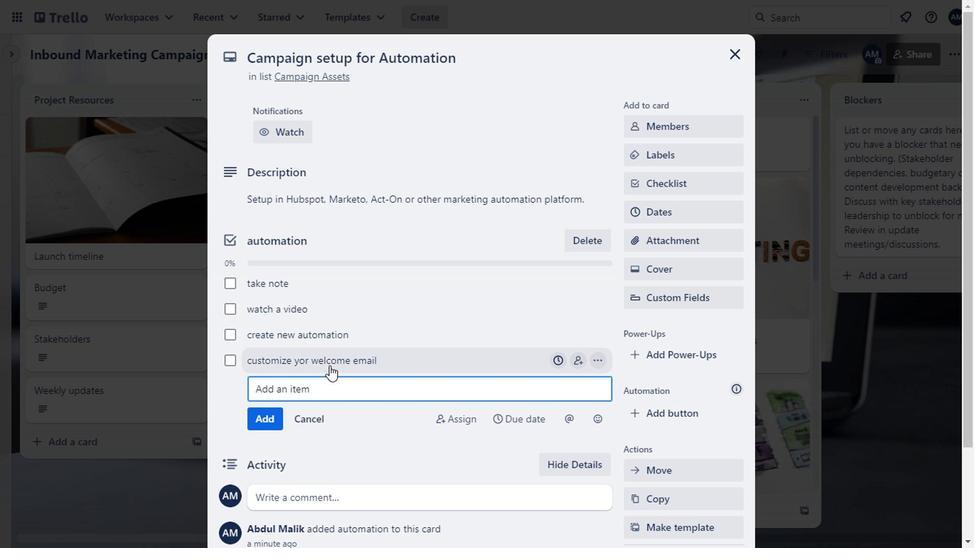 
Action: Mouse pressed left at (321, 366)
Screenshot: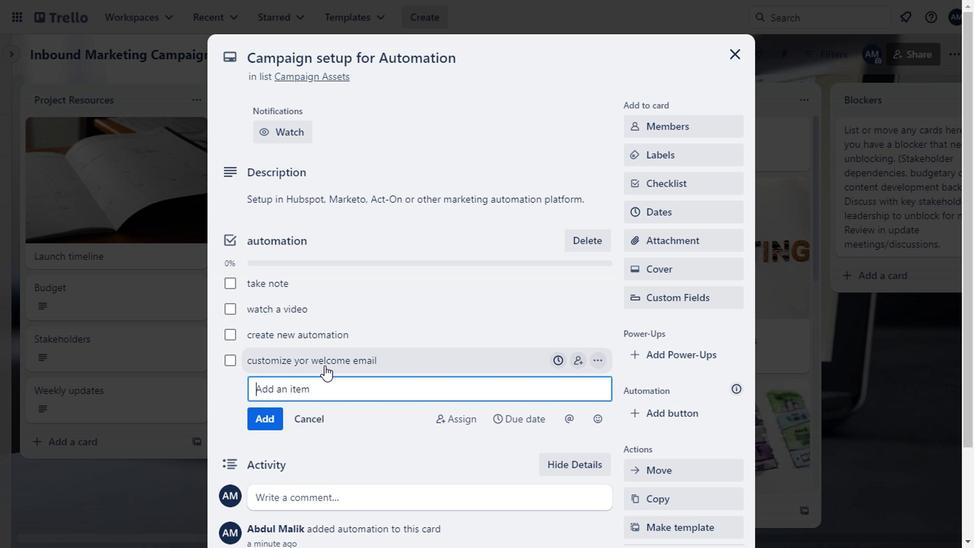 
Action: Mouse moved to (312, 366)
Screenshot: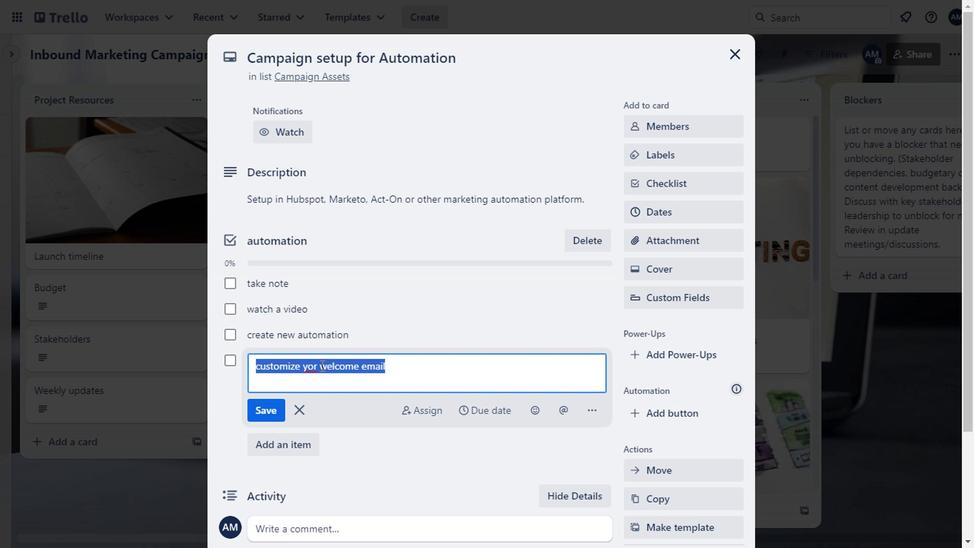 
Action: Mouse pressed left at (312, 366)
Screenshot: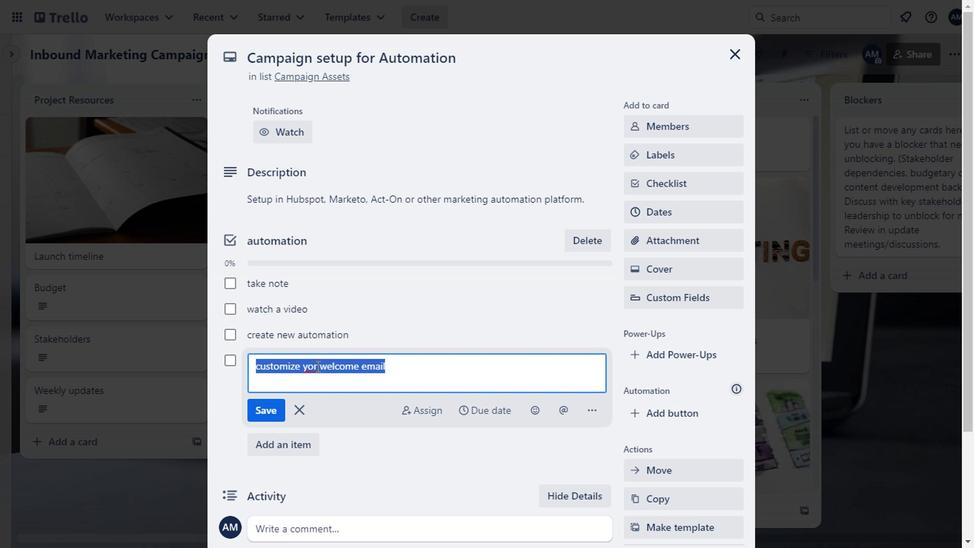 
Action: Mouse moved to (308, 366)
Screenshot: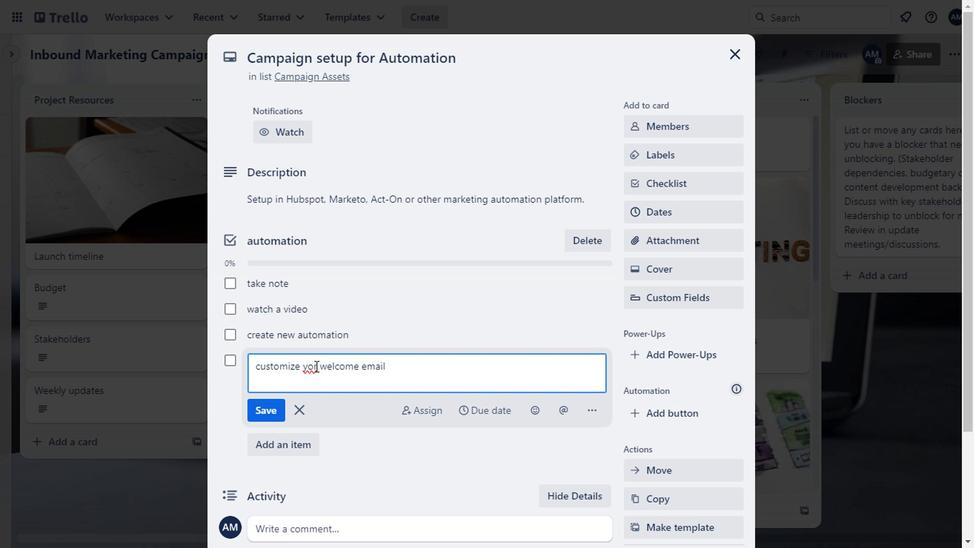 
Action: Mouse pressed left at (308, 366)
